 Task: Add a signature Leonardo Martinez containing Have a great National Breast Cancer Awareness Month, Leonardo Martinez to email address softage.9@softage.net and add a folder Purchase orders
Action: Mouse moved to (980, 72)
Screenshot: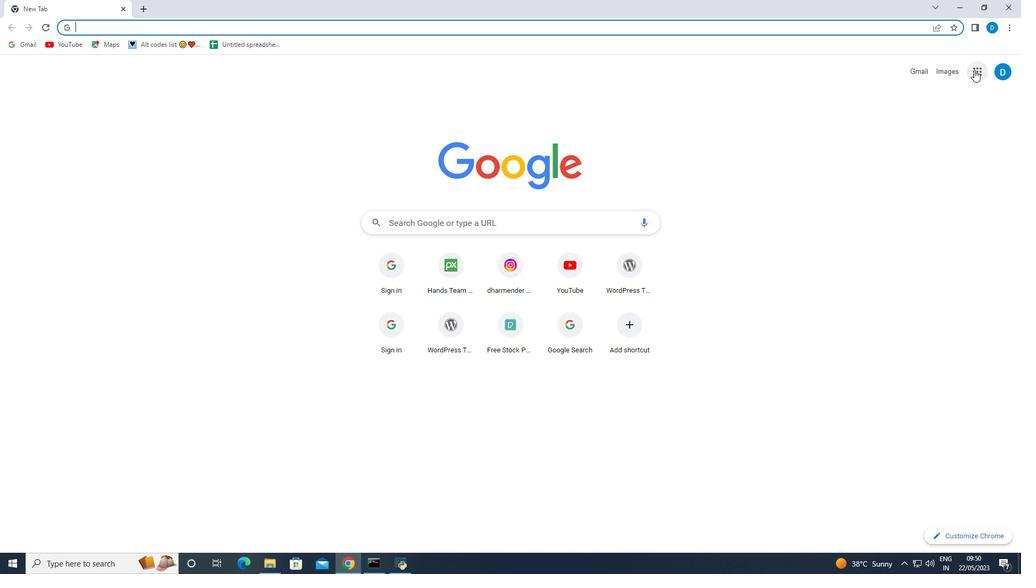 
Action: Mouse pressed left at (980, 72)
Screenshot: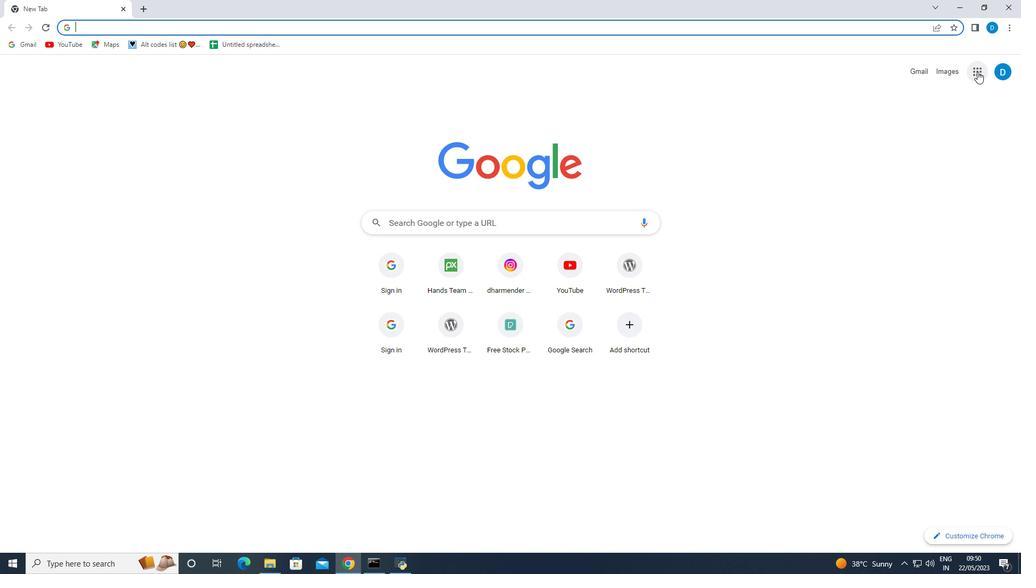 
Action: Mouse moved to (868, 230)
Screenshot: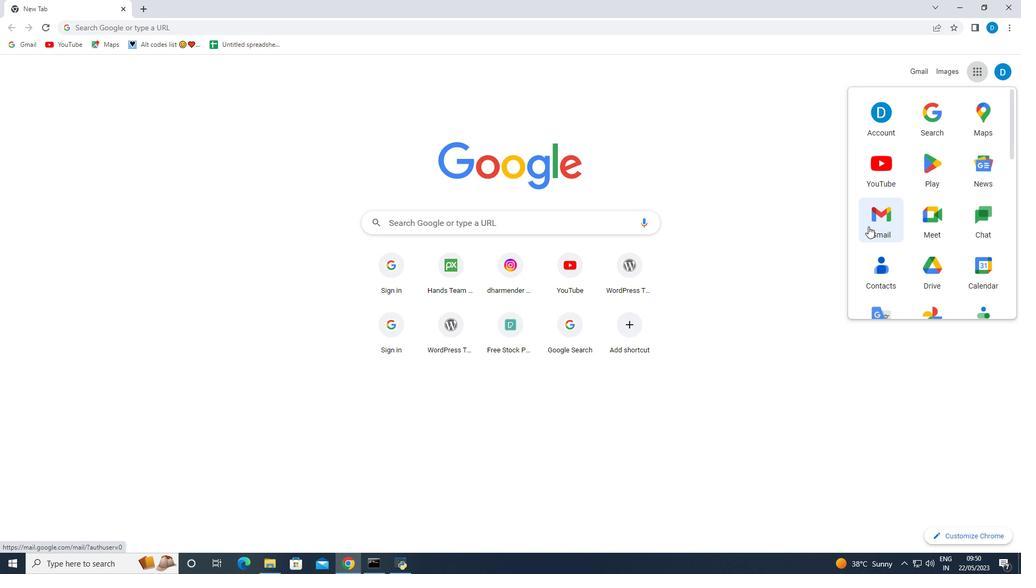 
Action: Mouse pressed left at (868, 230)
Screenshot: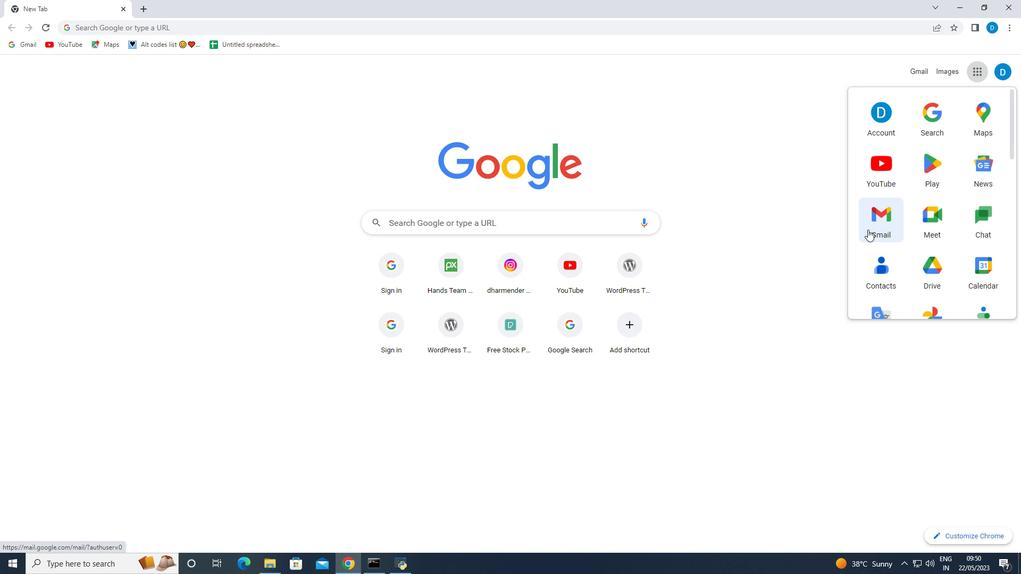 
Action: Mouse moved to (43, 110)
Screenshot: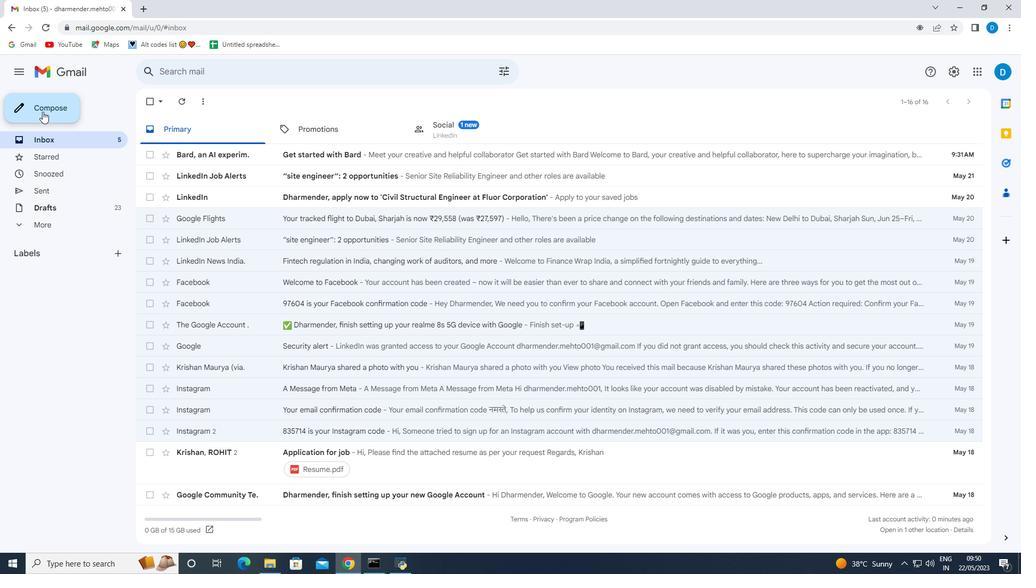 
Action: Mouse pressed left at (43, 110)
Screenshot: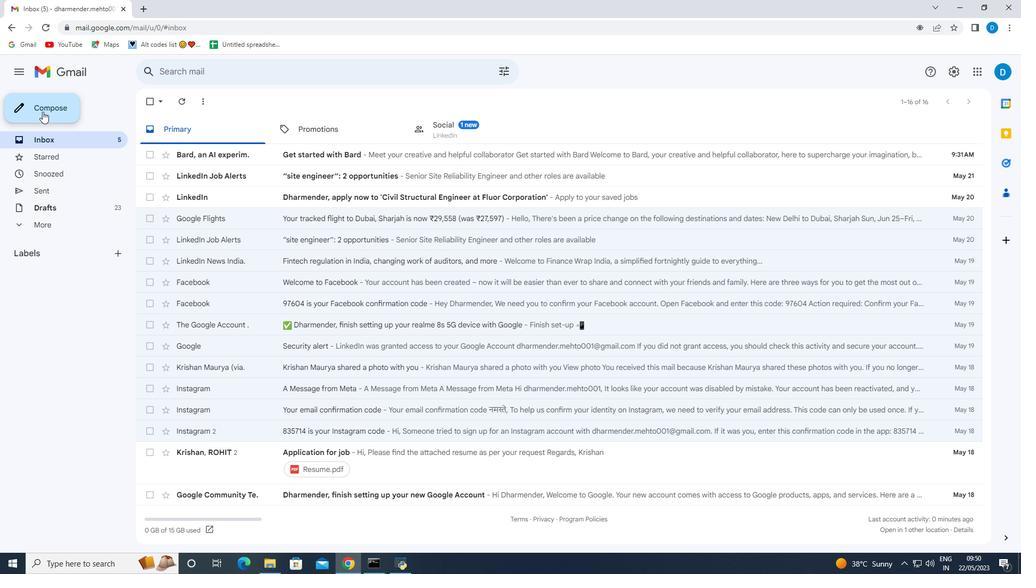 
Action: Mouse moved to (858, 535)
Screenshot: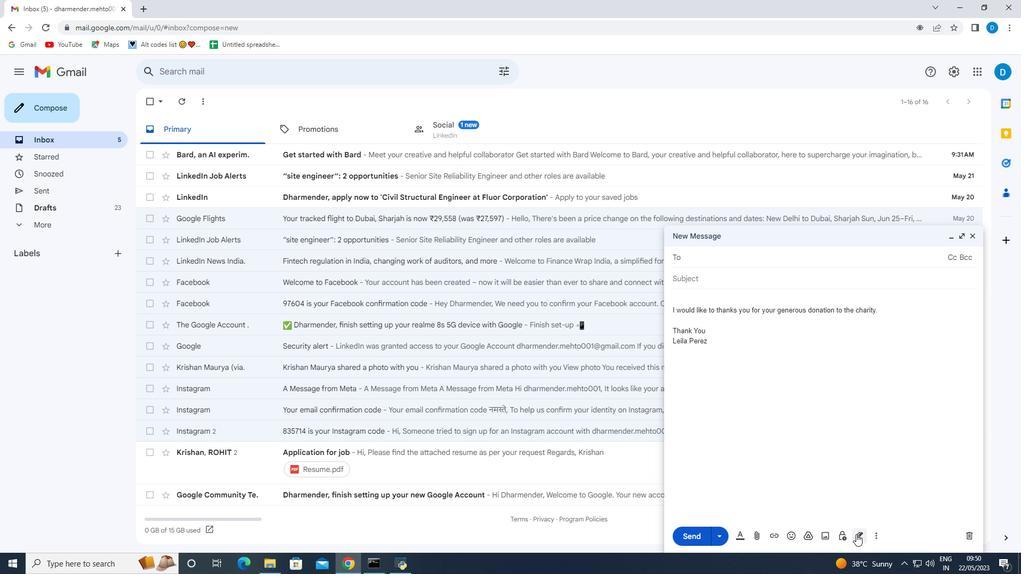 
Action: Mouse pressed left at (858, 535)
Screenshot: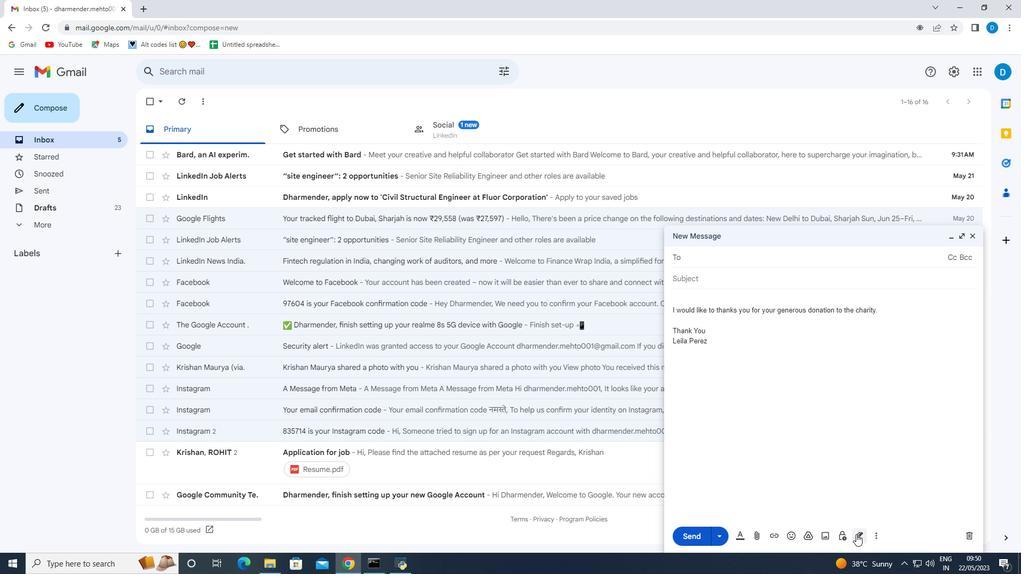 
Action: Mouse moved to (886, 481)
Screenshot: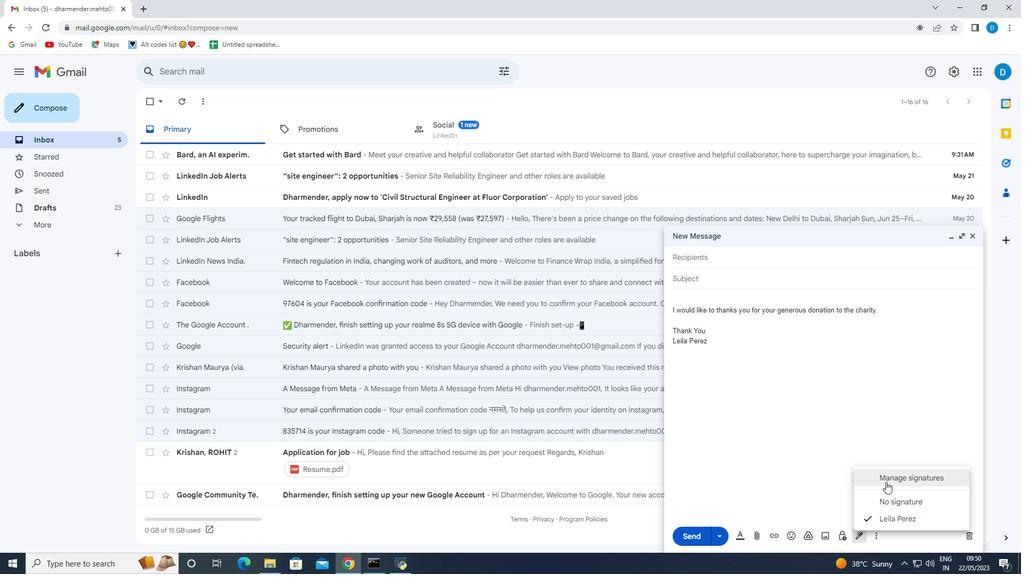 
Action: Mouse pressed left at (886, 481)
Screenshot: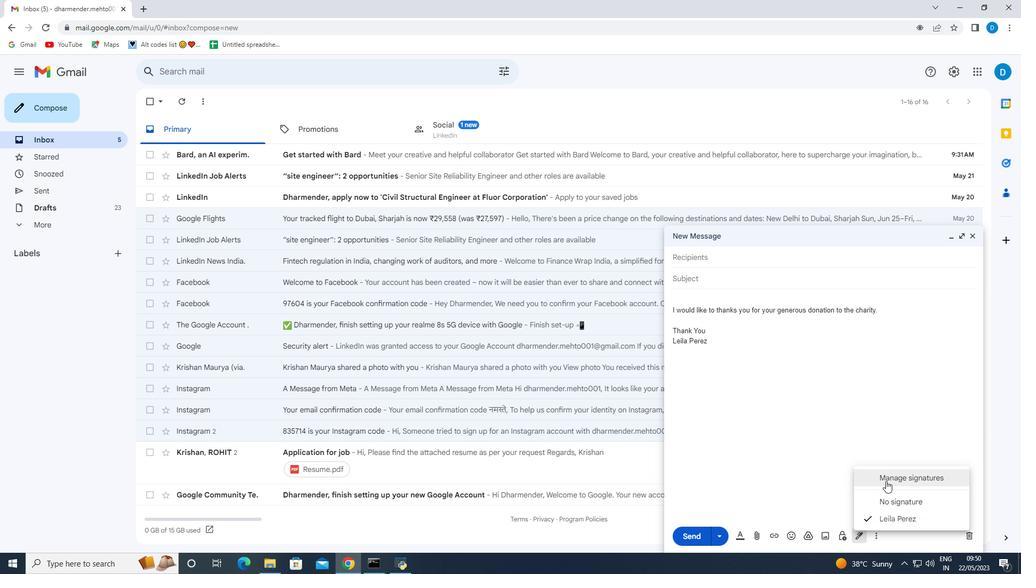 
Action: Mouse moved to (359, 290)
Screenshot: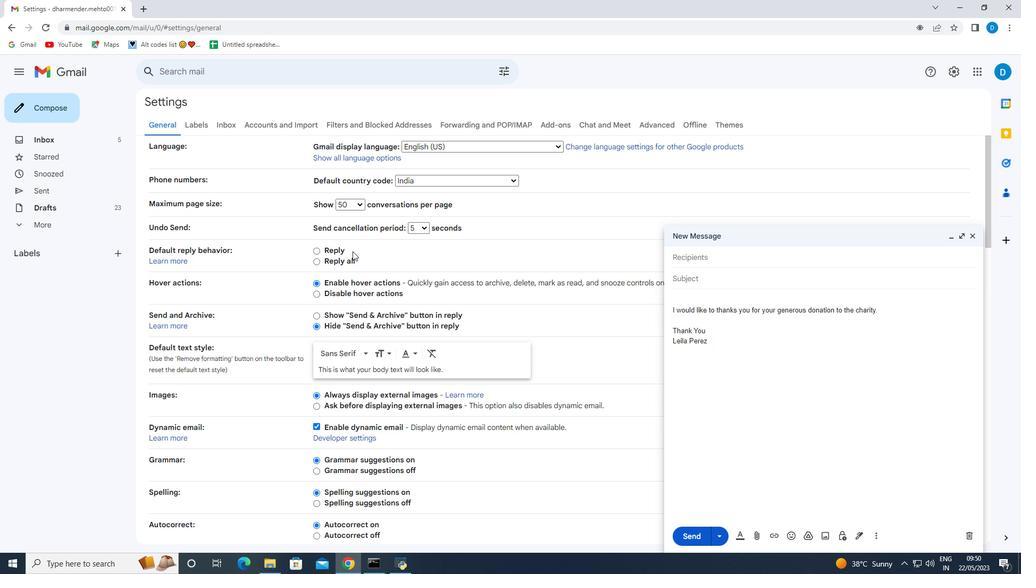 
Action: Mouse scrolled (359, 289) with delta (0, 0)
Screenshot: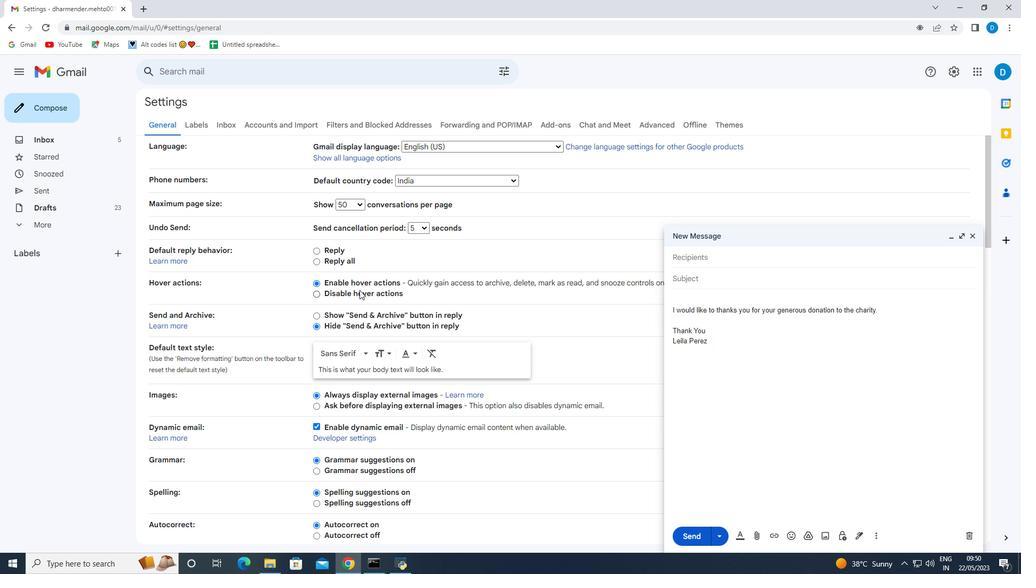 
Action: Mouse moved to (359, 292)
Screenshot: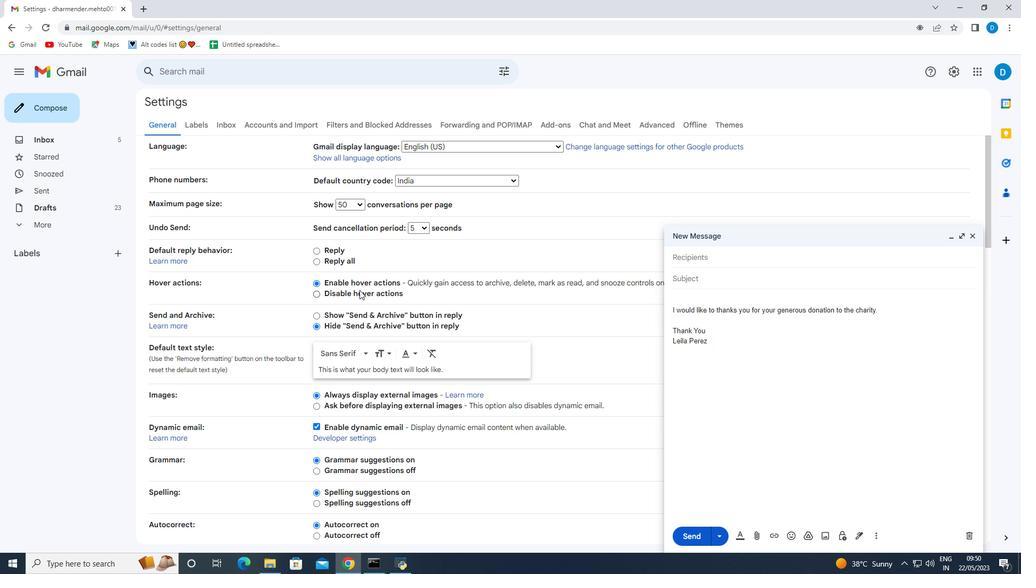
Action: Mouse scrolled (359, 291) with delta (0, 0)
Screenshot: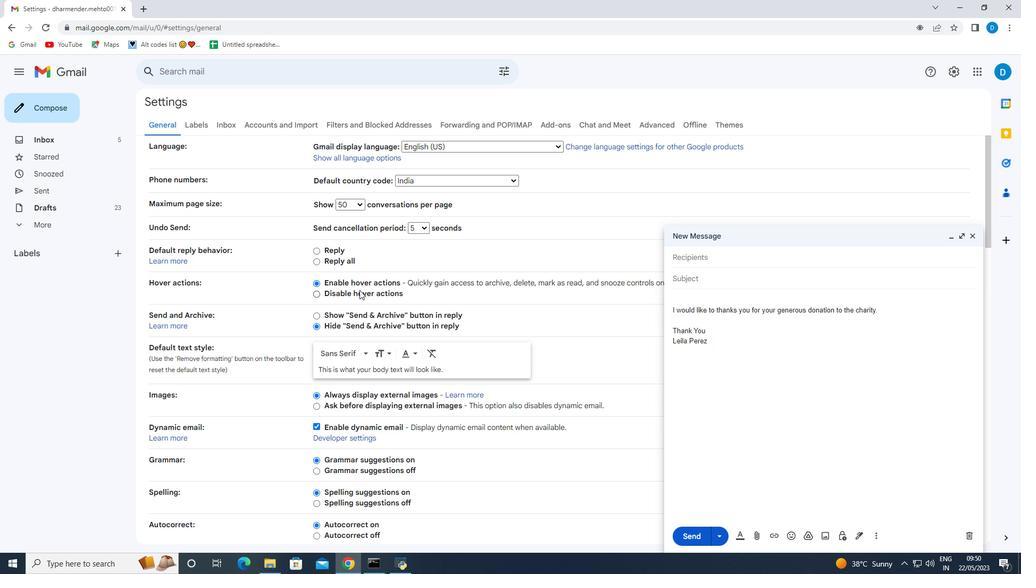 
Action: Mouse moved to (351, 299)
Screenshot: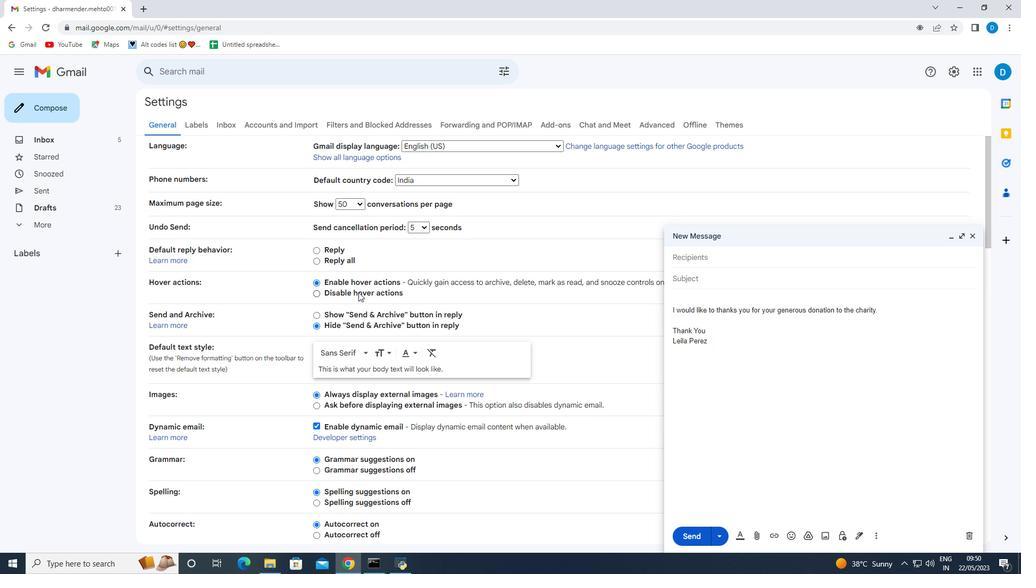 
Action: Mouse scrolled (358, 293) with delta (0, 0)
Screenshot: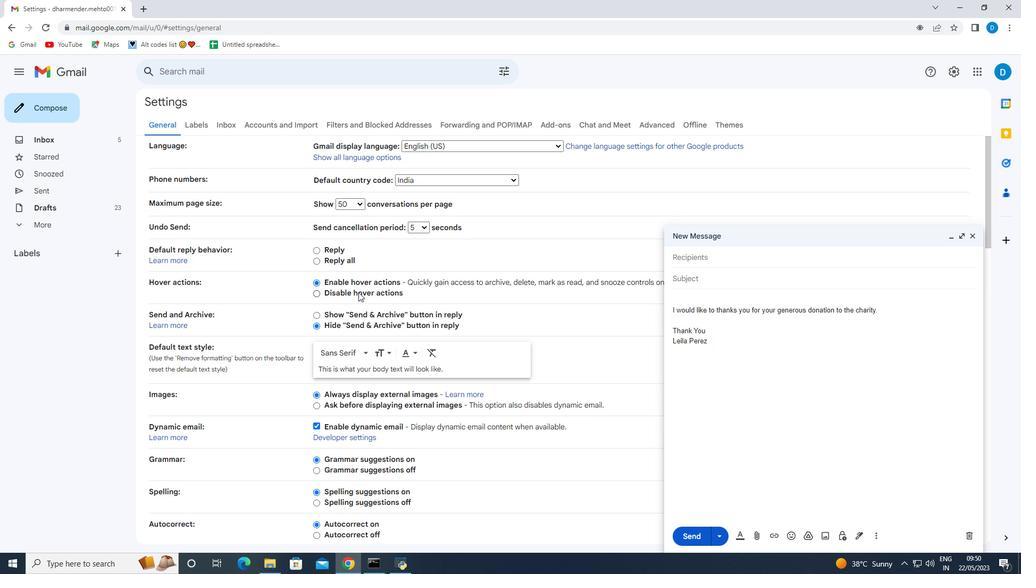 
Action: Mouse scrolled (358, 293) with delta (0, 0)
Screenshot: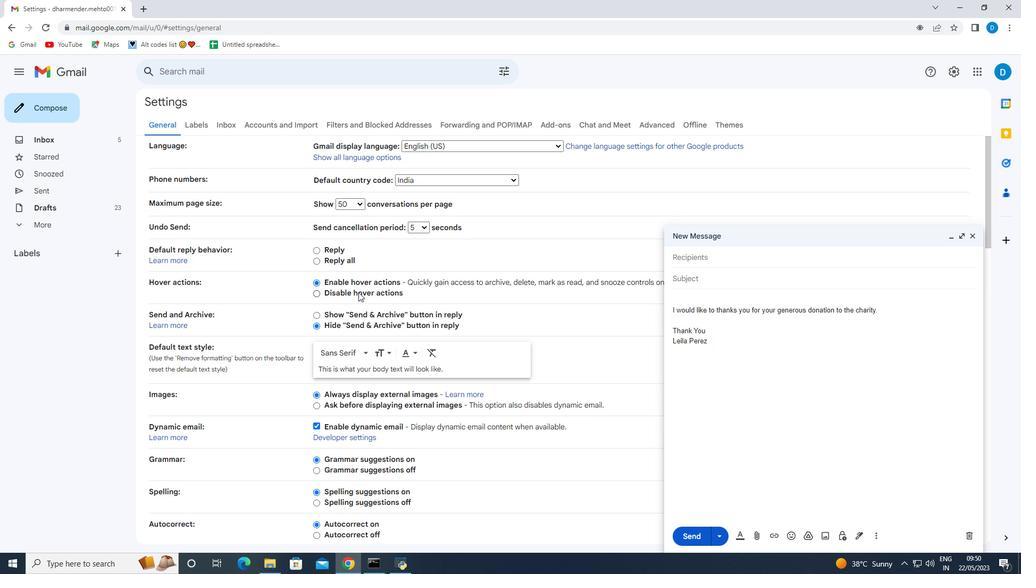 
Action: Mouse scrolled (358, 293) with delta (0, 0)
Screenshot: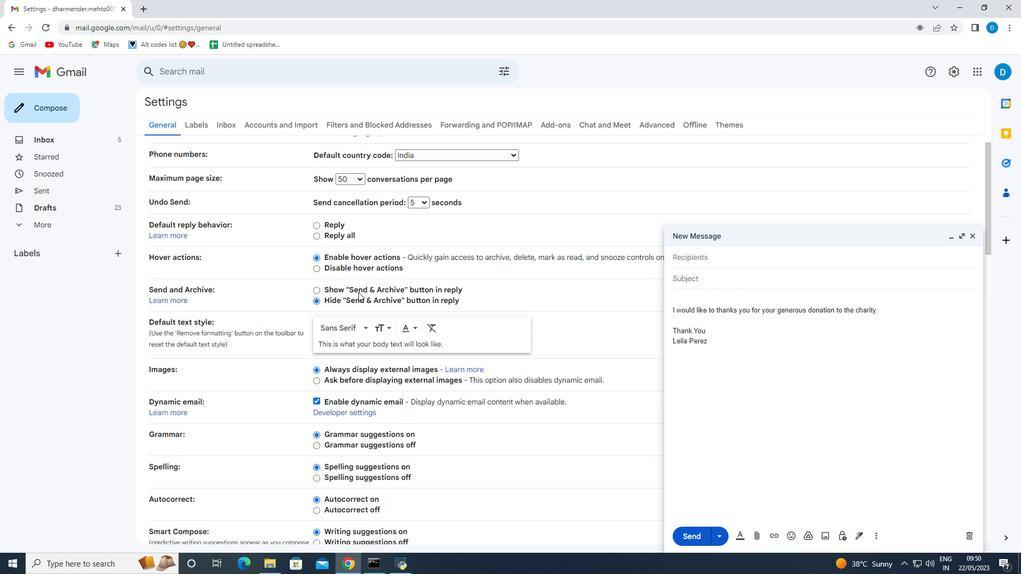 
Action: Mouse scrolled (358, 293) with delta (0, 0)
Screenshot: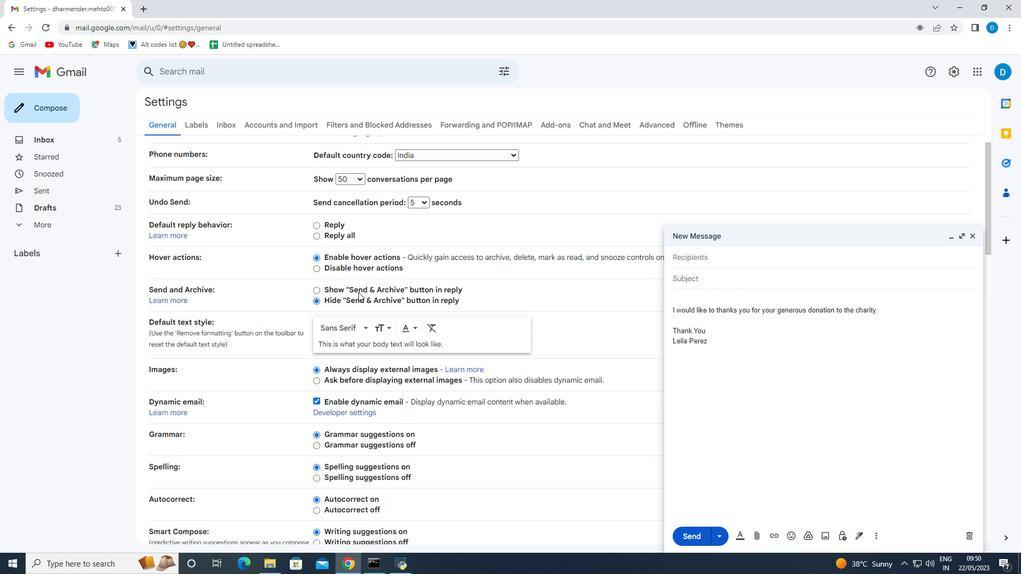
Action: Mouse scrolled (351, 298) with delta (0, 0)
Screenshot: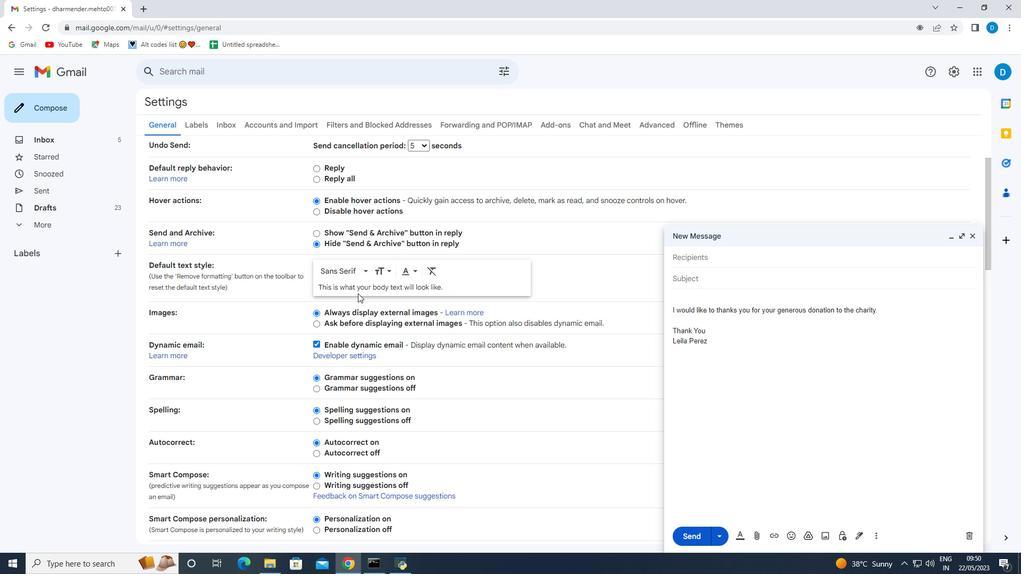 
Action: Mouse pressed middle at (351, 299)
Screenshot: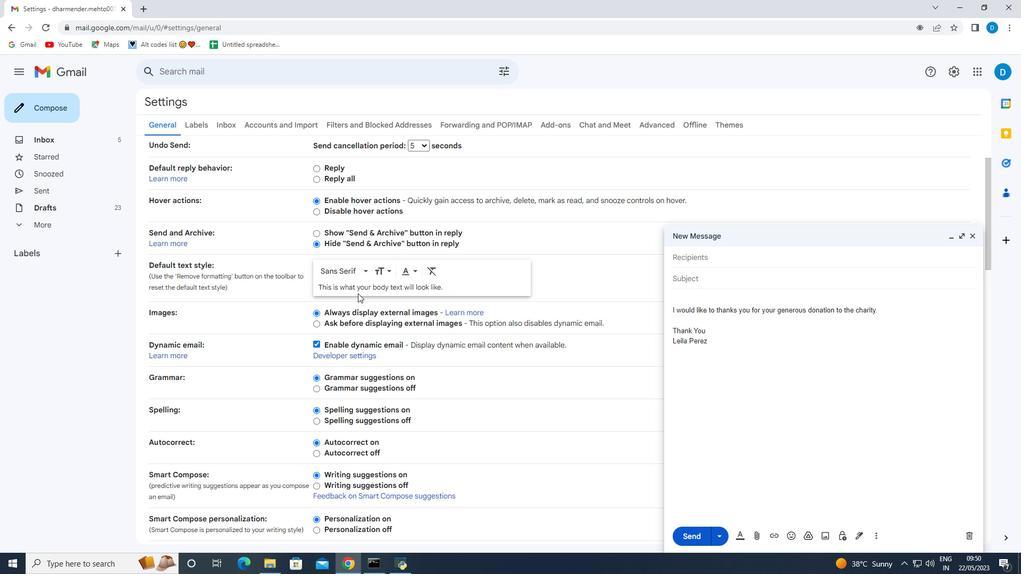 
Action: Mouse scrolled (351, 298) with delta (0, 0)
Screenshot: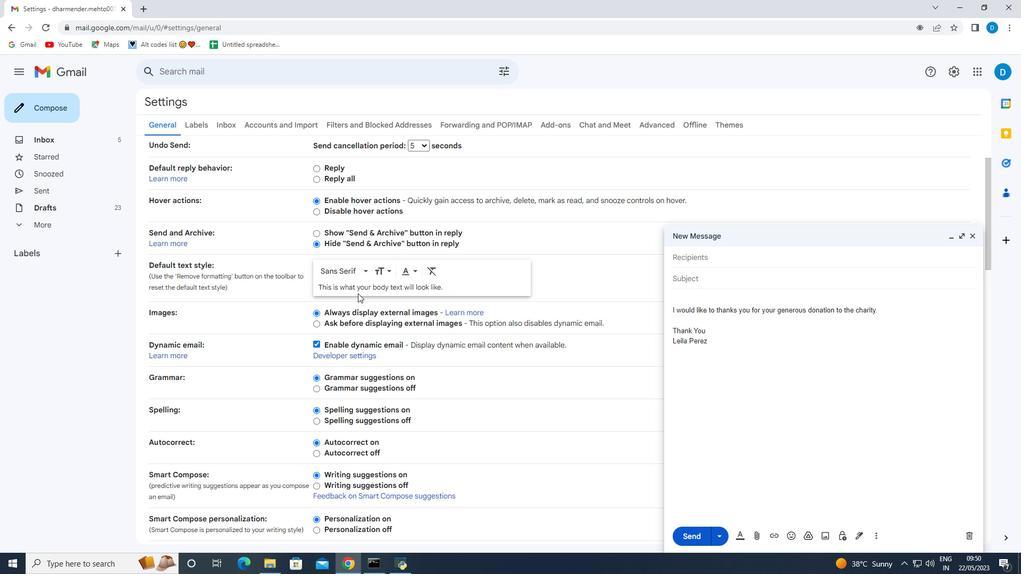 
Action: Mouse scrolled (351, 298) with delta (0, 0)
Screenshot: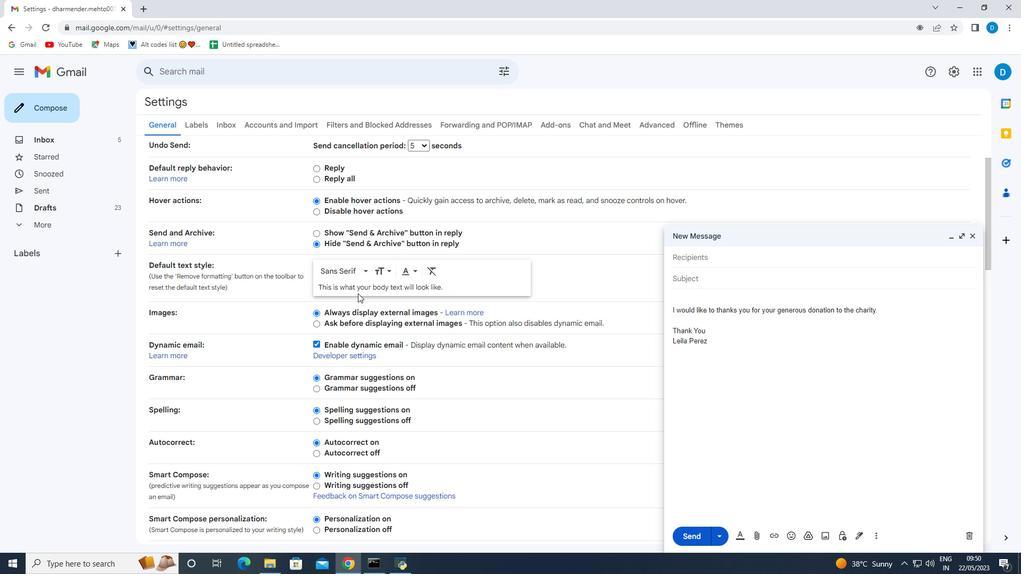 
Action: Mouse scrolled (351, 298) with delta (0, 0)
Screenshot: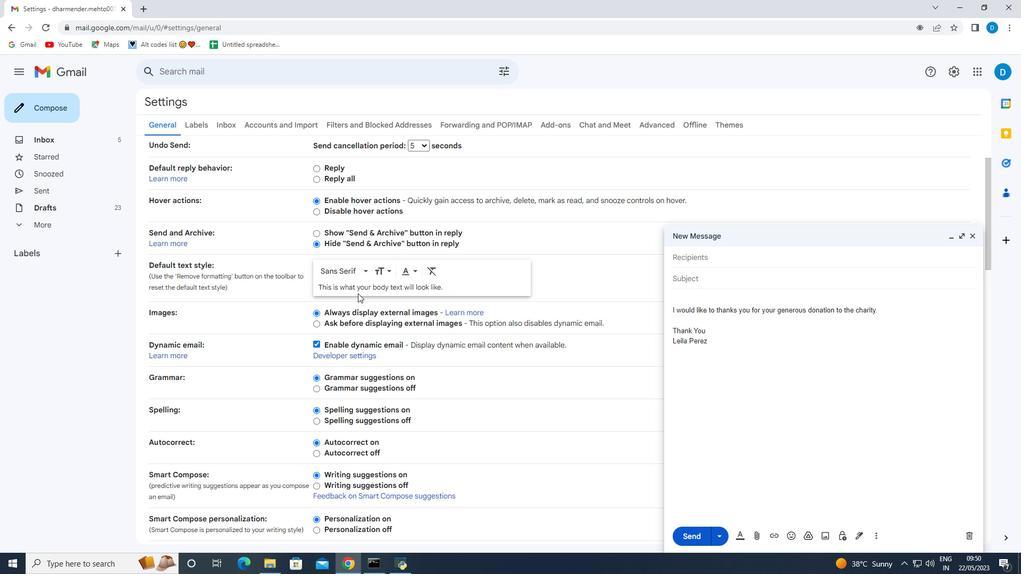 
Action: Mouse scrolled (351, 298) with delta (0, 0)
Screenshot: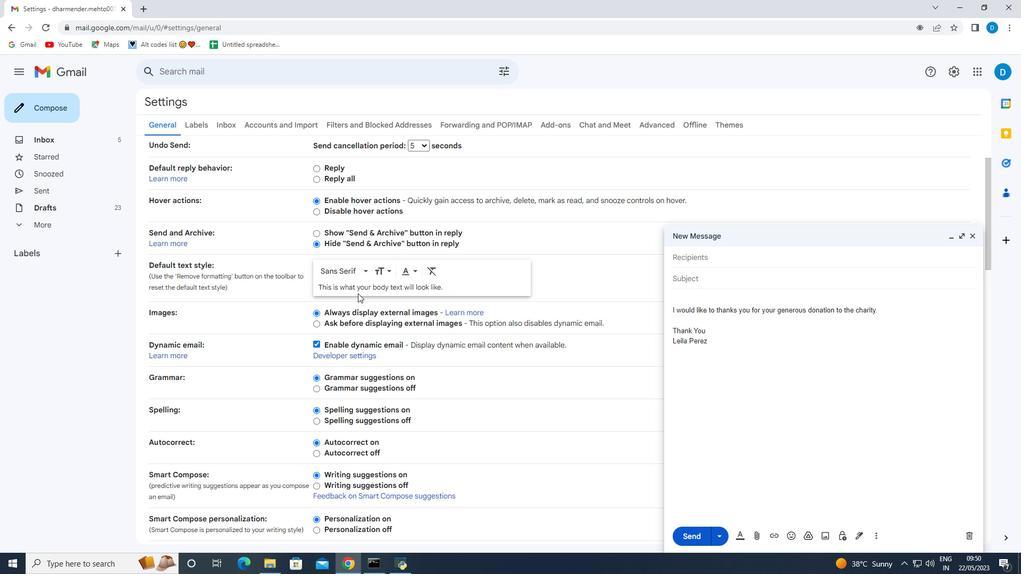 
Action: Mouse scrolled (351, 298) with delta (0, 0)
Screenshot: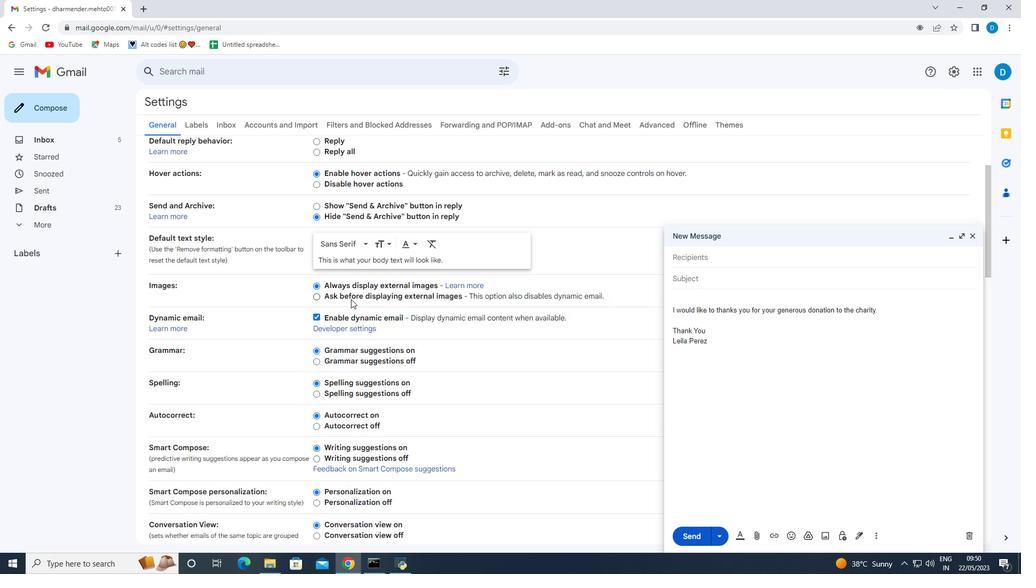 
Action: Mouse scrolled (351, 298) with delta (0, 0)
Screenshot: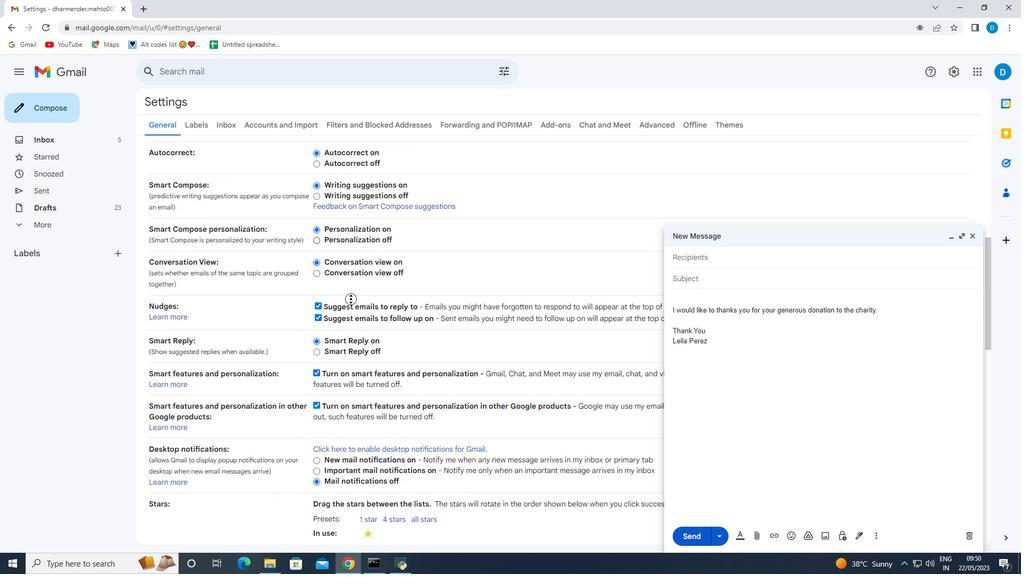
Action: Mouse scrolled (351, 298) with delta (0, 0)
Screenshot: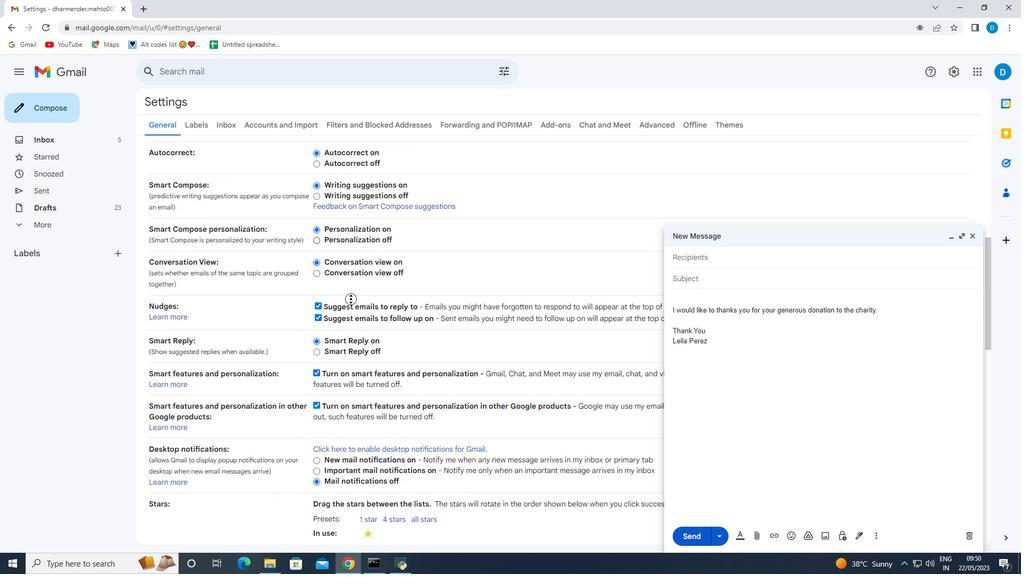 
Action: Mouse scrolled (351, 298) with delta (0, 0)
Screenshot: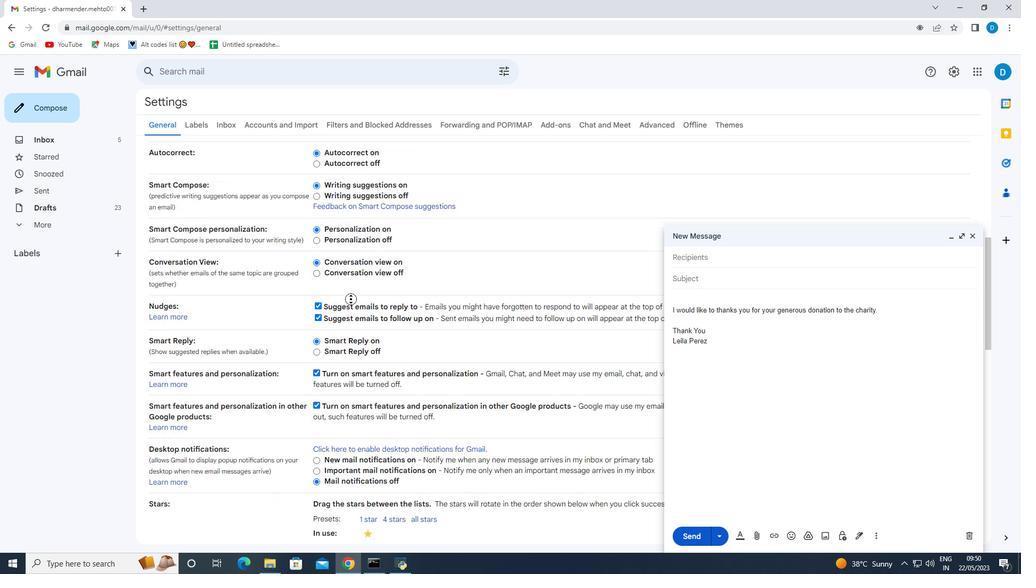 
Action: Mouse scrolled (351, 298) with delta (0, 0)
Screenshot: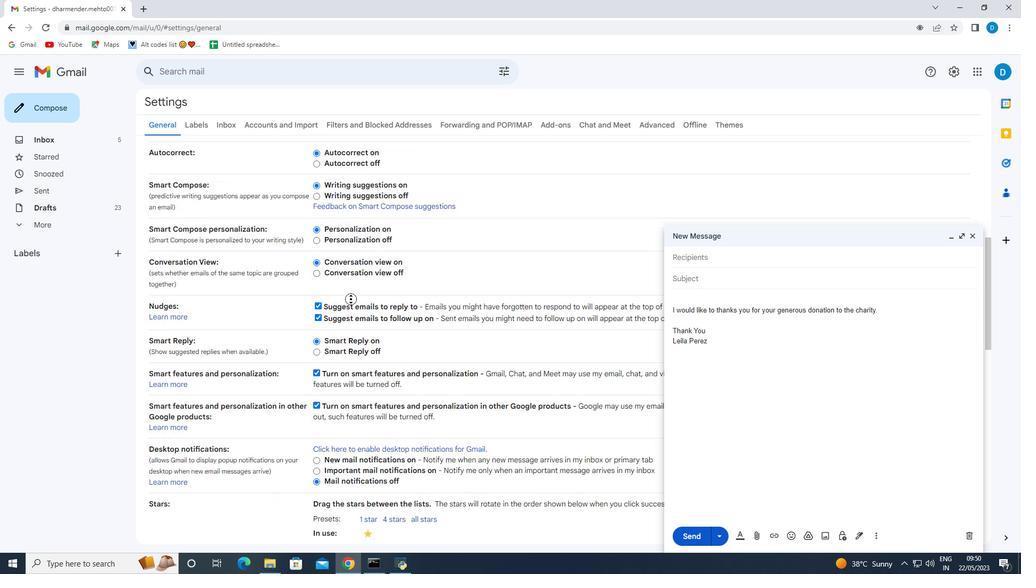 
Action: Mouse scrolled (351, 298) with delta (0, 0)
Screenshot: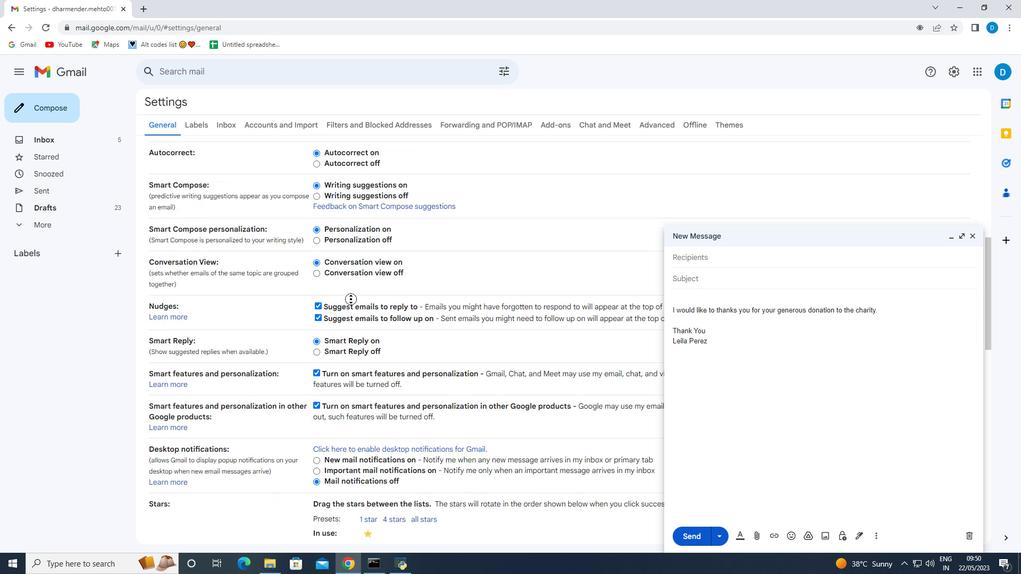 
Action: Mouse scrolled (351, 298) with delta (0, 0)
Screenshot: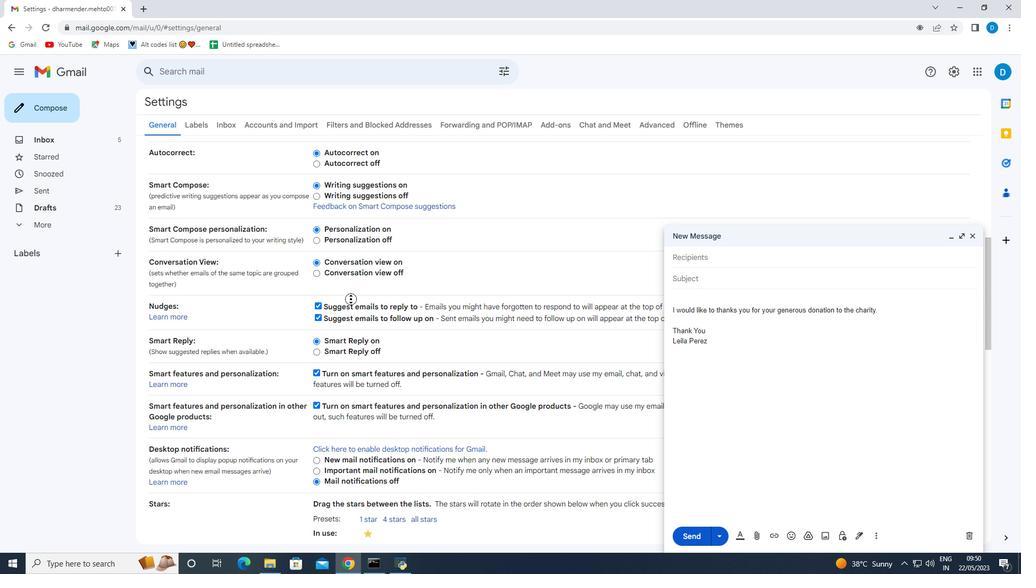 
Action: Mouse scrolled (351, 298) with delta (0, 0)
Screenshot: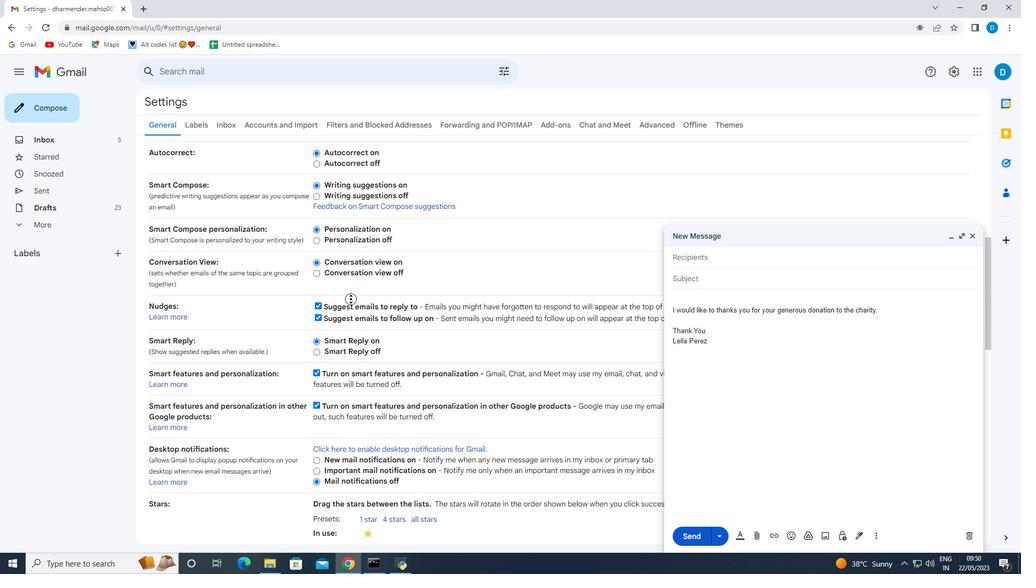 
Action: Mouse scrolled (351, 298) with delta (0, 0)
Screenshot: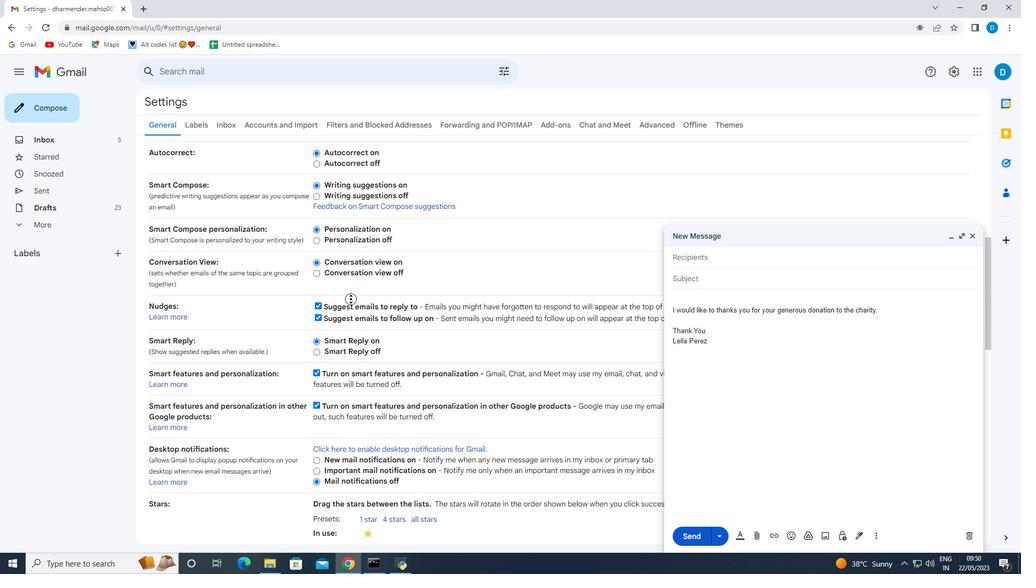 
Action: Mouse scrolled (351, 298) with delta (0, 0)
Screenshot: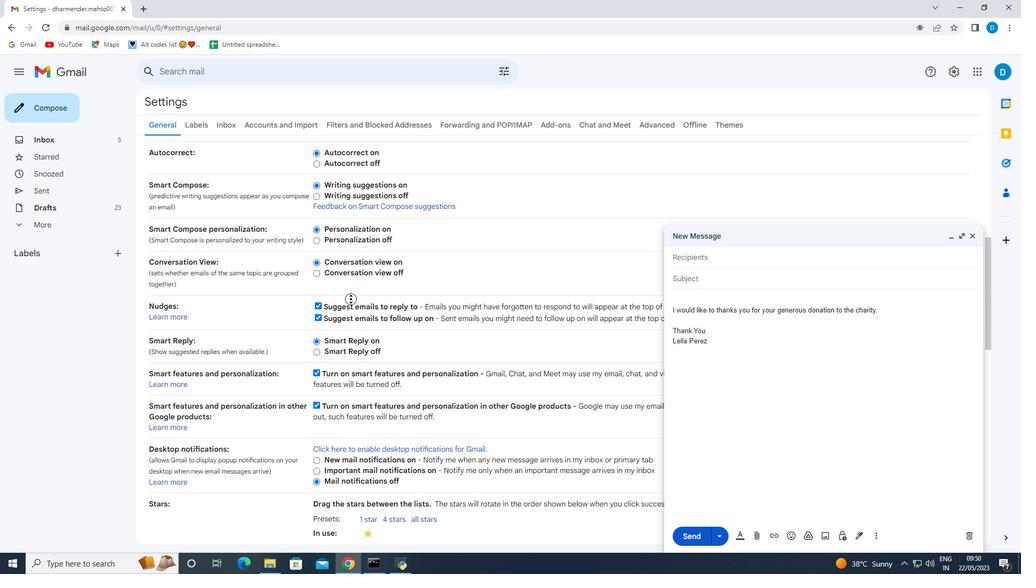 
Action: Mouse scrolled (351, 298) with delta (0, 0)
Screenshot: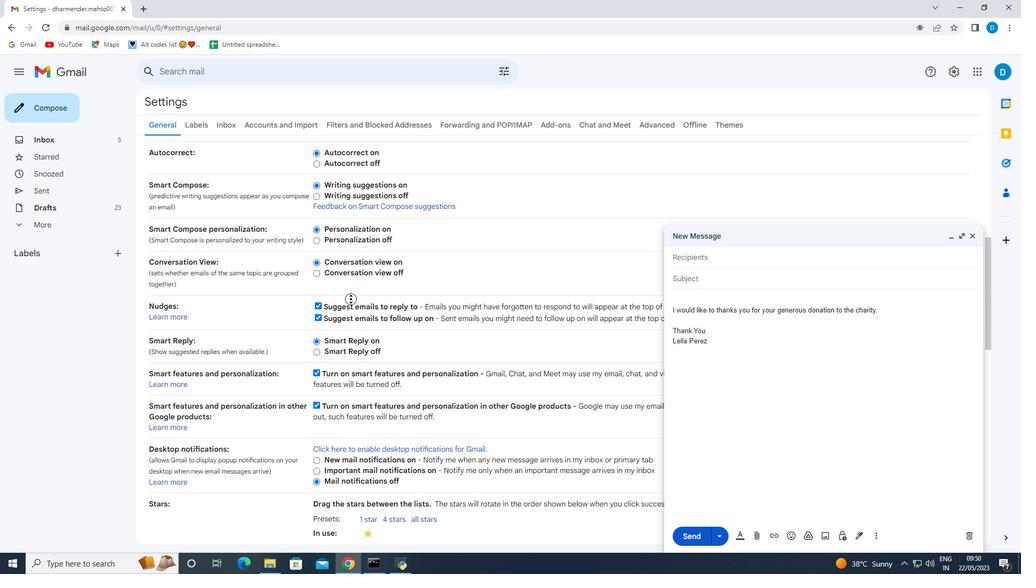 
Action: Mouse moved to (378, 320)
Screenshot: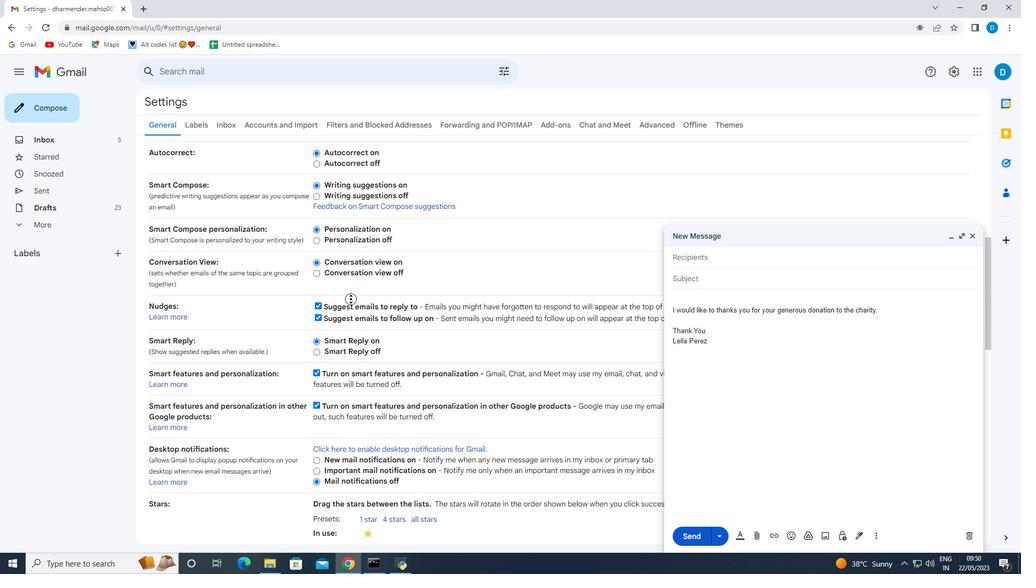 
Action: Mouse scrolled (378, 320) with delta (0, 0)
Screenshot: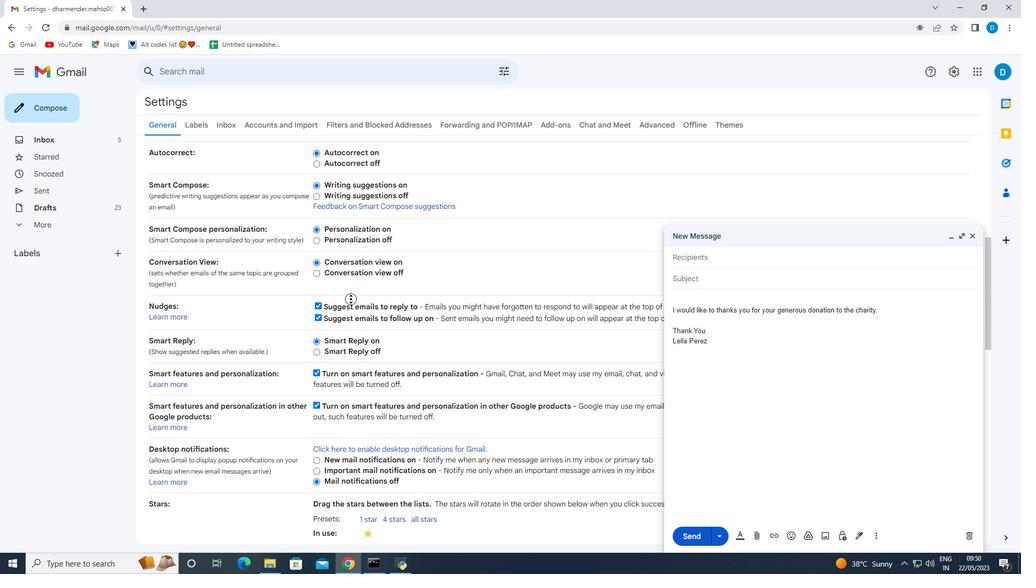 
Action: Mouse moved to (384, 327)
Screenshot: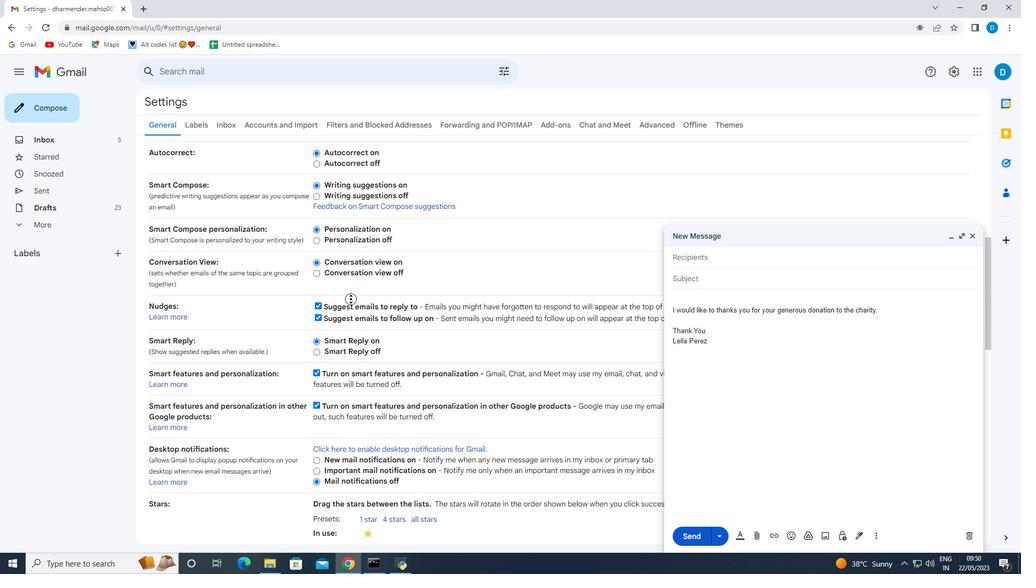 
Action: Mouse scrolled (384, 327) with delta (0, 0)
Screenshot: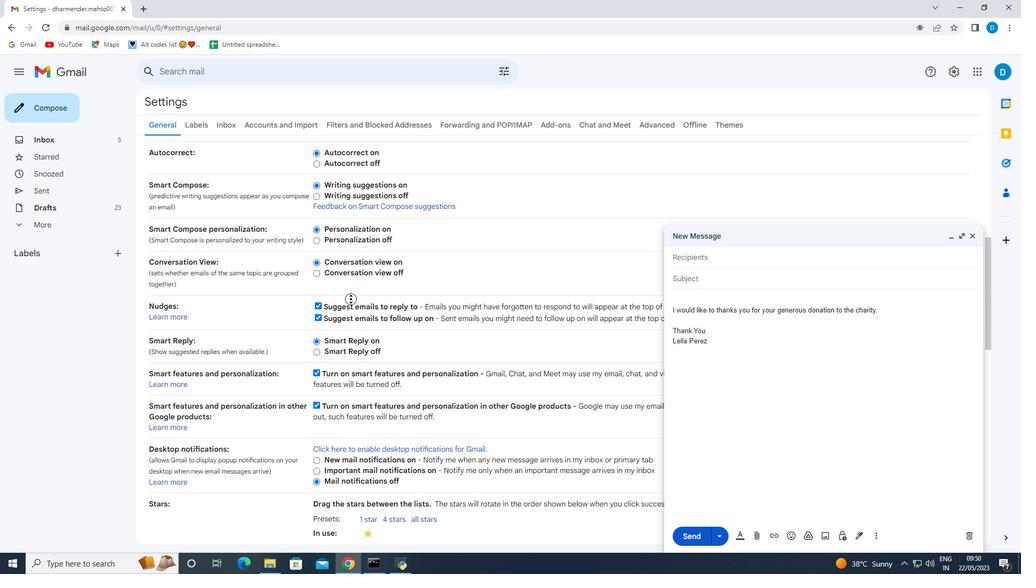 
Action: Mouse moved to (386, 333)
Screenshot: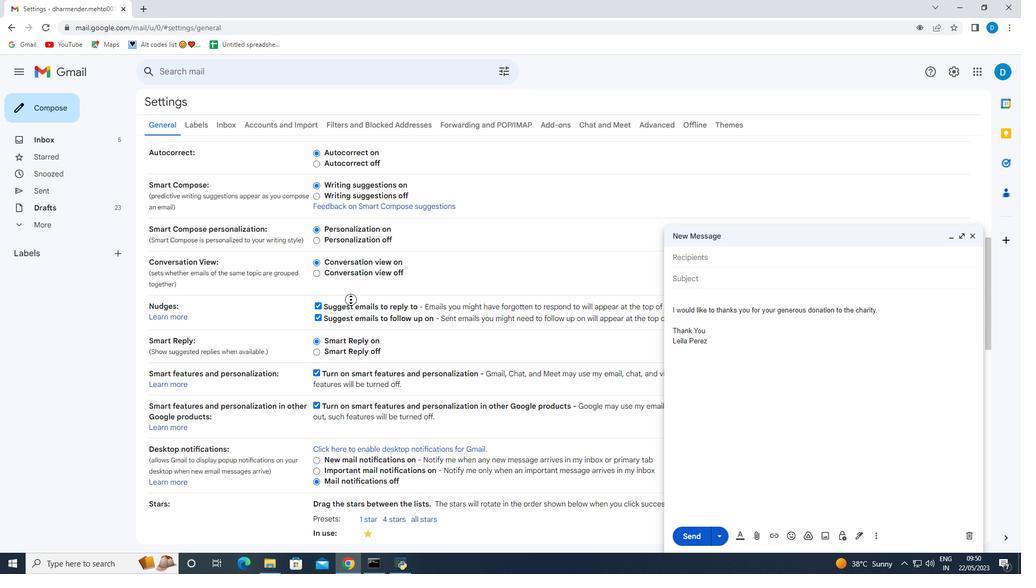 
Action: Mouse scrolled (386, 333) with delta (0, 0)
Screenshot: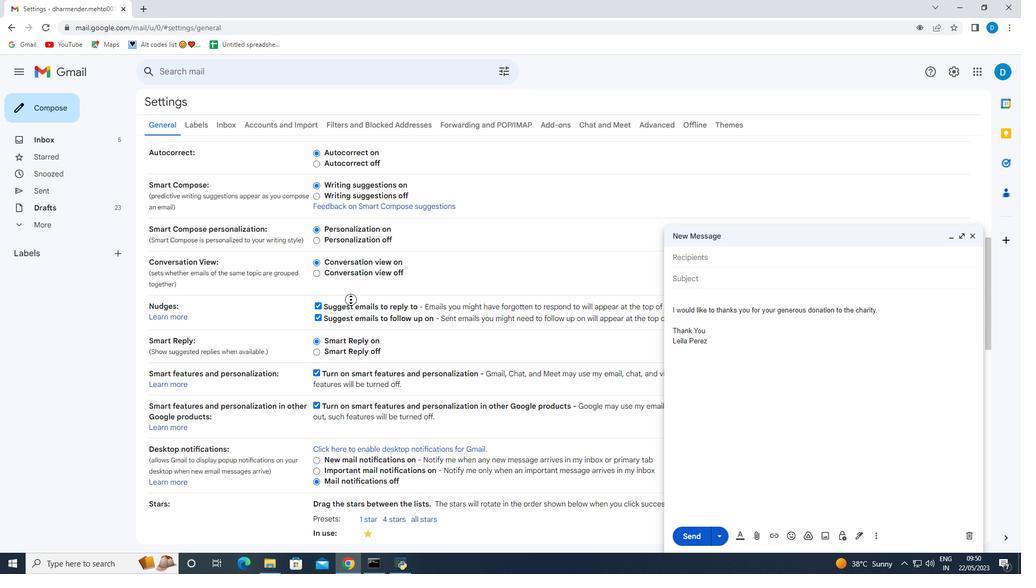 
Action: Mouse moved to (387, 335)
Screenshot: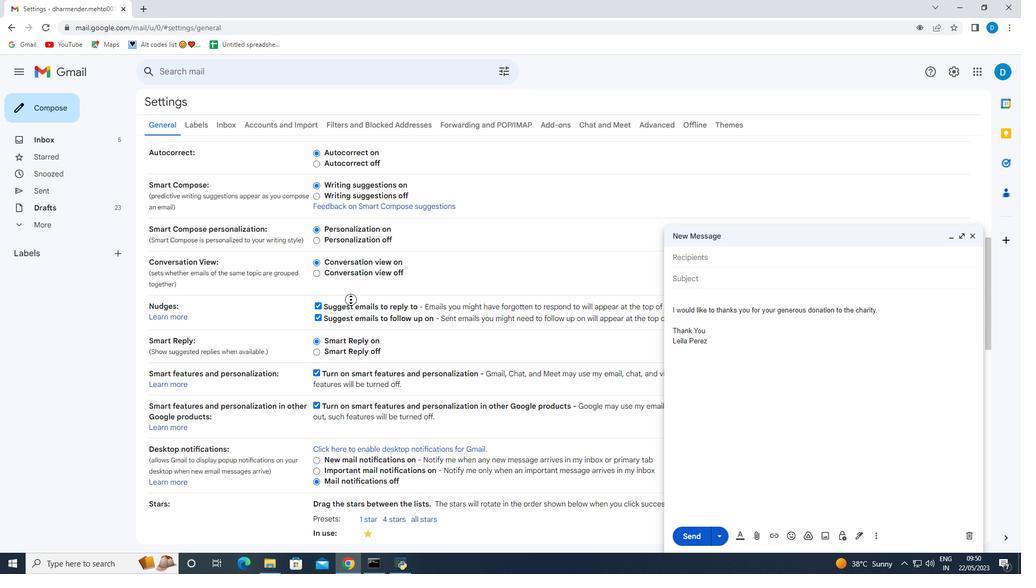 
Action: Mouse scrolled (387, 335) with delta (0, 0)
Screenshot: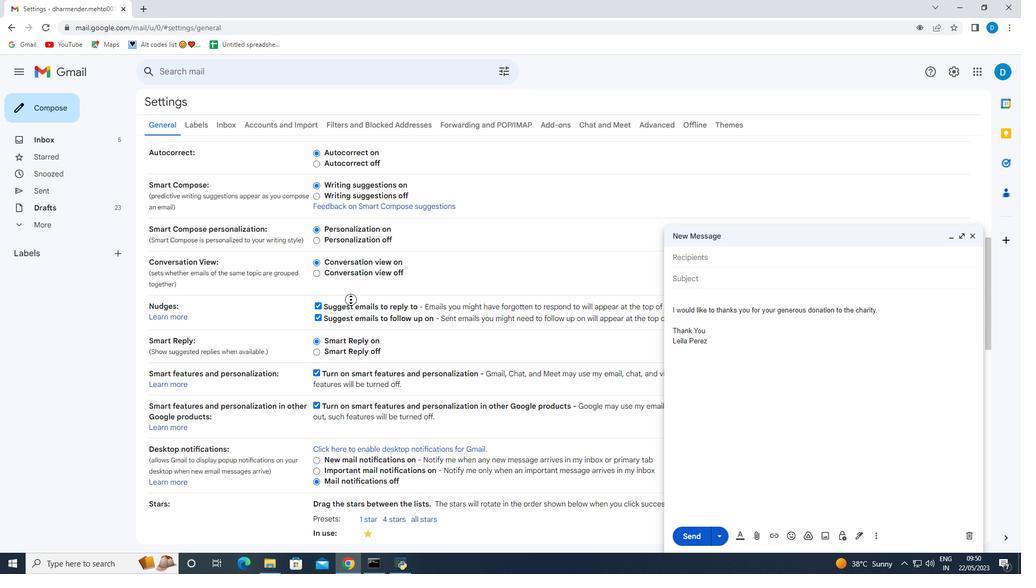 
Action: Mouse moved to (387, 337)
Screenshot: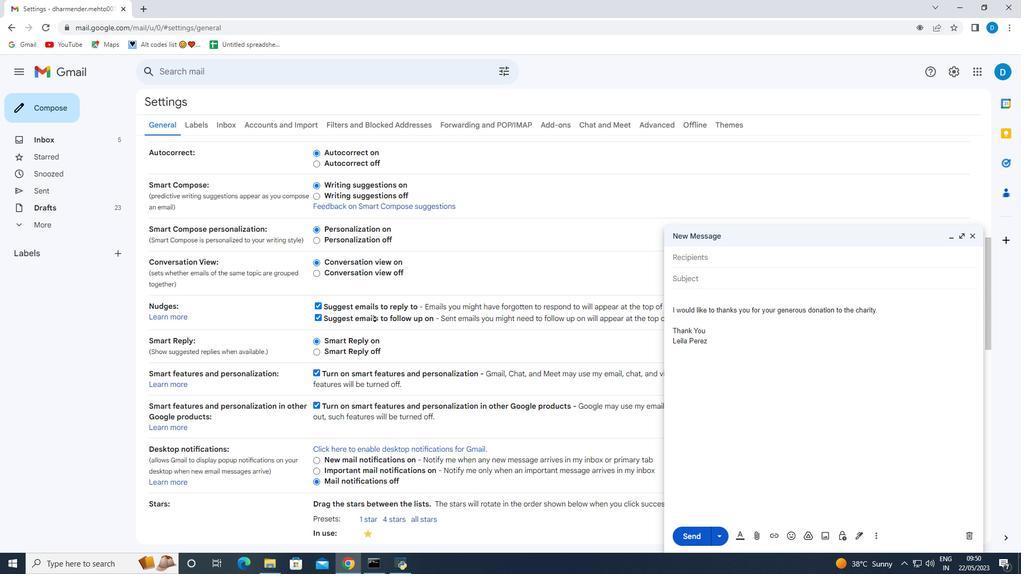 
Action: Mouse scrolled (387, 337) with delta (0, 0)
Screenshot: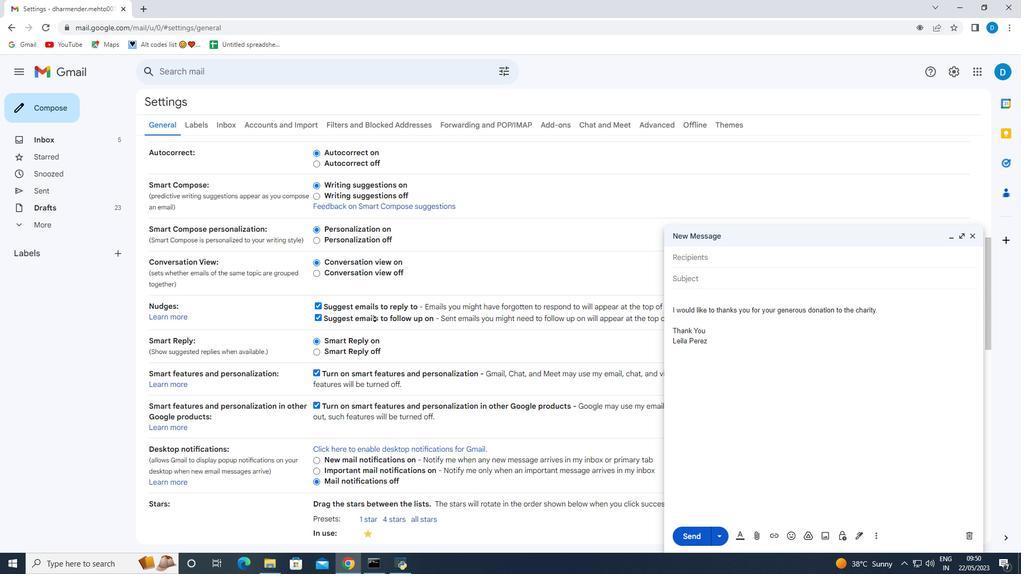 
Action: Mouse moved to (354, 355)
Screenshot: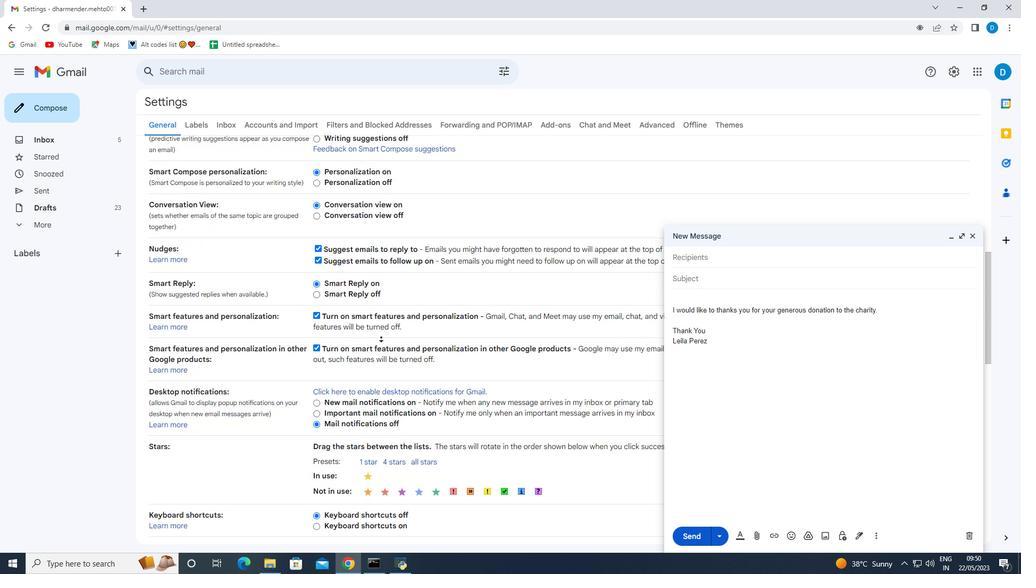 
Action: Mouse scrolled (378, 338) with delta (0, 0)
Screenshot: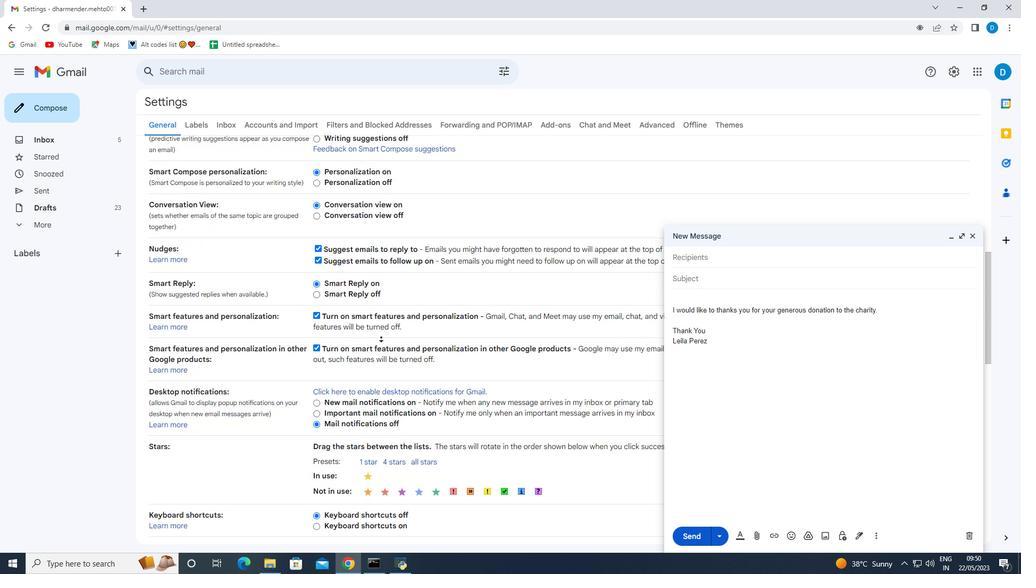 
Action: Mouse moved to (354, 356)
Screenshot: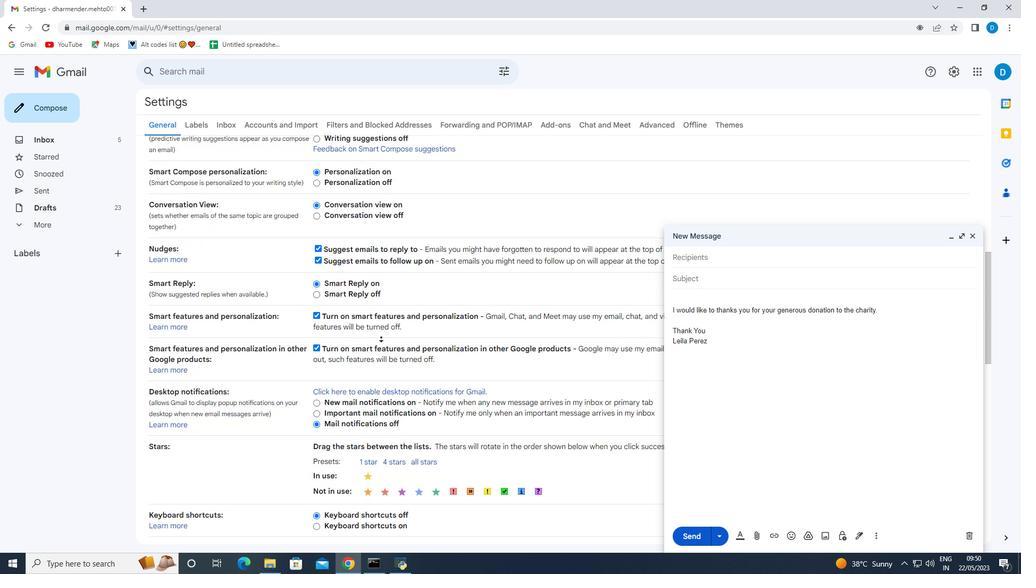 
Action: Mouse scrolled (377, 339) with delta (0, 0)
Screenshot: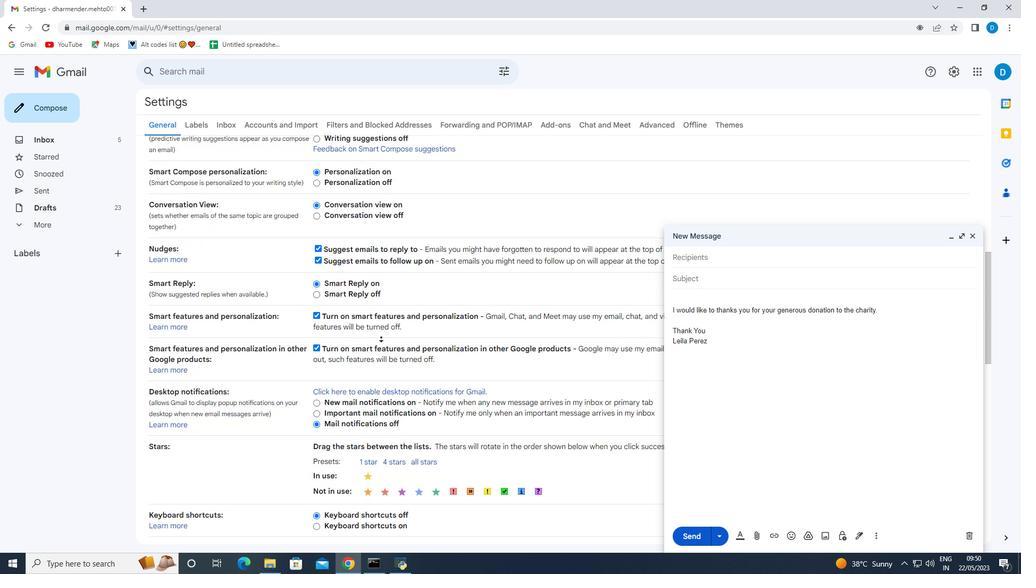 
Action: Mouse moved to (354, 356)
Screenshot: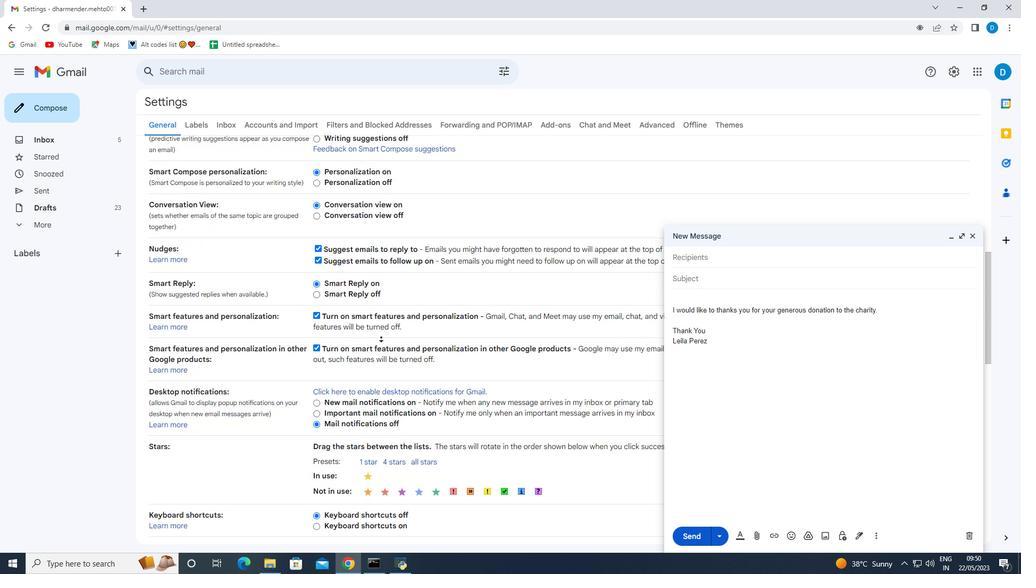 
Action: Mouse scrolled (375, 341) with delta (0, 0)
Screenshot: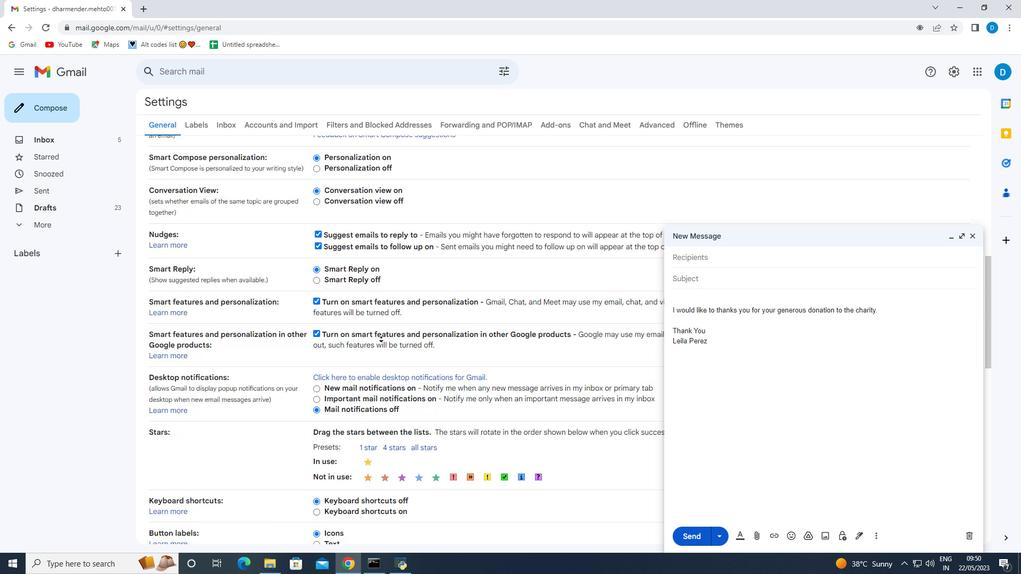 
Action: Mouse moved to (354, 356)
Screenshot: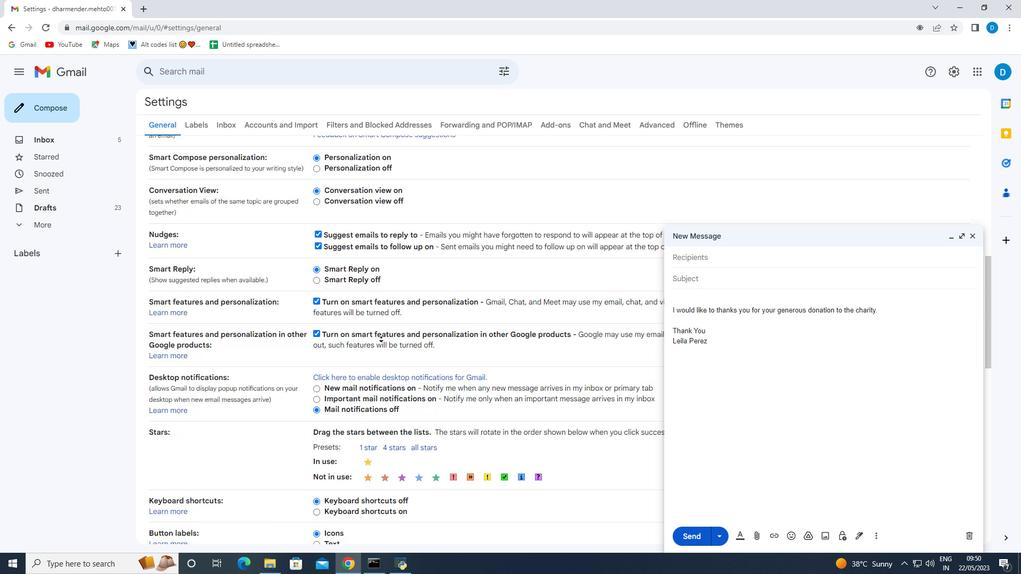 
Action: Mouse scrolled (373, 342) with delta (0, 0)
Screenshot: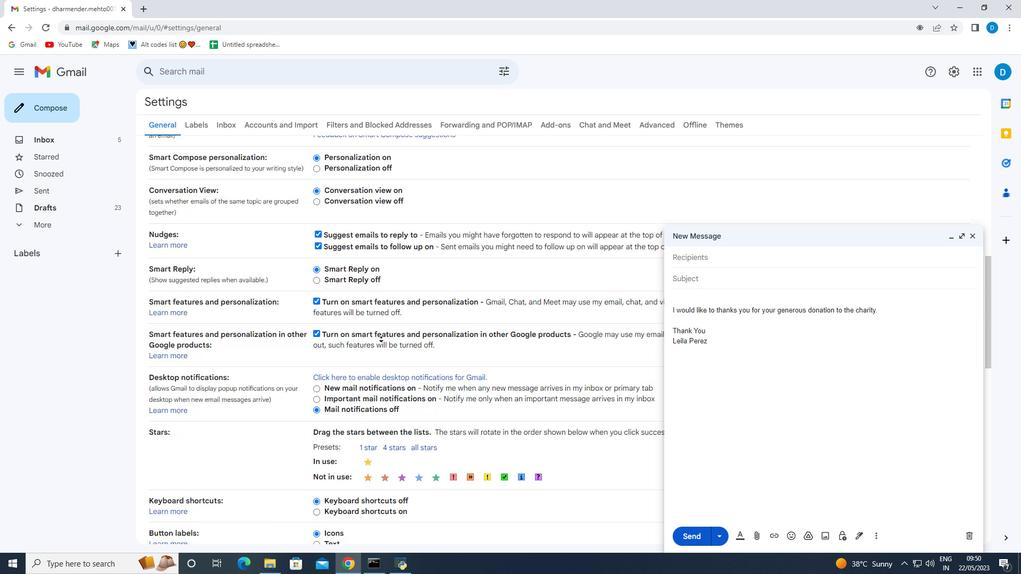 
Action: Mouse moved to (354, 357)
Screenshot: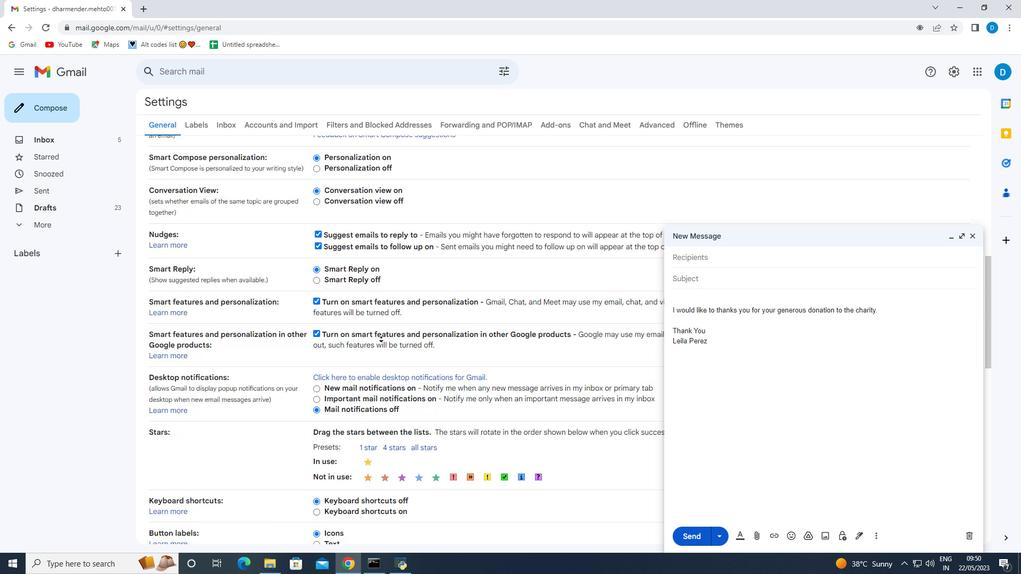 
Action: Mouse scrolled (368, 347) with delta (0, 0)
Screenshot: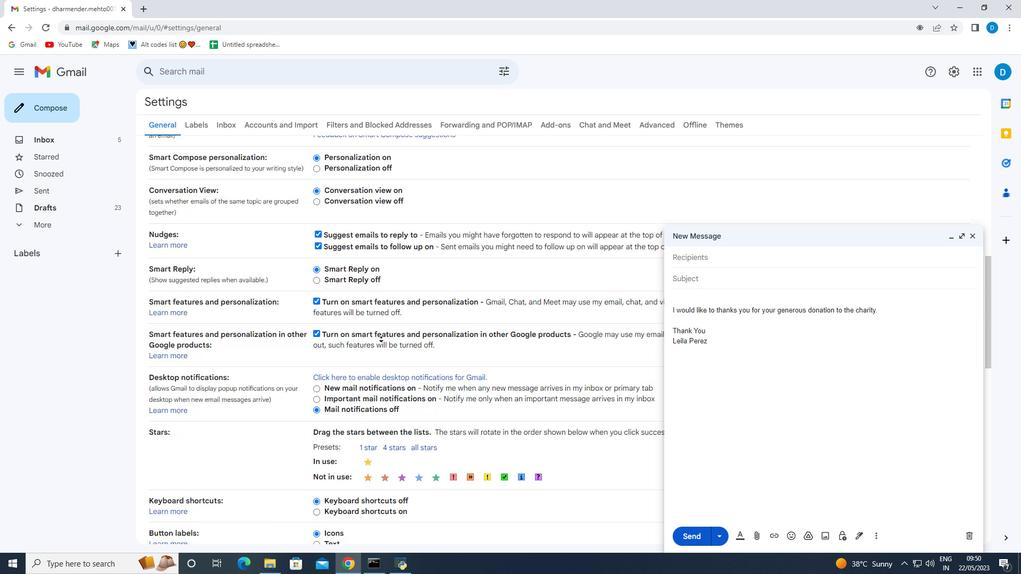 
Action: Mouse moved to (354, 359)
Screenshot: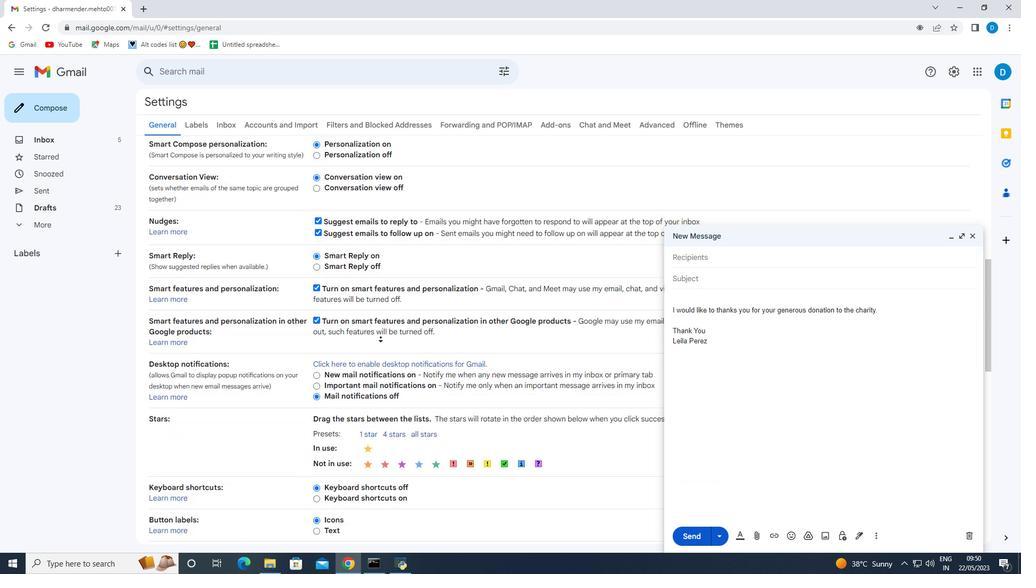 
Action: Mouse scrolled (354, 358) with delta (0, 0)
Screenshot: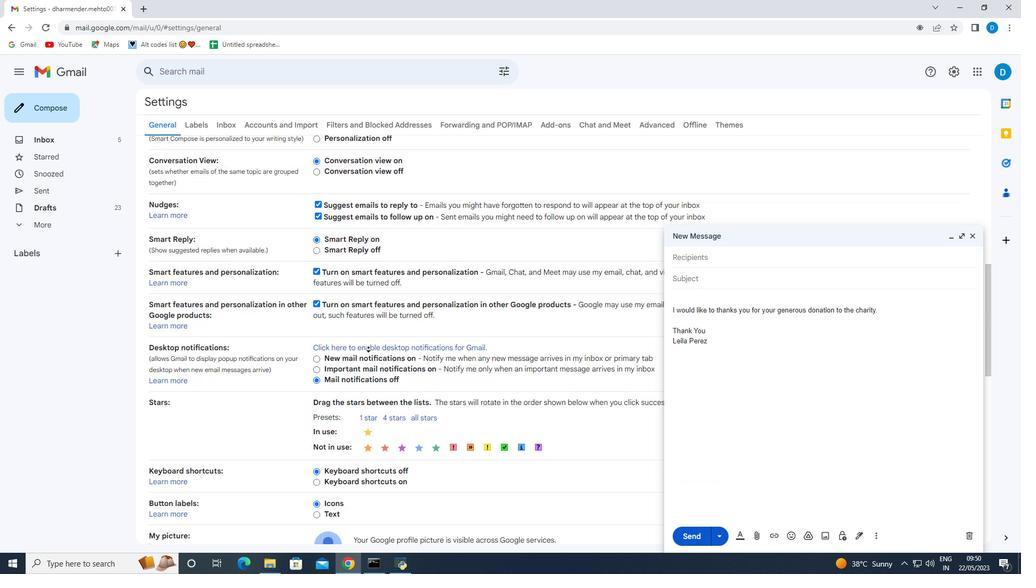 
Action: Mouse moved to (354, 359)
Screenshot: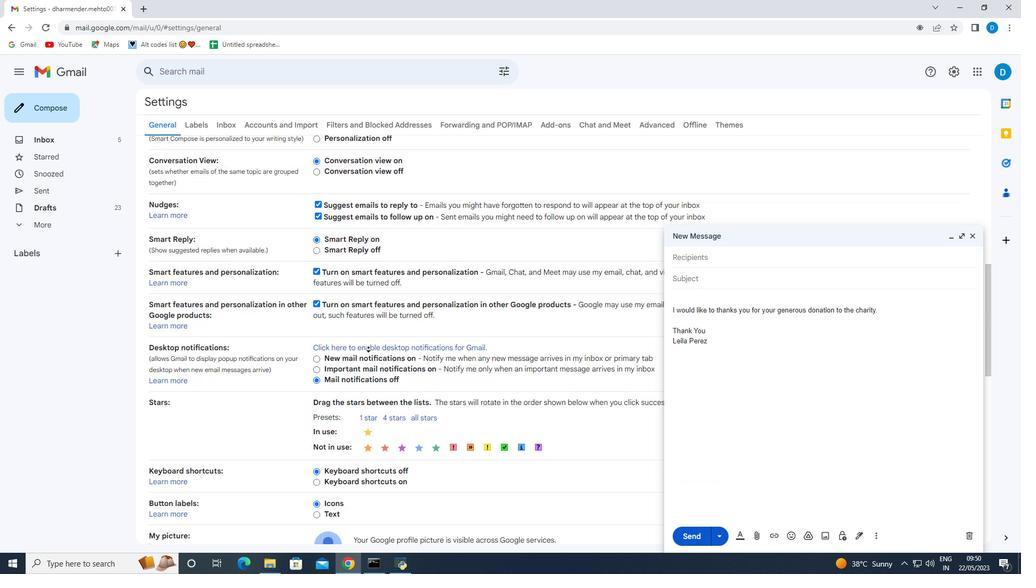 
Action: Mouse scrolled (354, 358) with delta (0, 0)
Screenshot: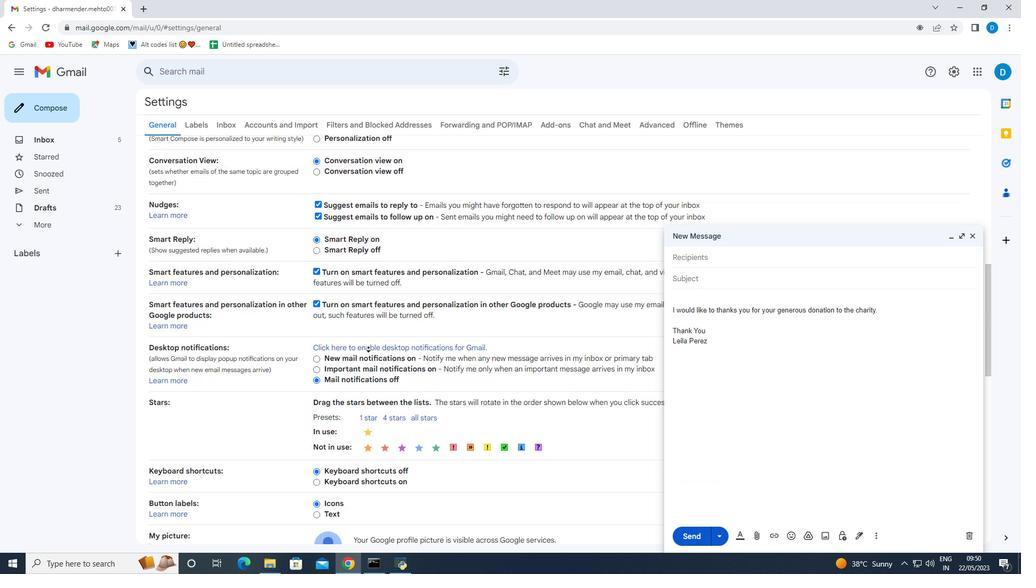 
Action: Mouse scrolled (354, 358) with delta (0, 0)
Screenshot: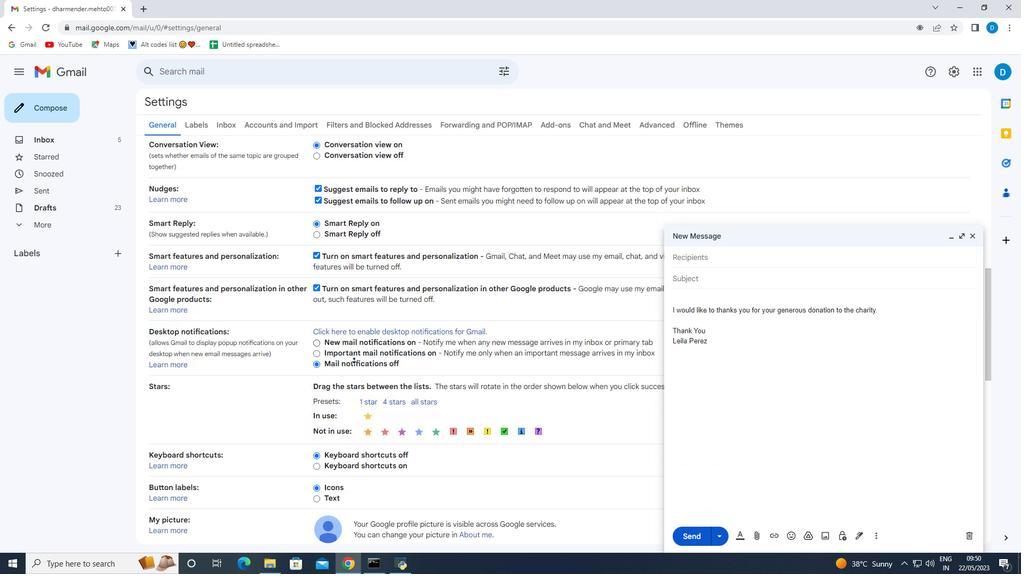 
Action: Mouse scrolled (354, 358) with delta (0, 0)
Screenshot: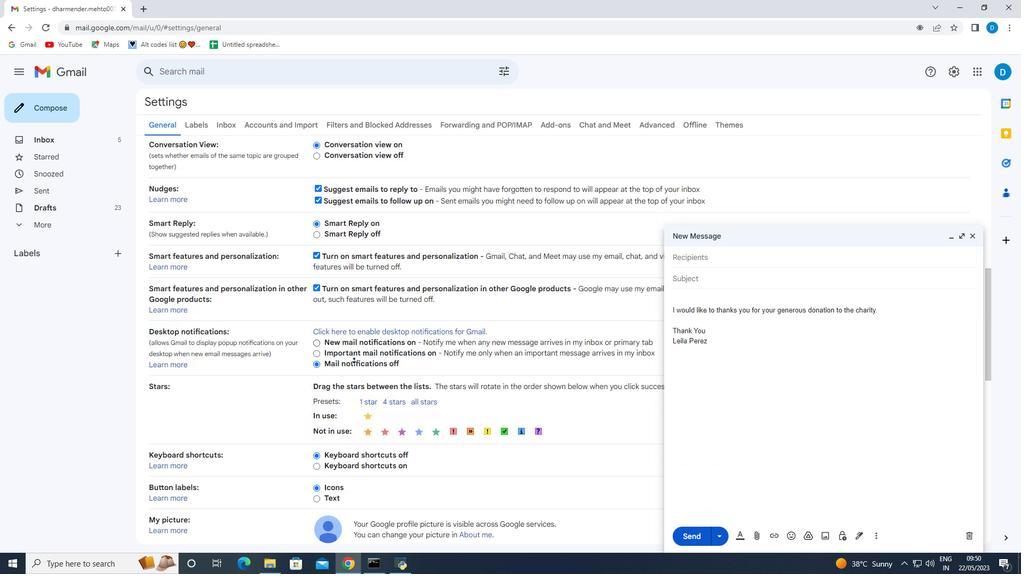 
Action: Mouse scrolled (354, 358) with delta (0, 0)
Screenshot: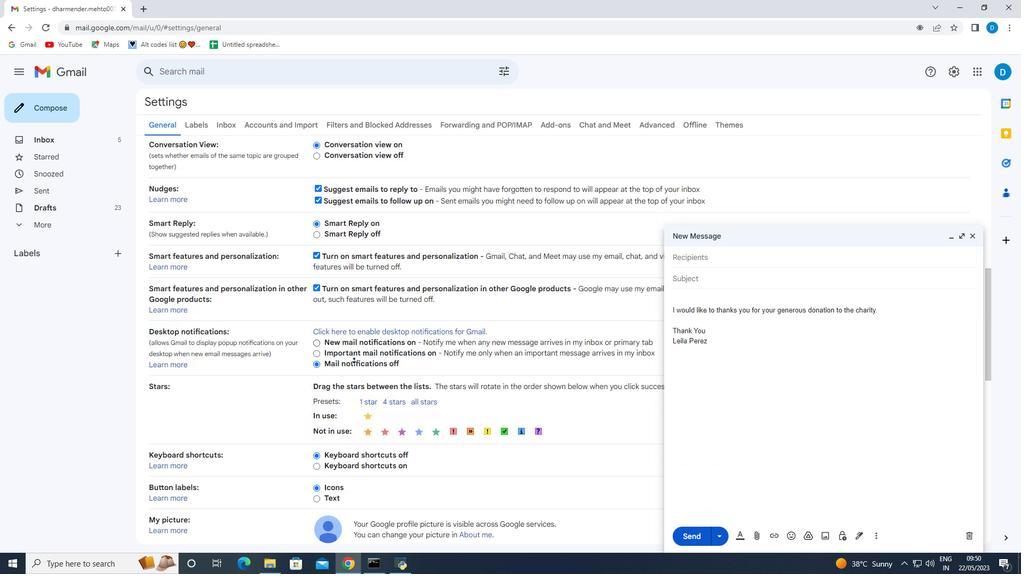 
Action: Mouse moved to (352, 365)
Screenshot: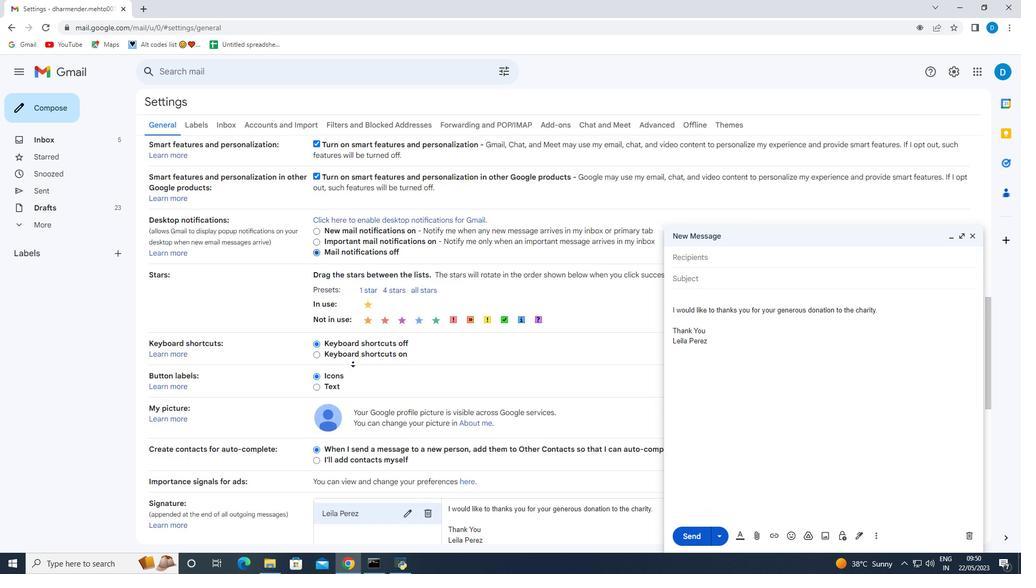 
Action: Mouse scrolled (352, 364) with delta (0, 0)
Screenshot: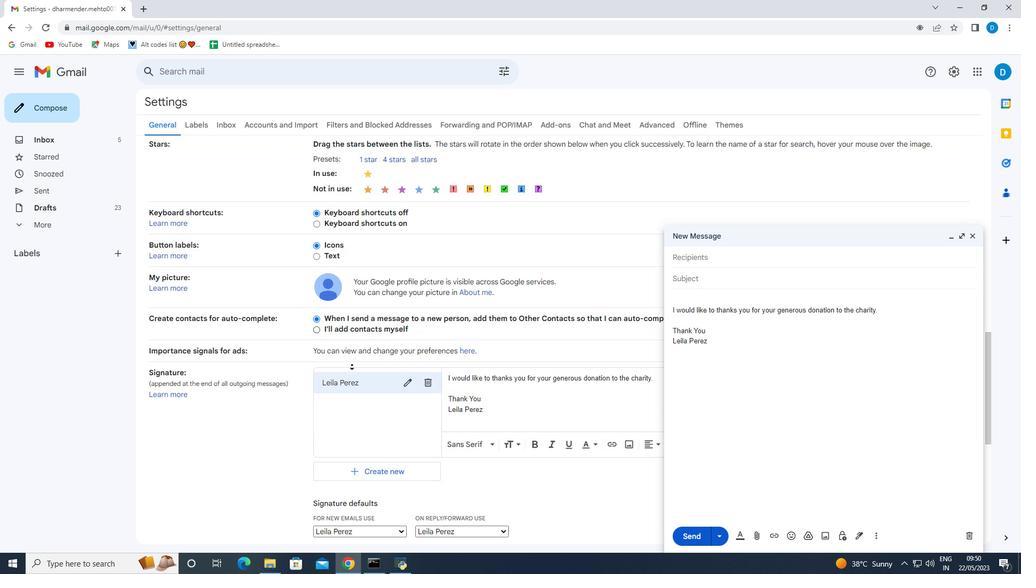 
Action: Mouse moved to (435, 234)
Screenshot: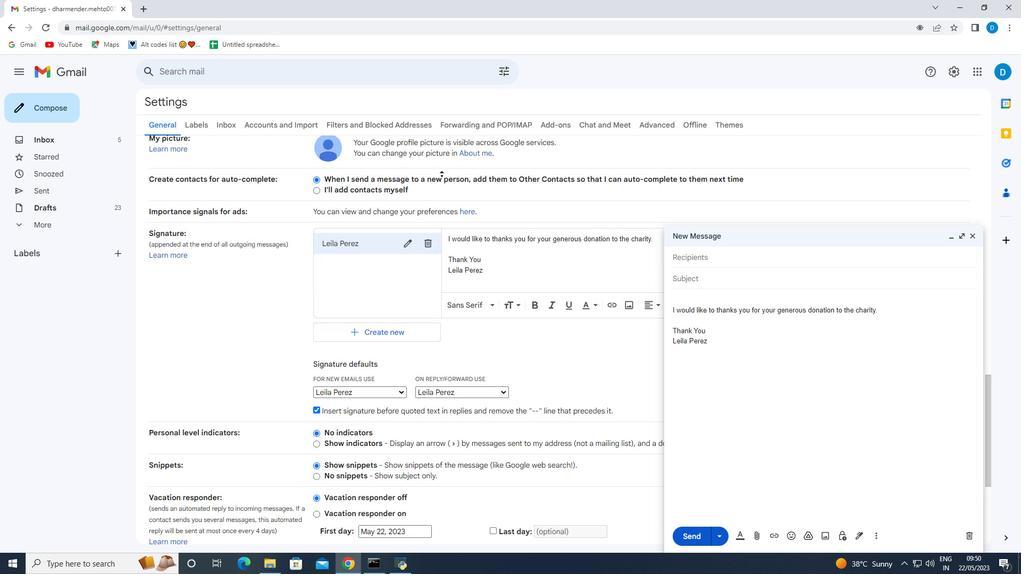 
Action: Mouse scrolled (435, 234) with delta (0, 0)
Screenshot: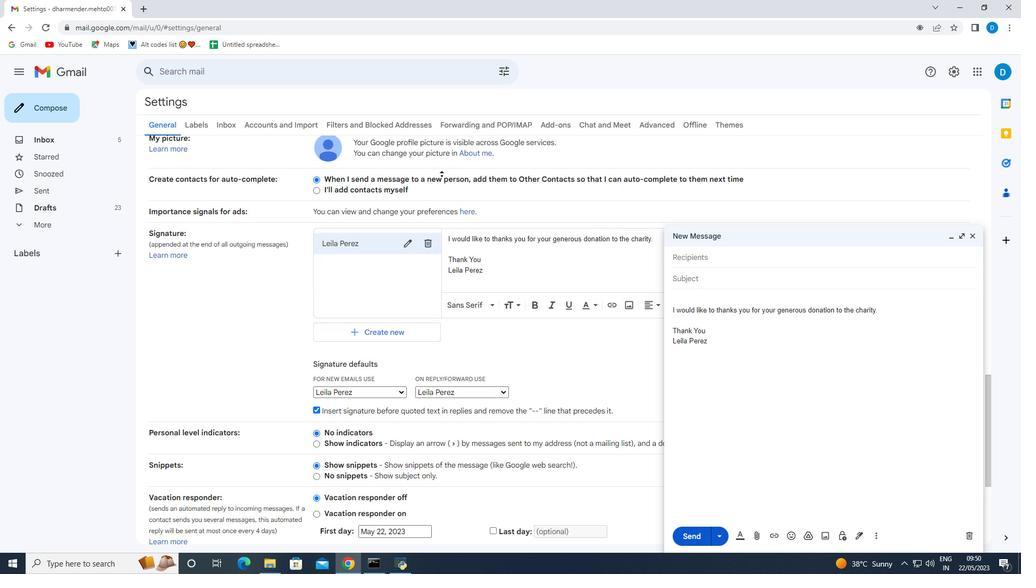 
Action: Mouse scrolled (435, 234) with delta (0, 0)
Screenshot: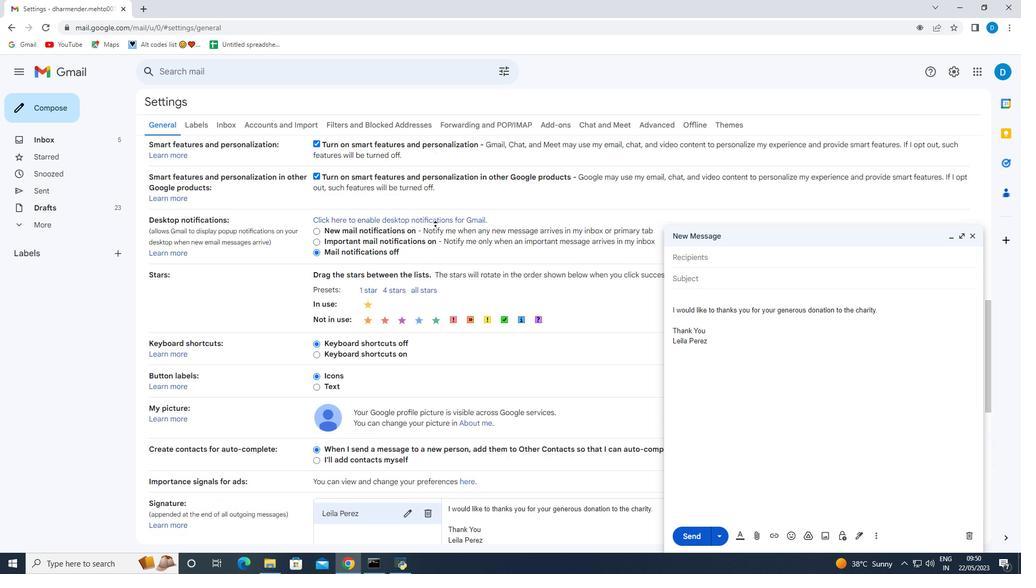 
Action: Mouse moved to (435, 234)
Screenshot: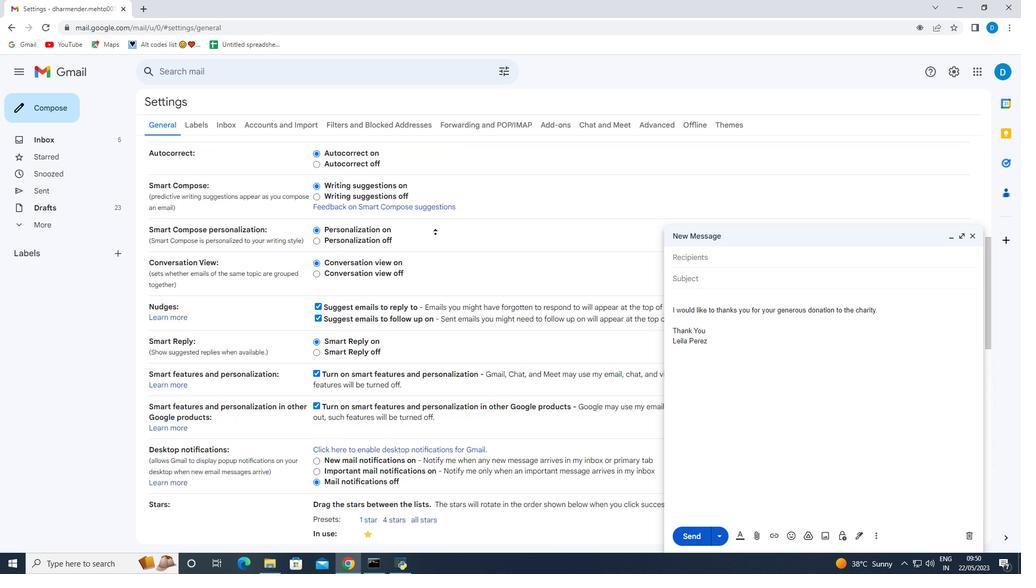 
Action: Mouse scrolled (435, 234) with delta (0, 0)
Screenshot: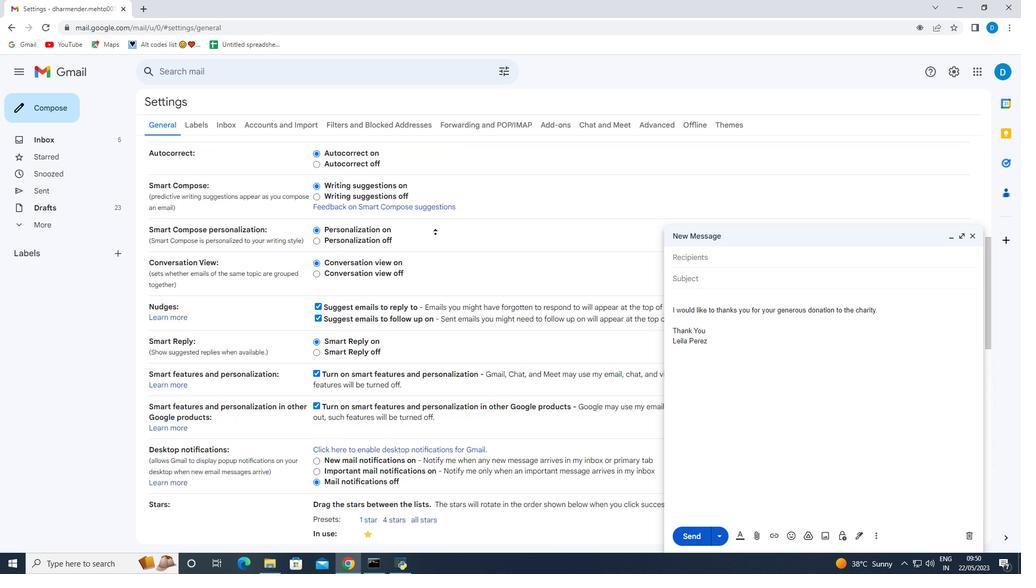 
Action: Mouse moved to (419, 269)
Screenshot: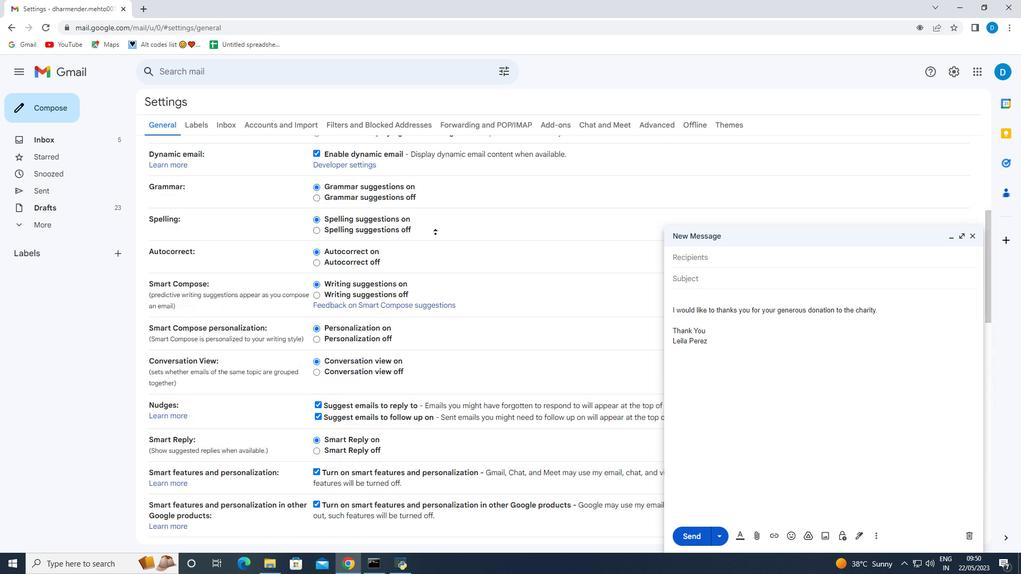 
Action: Mouse scrolled (419, 268) with delta (0, 0)
Screenshot: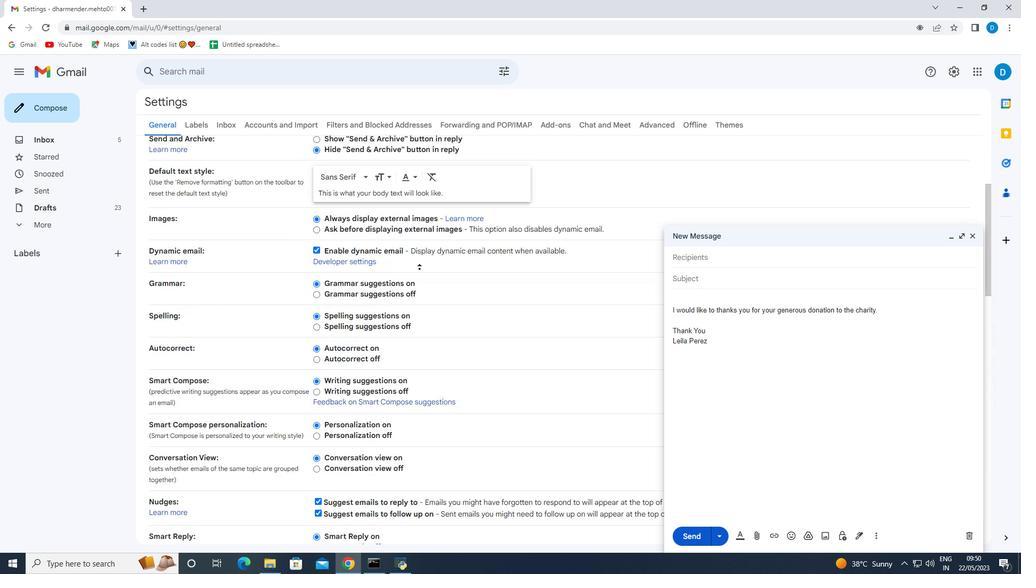 
Action: Mouse scrolled (419, 268) with delta (0, 0)
Screenshot: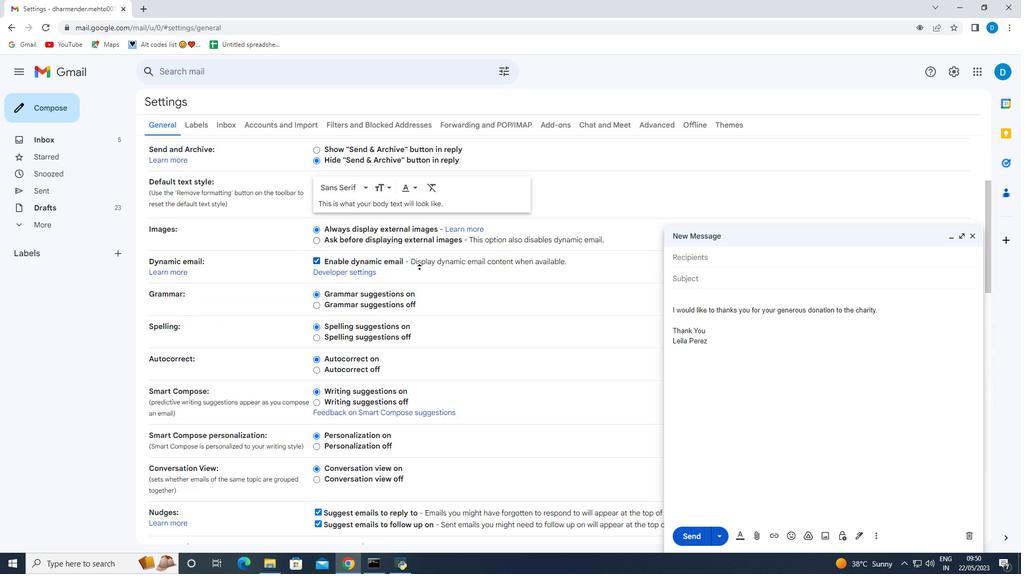 
Action: Mouse scrolled (419, 268) with delta (0, 0)
Screenshot: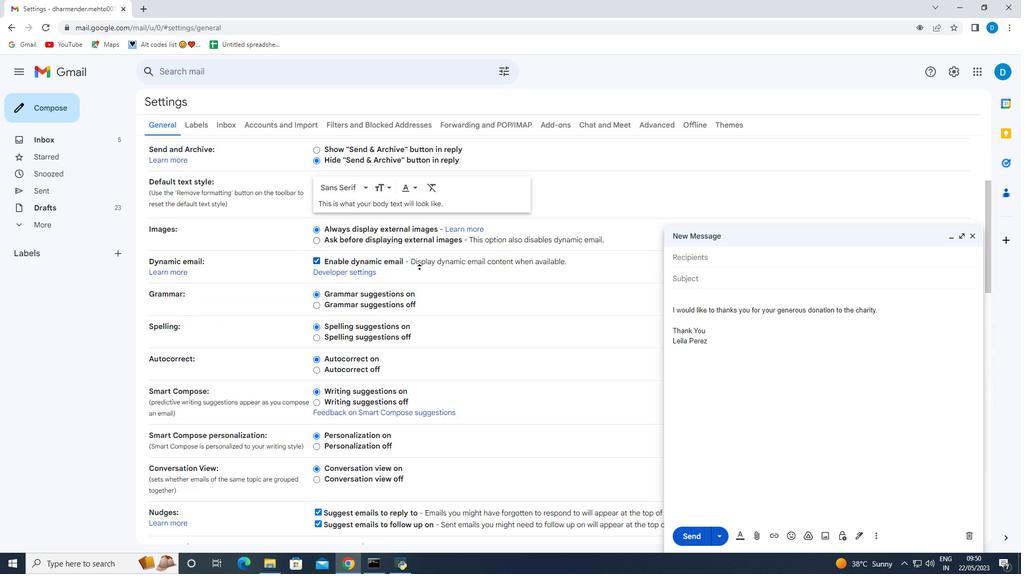 
Action: Mouse scrolled (419, 268) with delta (0, 0)
Screenshot: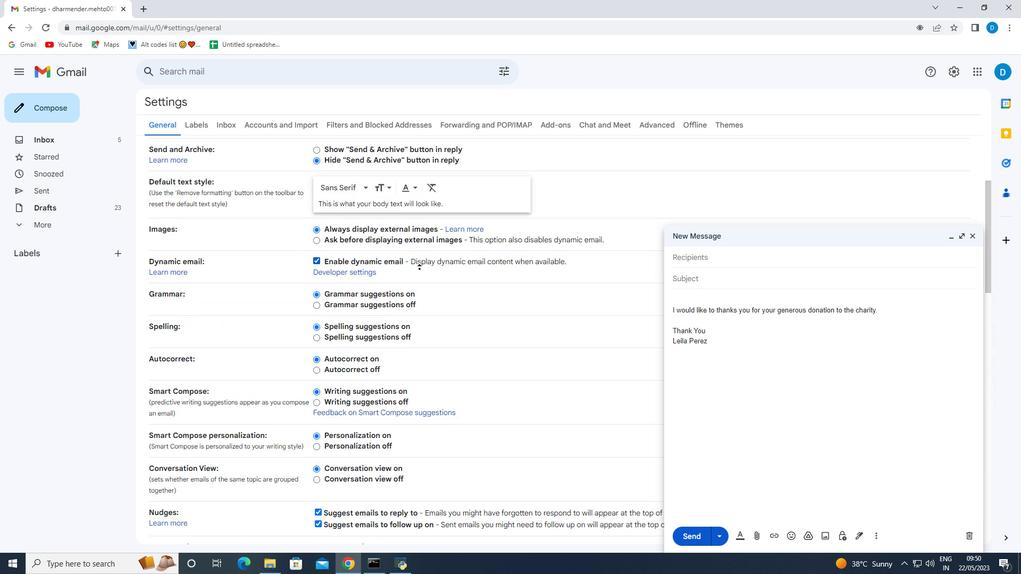
Action: Mouse moved to (413, 301)
Screenshot: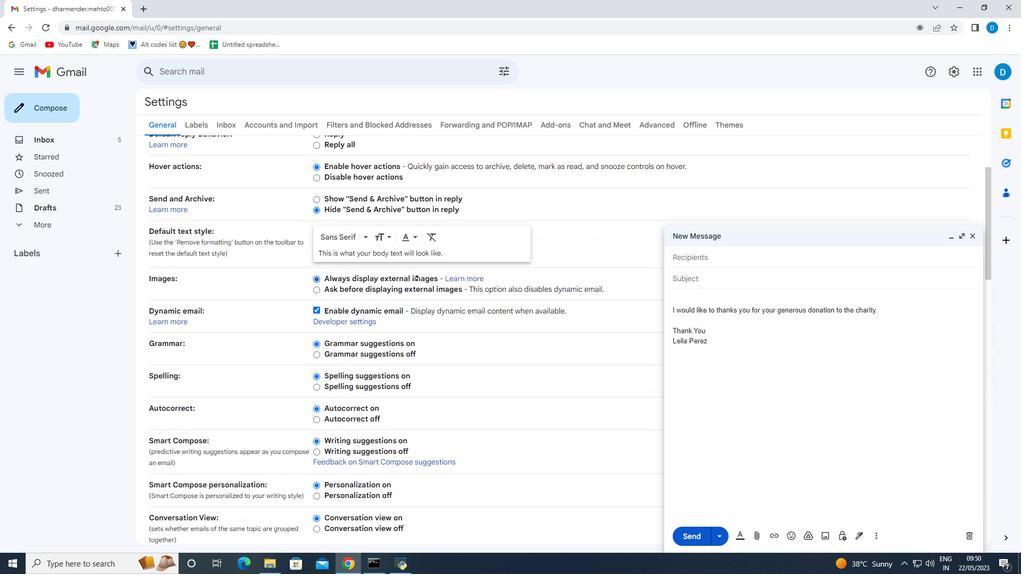 
Action: Mouse scrolled (413, 301) with delta (0, 0)
Screenshot: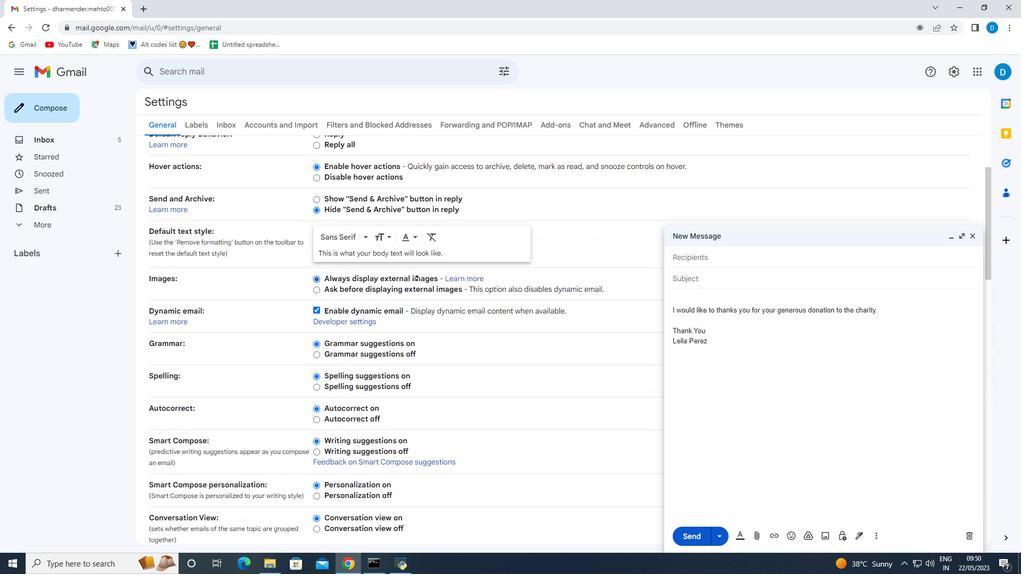 
Action: Mouse moved to (412, 310)
Screenshot: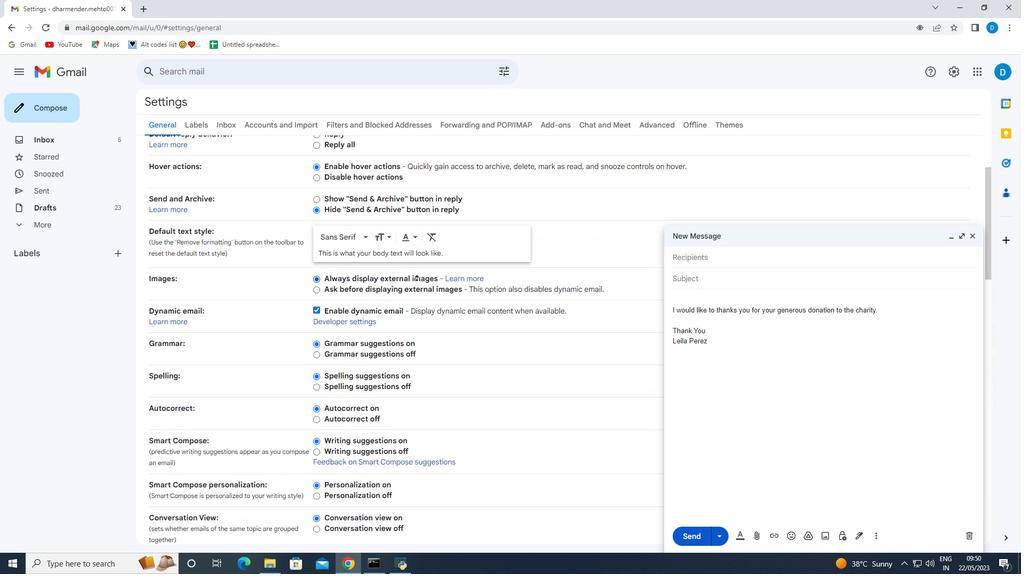 
Action: Mouse scrolled (412, 310) with delta (0, 0)
Screenshot: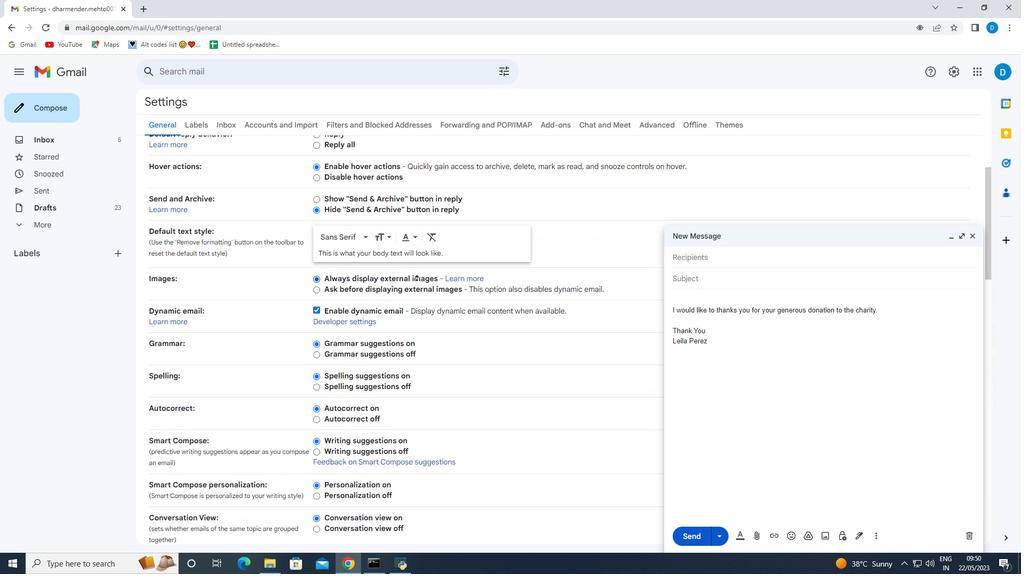 
Action: Mouse moved to (411, 321)
Screenshot: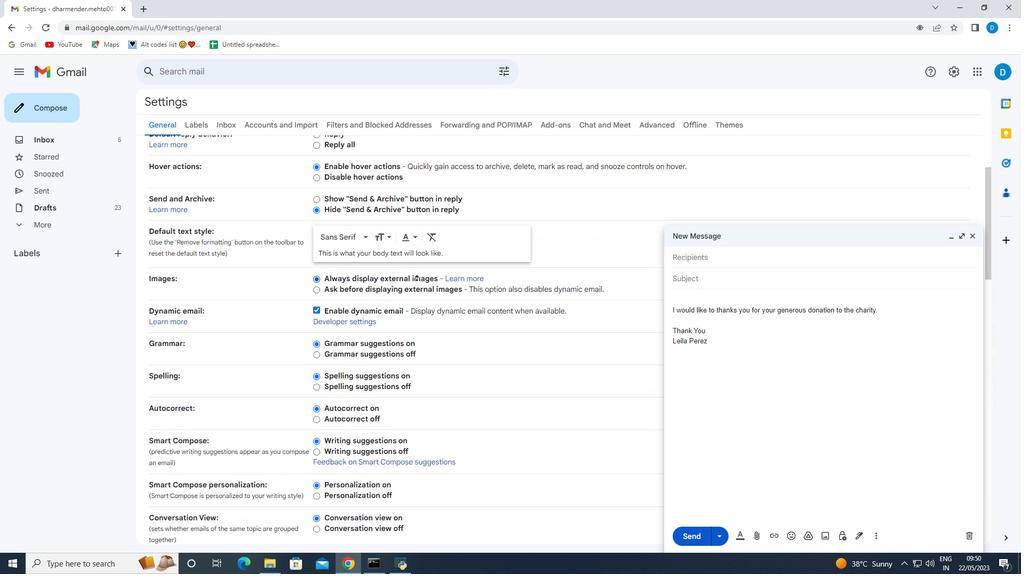 
Action: Mouse scrolled (411, 320) with delta (0, 0)
Screenshot: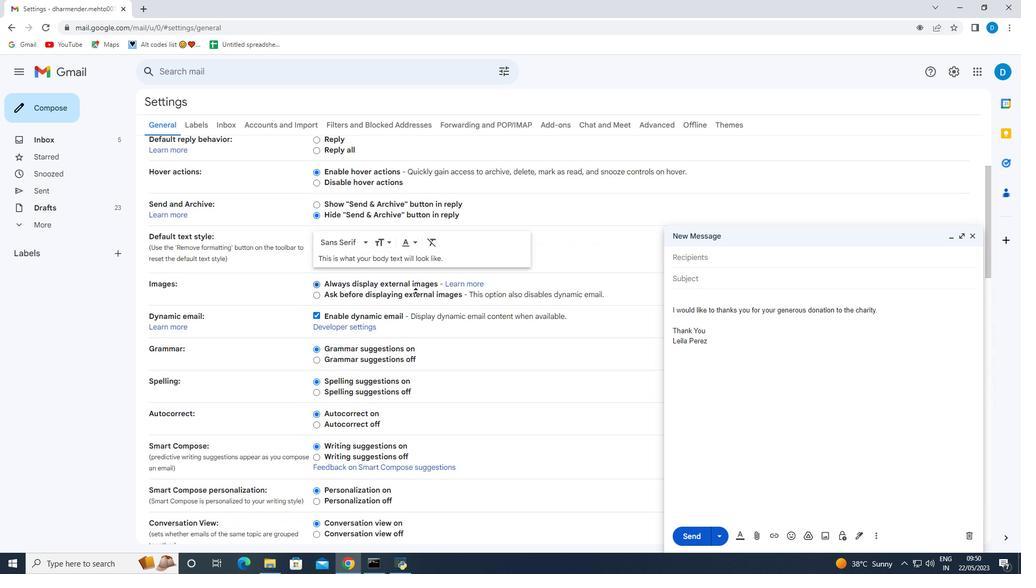 
Action: Mouse moved to (411, 335)
Screenshot: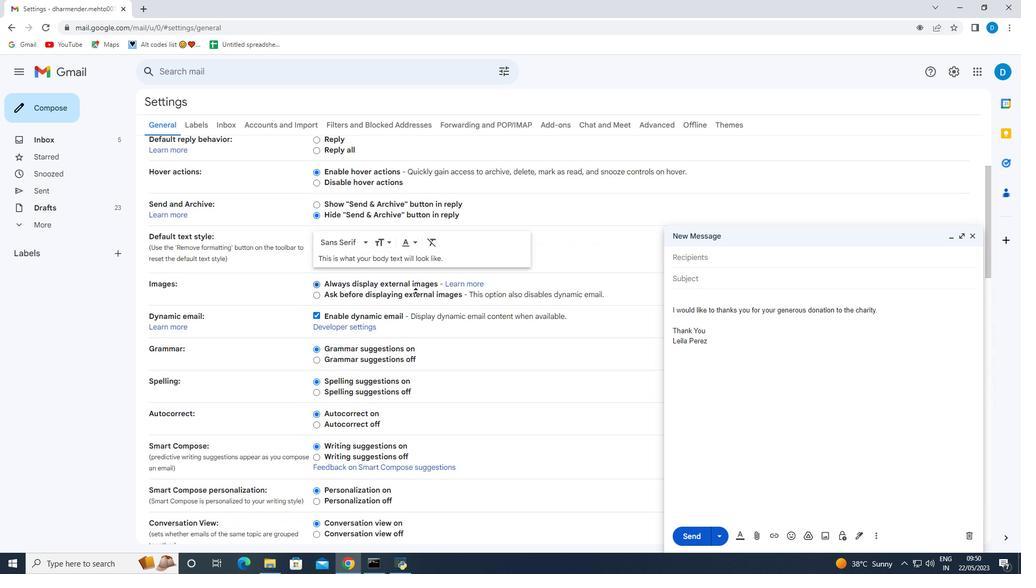 
Action: Mouse scrolled (411, 335) with delta (0, 0)
Screenshot: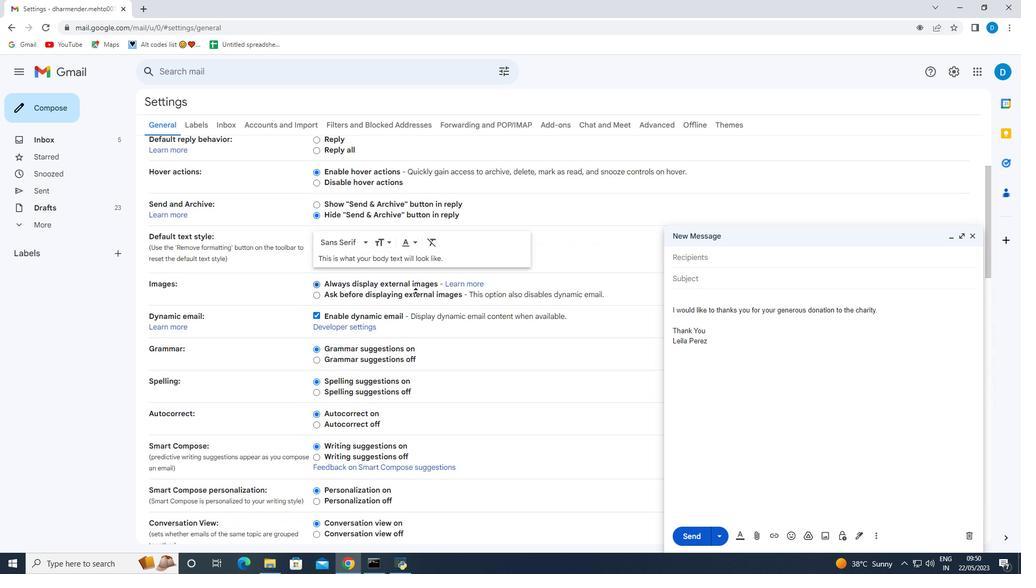 
Action: Mouse moved to (411, 352)
Screenshot: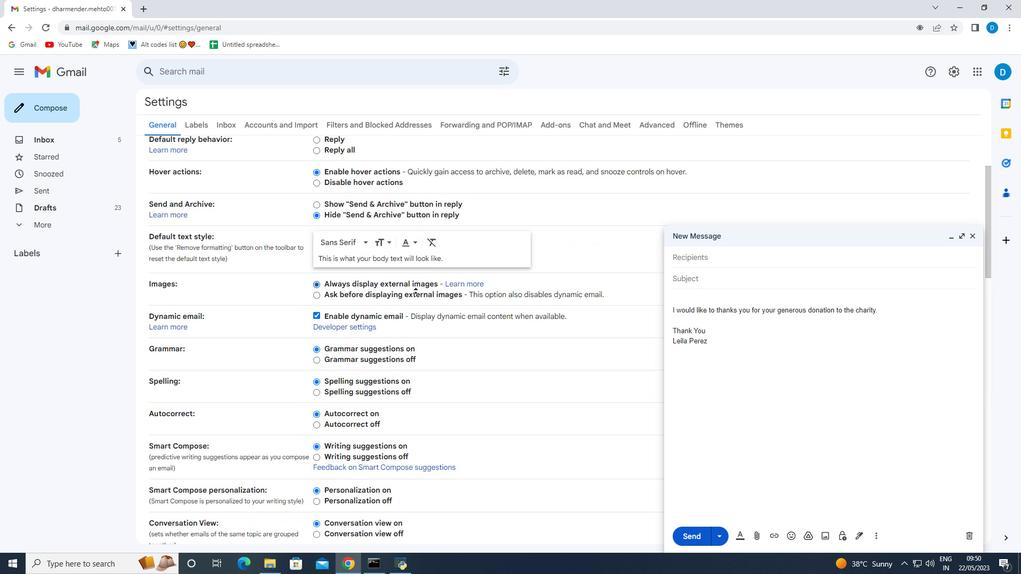 
Action: Mouse scrolled (411, 351) with delta (0, 0)
Screenshot: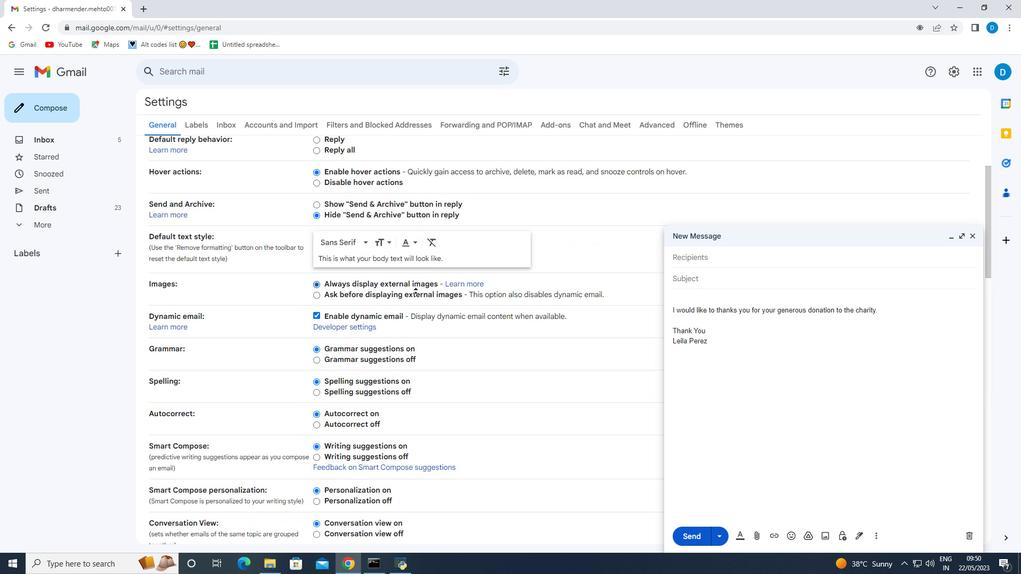 
Action: Mouse moved to (424, 278)
Screenshot: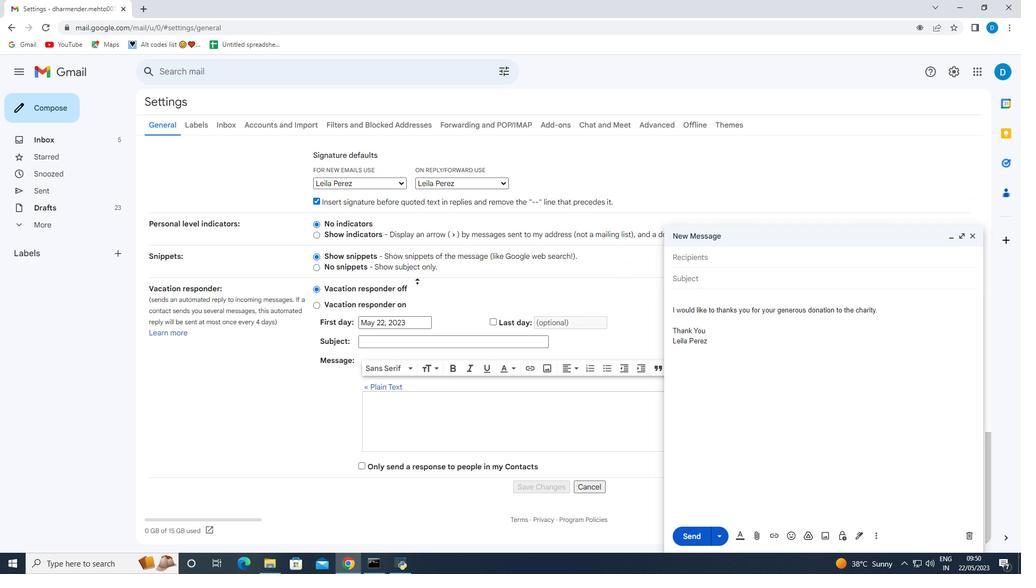 
Action: Mouse scrolled (424, 279) with delta (0, 0)
Screenshot: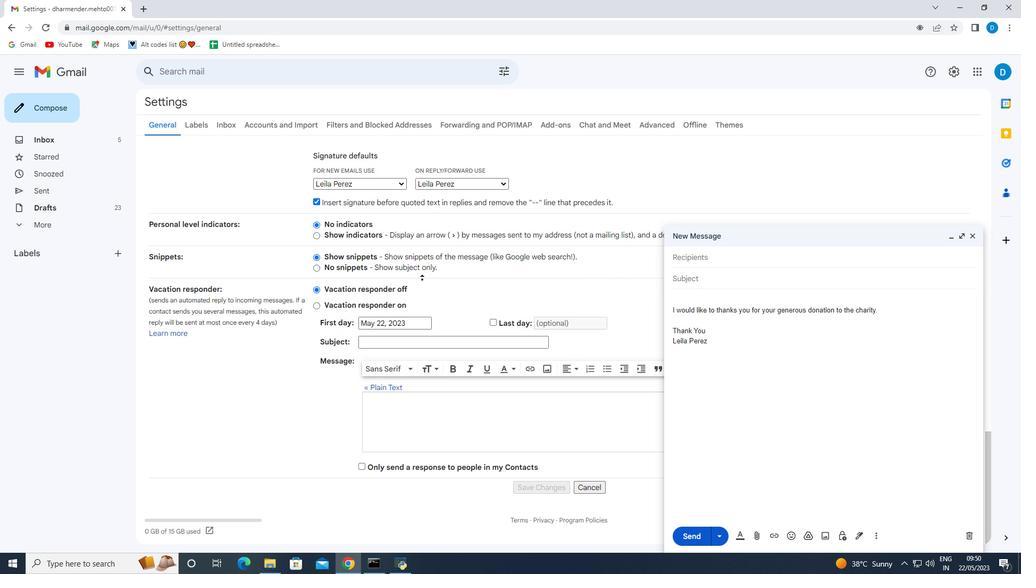 
Action: Mouse scrolled (424, 279) with delta (0, 0)
Screenshot: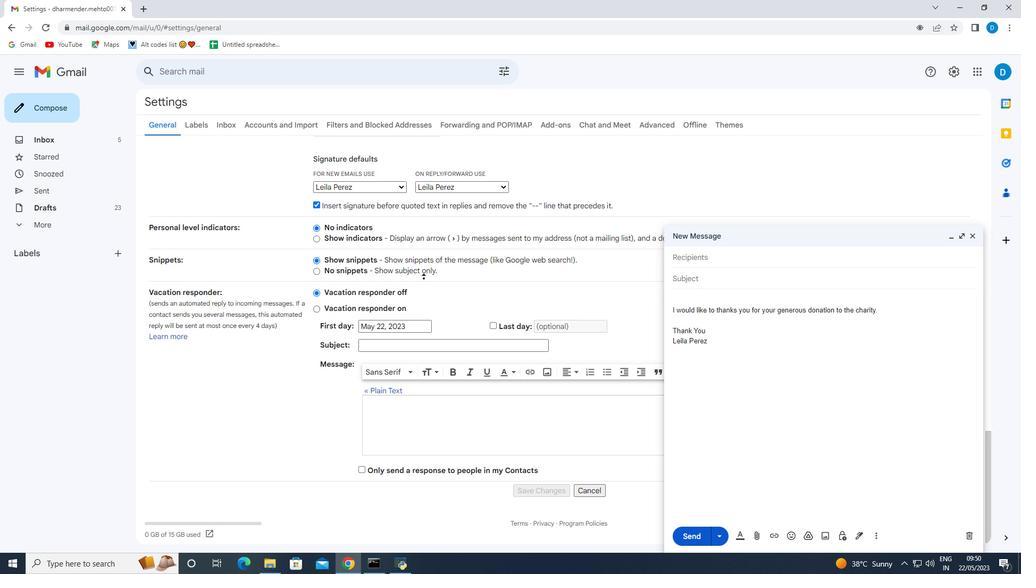
Action: Mouse moved to (549, 245)
Screenshot: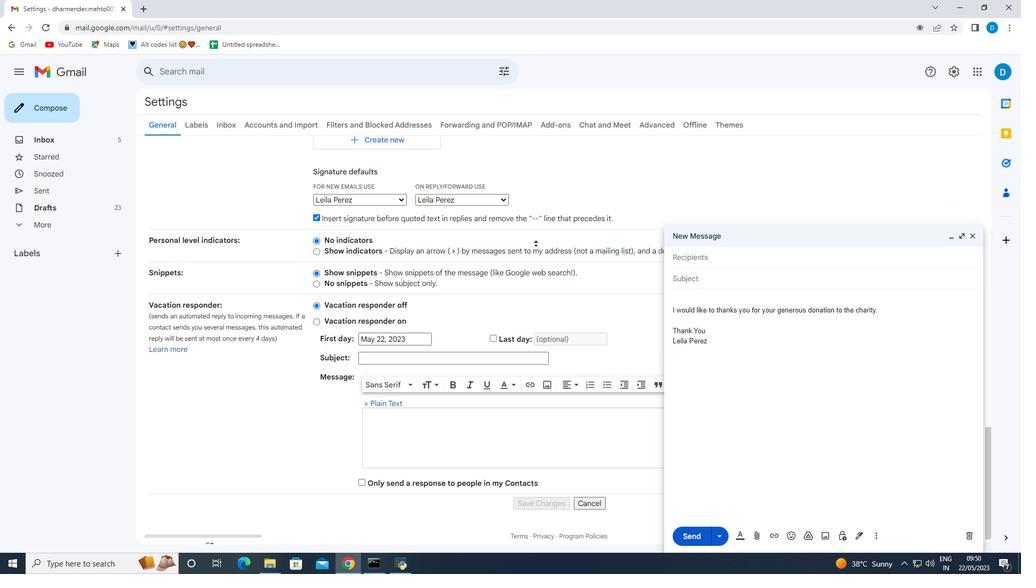 
Action: Mouse scrolled (549, 246) with delta (0, 0)
Screenshot: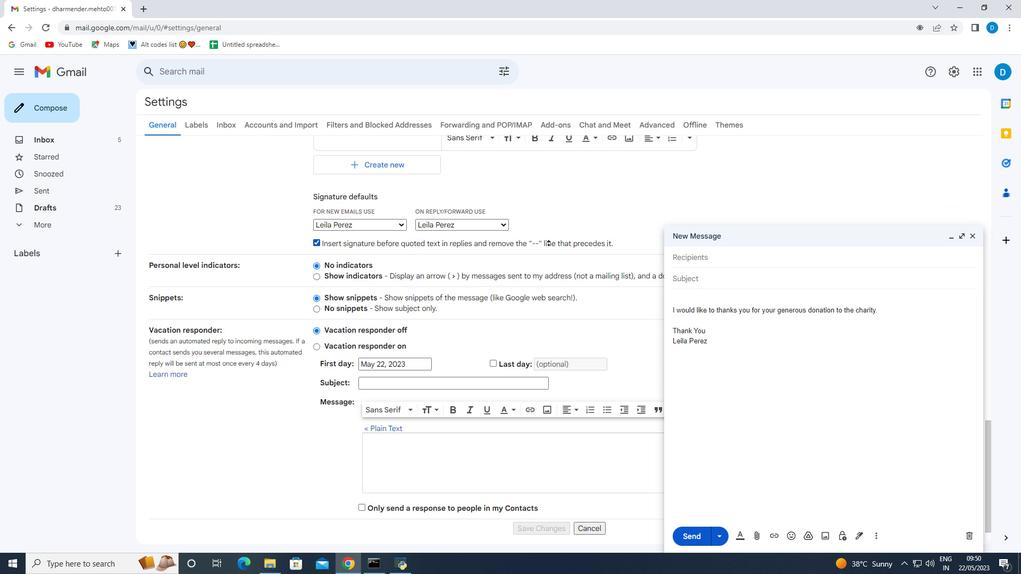 
Action: Mouse moved to (487, 330)
Screenshot: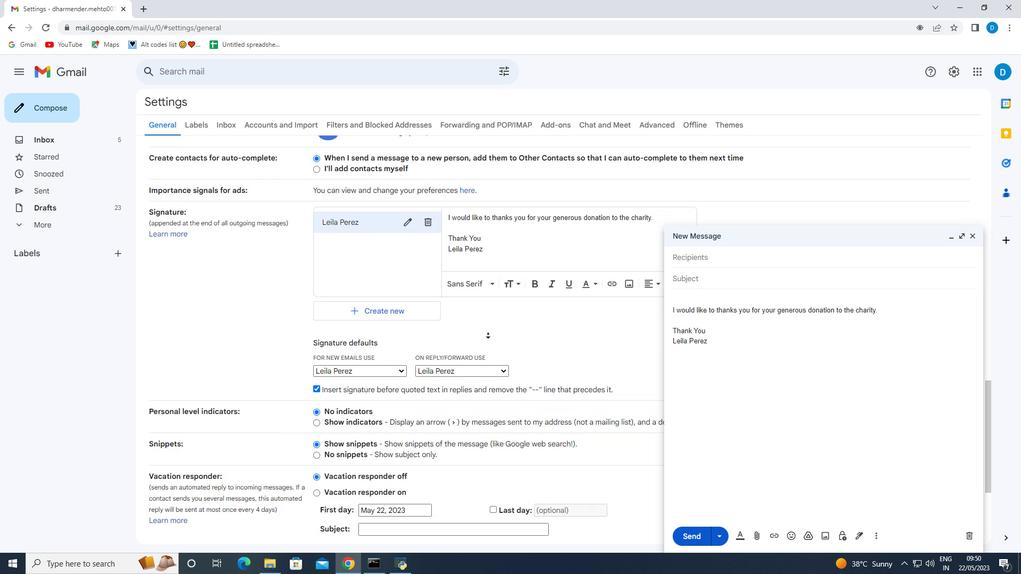 
Action: Mouse pressed middle at (487, 330)
Screenshot: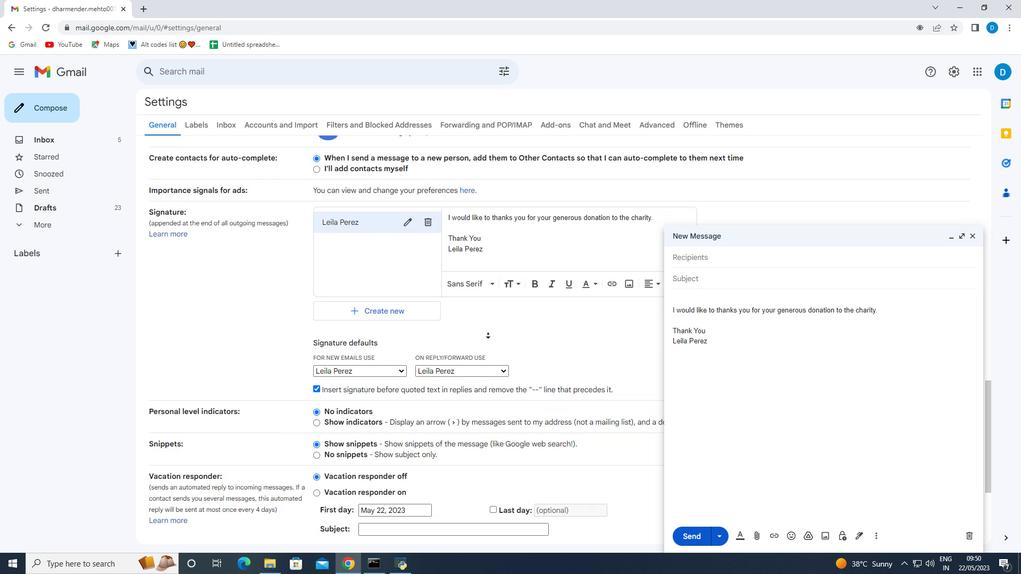 
Action: Mouse moved to (424, 185)
Screenshot: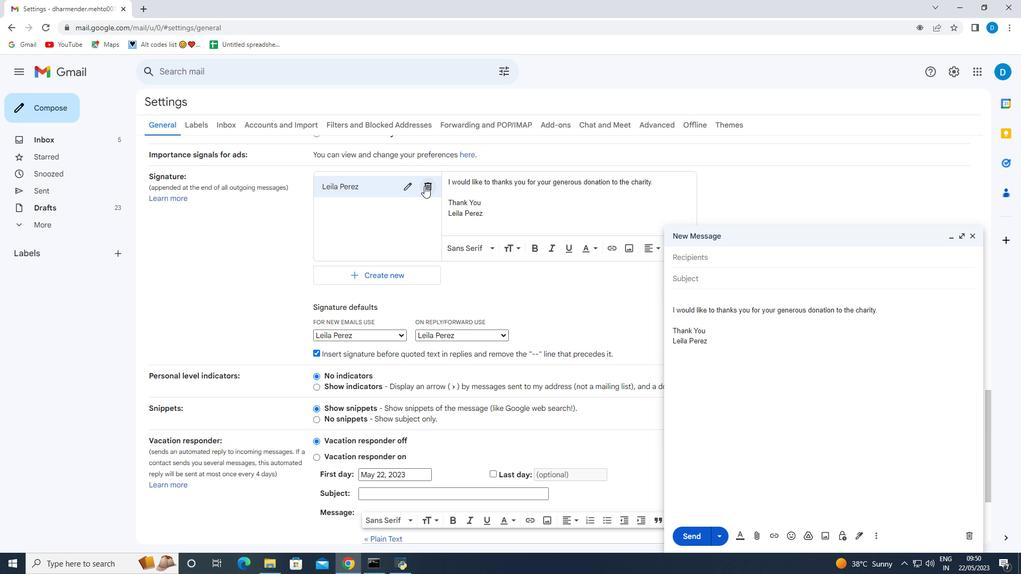 
Action: Mouse pressed left at (424, 185)
Screenshot: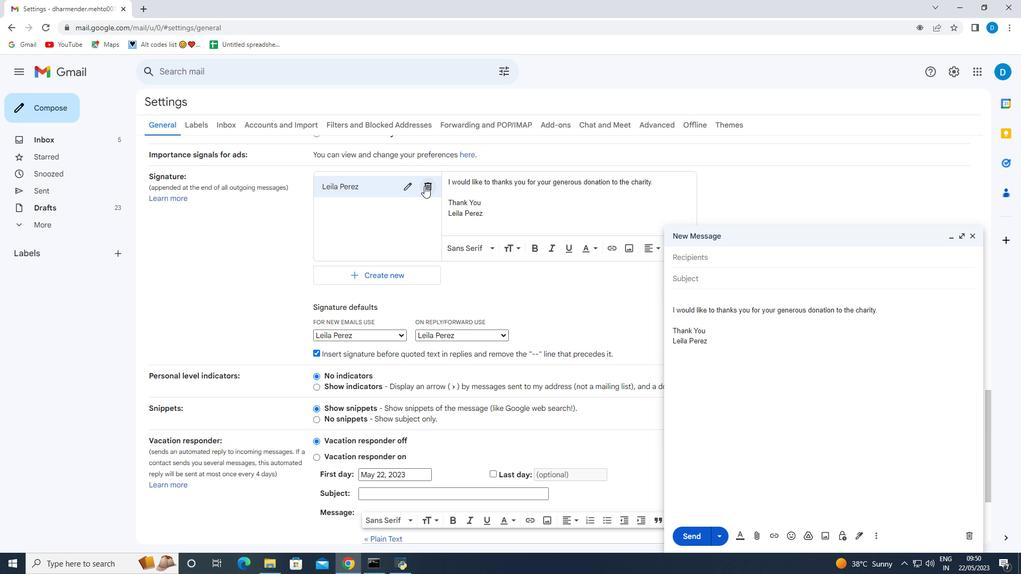 
Action: Mouse moved to (596, 328)
Screenshot: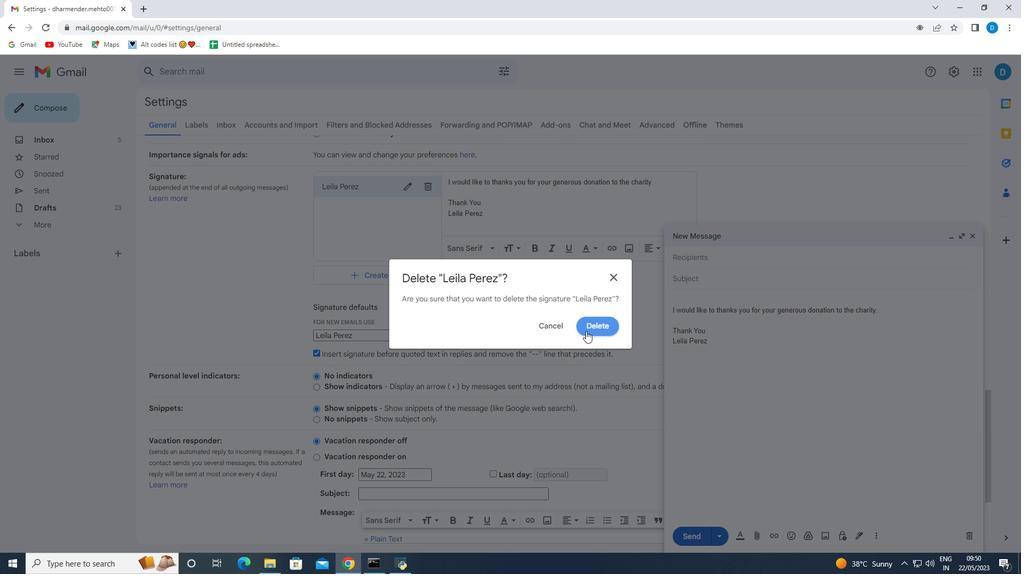 
Action: Mouse pressed left at (596, 328)
Screenshot: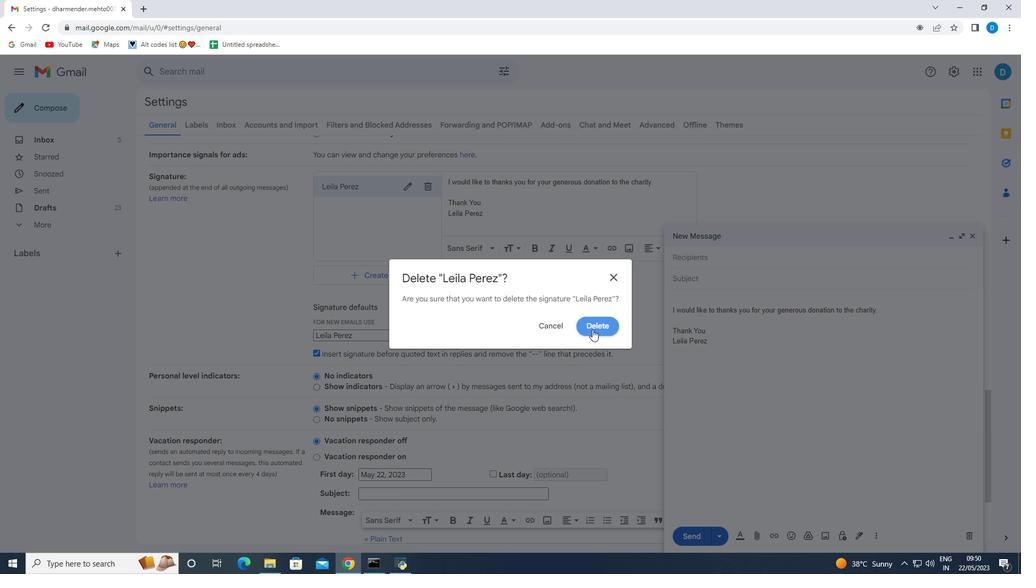 
Action: Mouse moved to (359, 194)
Screenshot: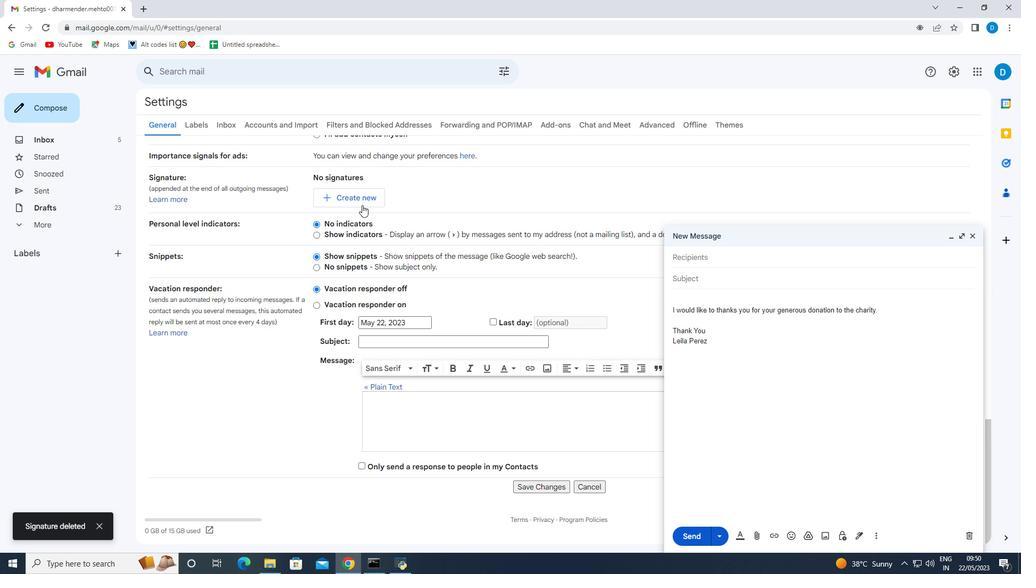 
Action: Mouse pressed left at (359, 194)
Screenshot: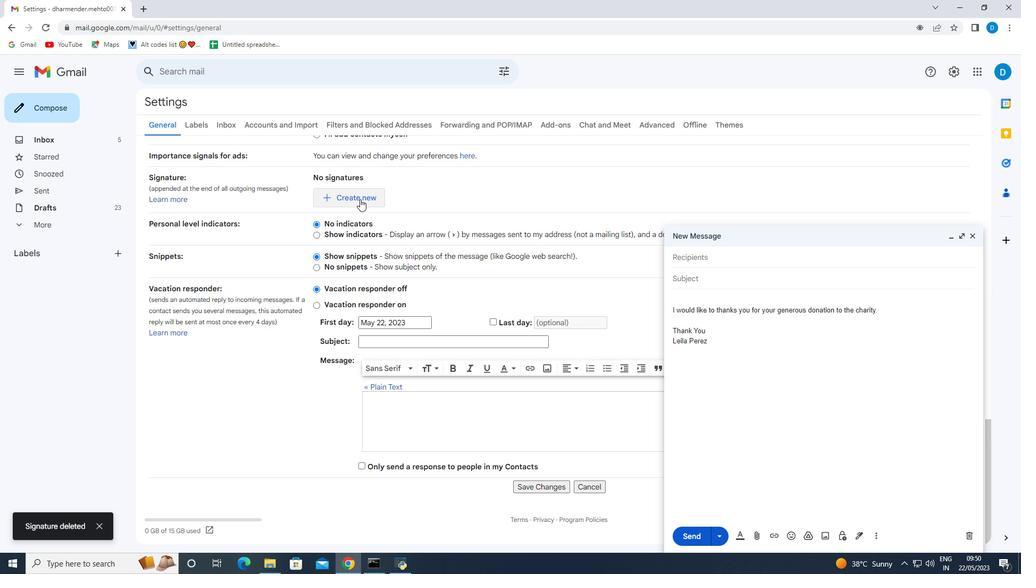 
Action: Mouse moved to (456, 294)
Screenshot: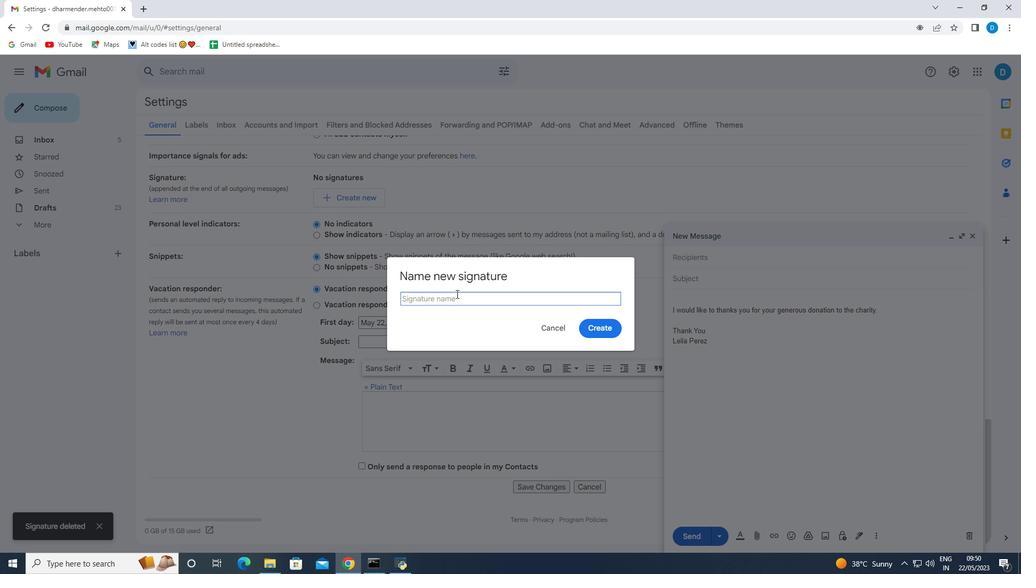 
Action: Mouse pressed left at (456, 294)
Screenshot: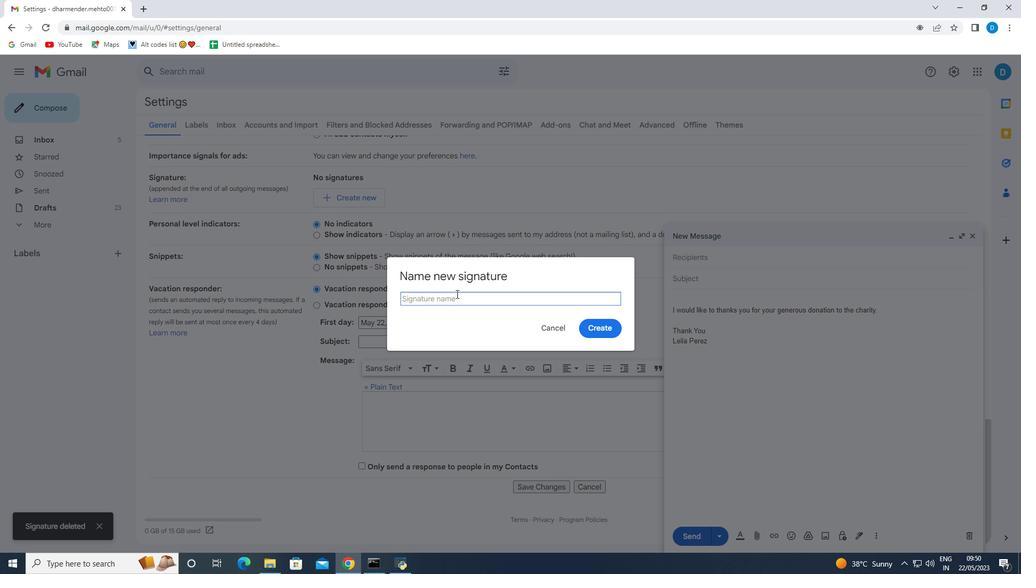 
Action: Mouse moved to (454, 296)
Screenshot: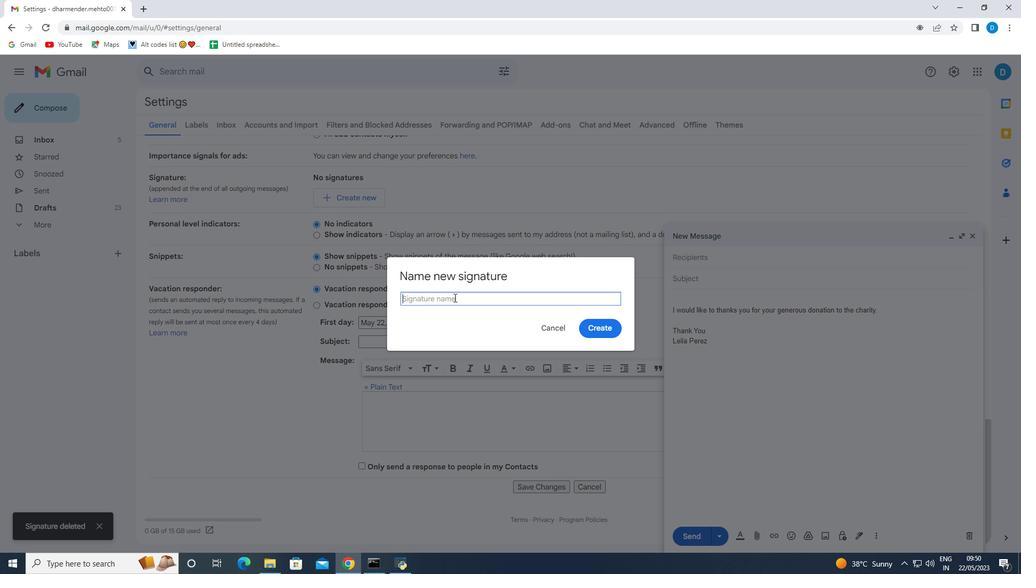 
Action: Mouse pressed left at (454, 296)
Screenshot: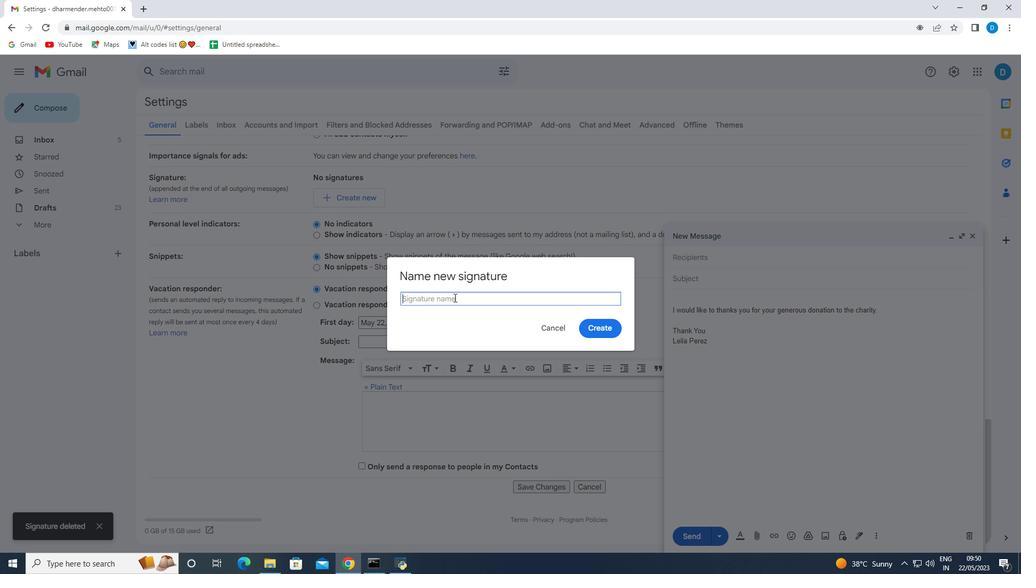 
Action: Key pressed <Key.shift>Leonardo<Key.space><Key.shift><Key.shift><Key.shift><Key.shift><Key.shift><Key.shift><Key.shift><Key.shift>Martinez
Screenshot: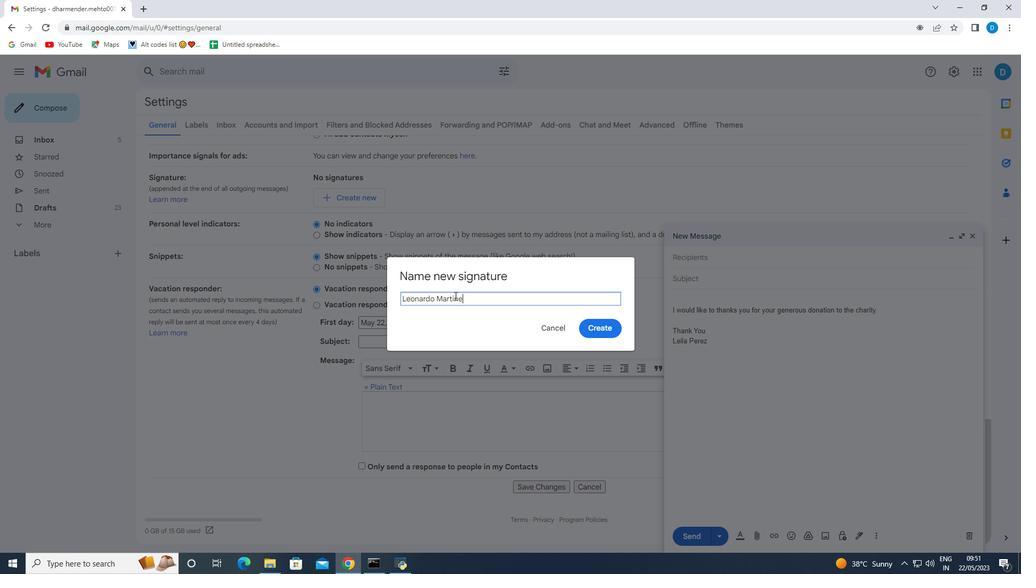 
Action: Mouse moved to (597, 328)
Screenshot: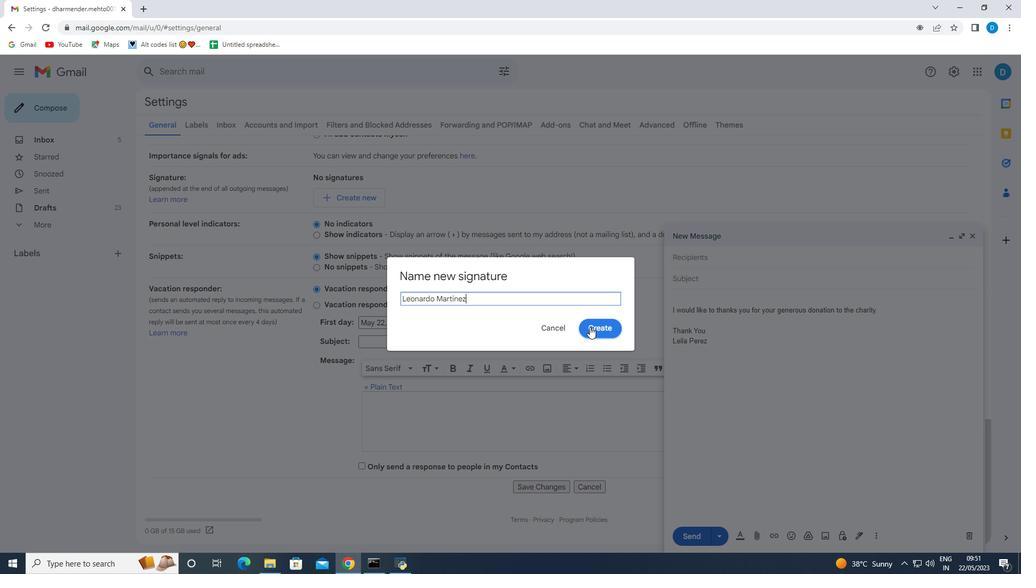 
Action: Mouse pressed left at (597, 328)
Screenshot: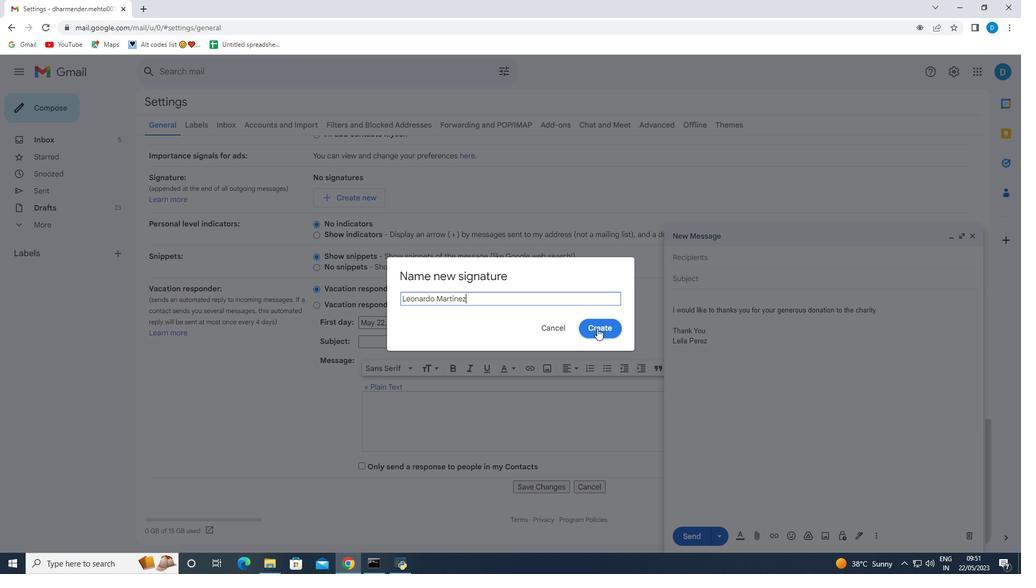 
Action: Mouse moved to (481, 197)
Screenshot: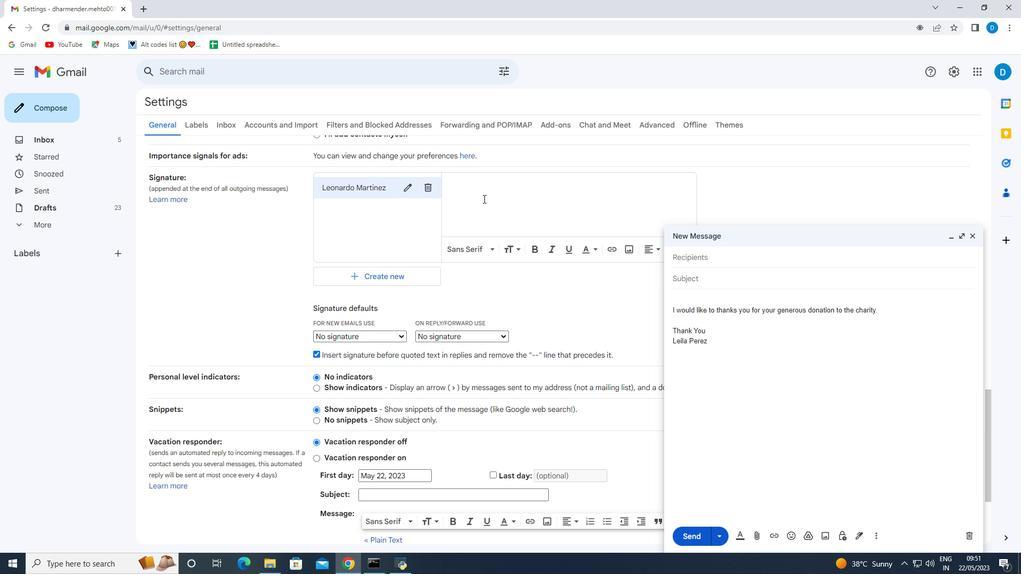 
Action: Mouse pressed left at (481, 197)
Screenshot: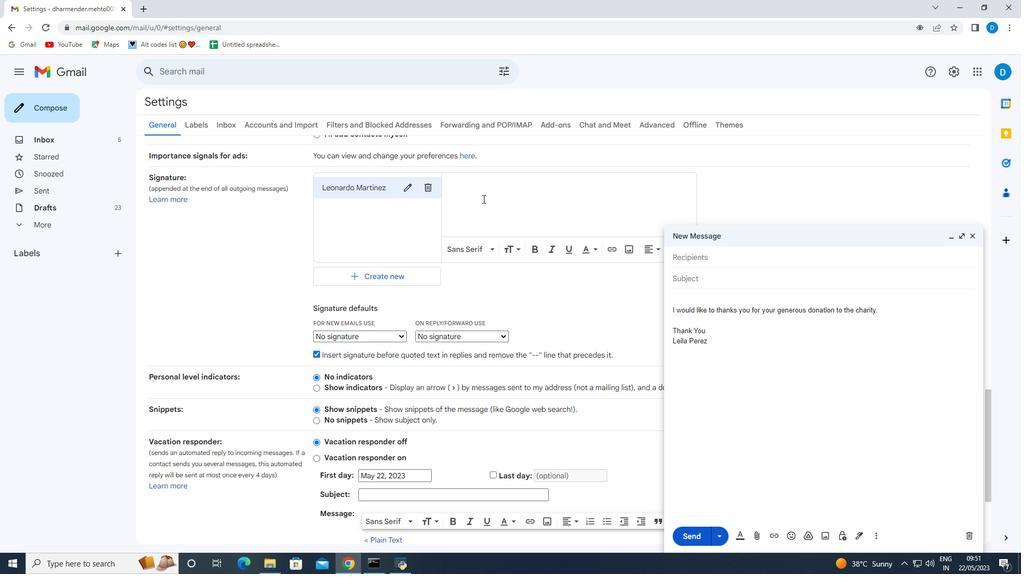 
Action: Mouse moved to (487, 198)
Screenshot: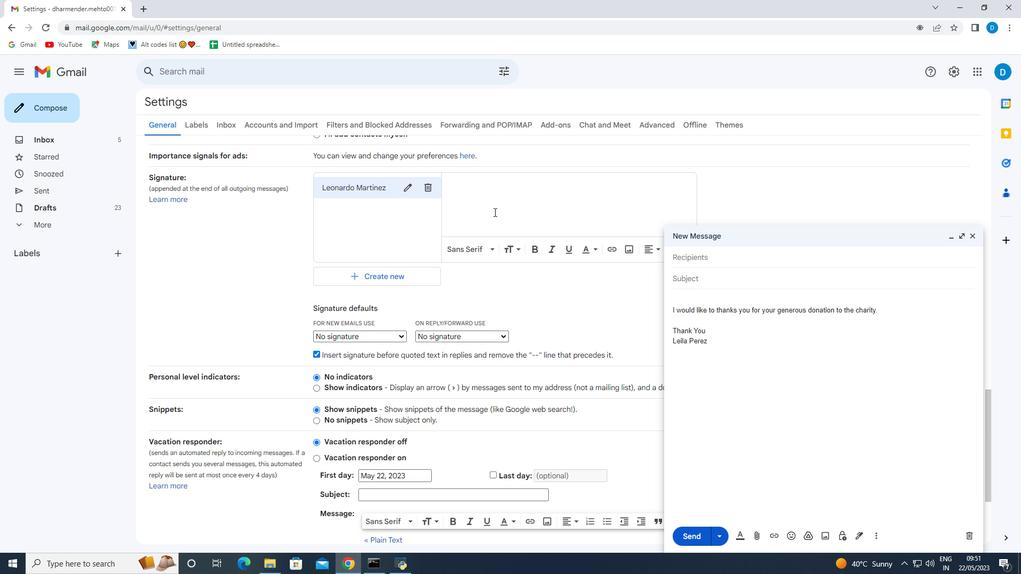 
Action: Mouse pressed left at (487, 198)
Screenshot: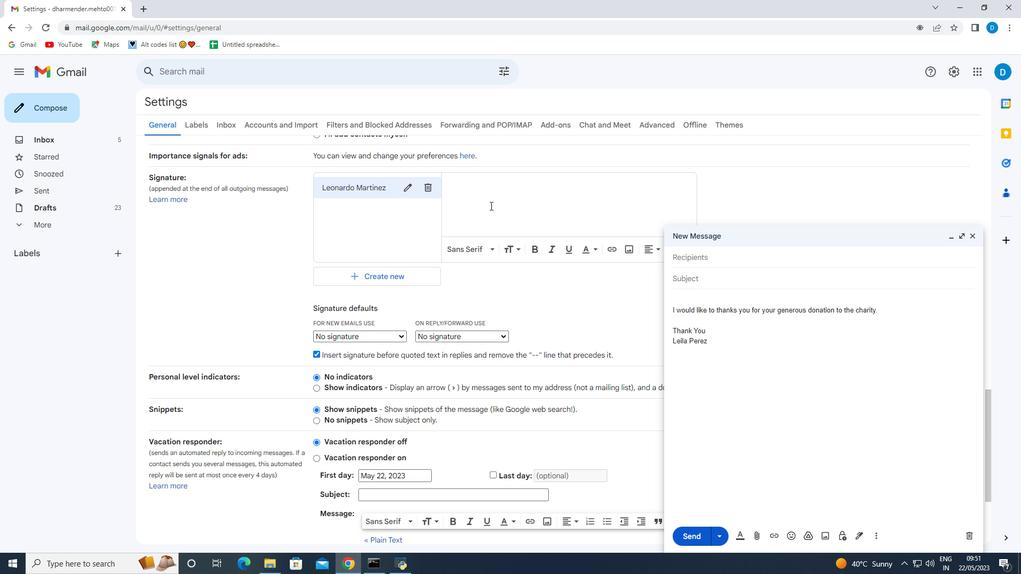 
Action: Mouse moved to (487, 197)
Screenshot: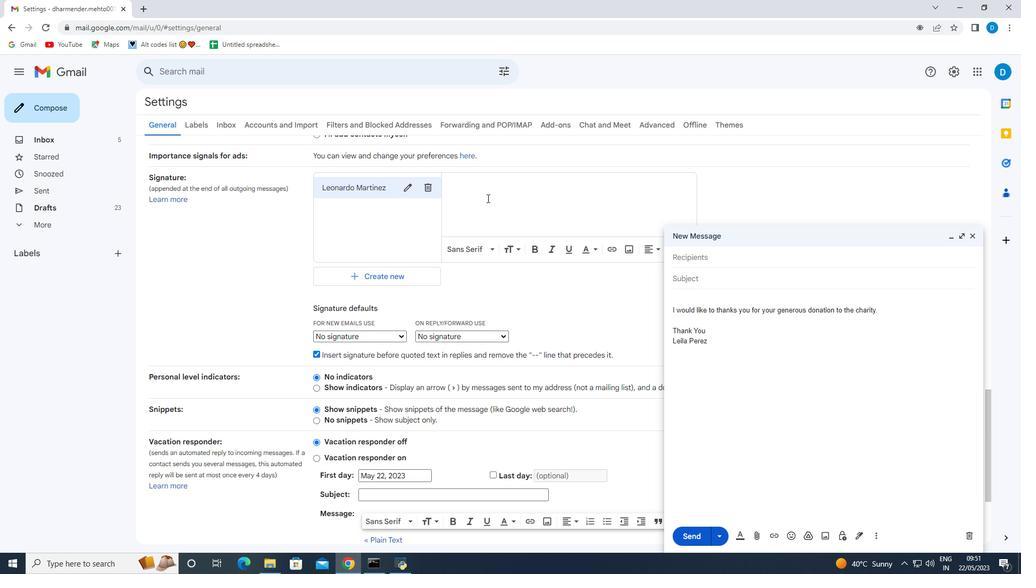 
Action: Key pressed <Key.shift><Key.shift><Key.shift><Key.shift><Key.shift><Key.shift><Key.shift><Key.shift><Key.shift><Key.shift><Key.shift><Key.shift><Key.shift><Key.shift><Key.shift><Key.shift><Key.shift><Key.shift><Key.shift><Key.shift><Key.shift><Key.shift><Key.shift><Key.shift><Key.shift><Key.shift><Key.shift><Key.shift><Key.shift>I'm<Key.space>pro<Key.backspace><Key.backspace><Key.backspace><Key.backspace><Key.backspace><Key.backspace><Key.backspace><Key.shift><Key.shift><Key.shift><Key.shift><Key.shift><Key.shift><Key.shift><Key.shift><Key.shift><Key.shift><Key.shift><Key.shift><Key.shift><Key.shift><Key.shift><Key.shift><Key.shift><Key.shift><Key.shift><Key.shift><Key.shift><Key.shift><Key.shift><Key.shift><Key.shift><Key.shift><Key.shift><Key.shift><Key.shift><Key.shift><Key.shift><Key.shift><Key.shift><Key.shift><Key.shift><Key.shift><Key.shift><Key.shift><Key.shift><Key.shift><Key.shift><Key.shift><Key.shift><Key.shift><Key.shift><Key.shift><Key.shift><Key.shift><Key.shift><Key.shift><Key.shift><Key.shift><Key.shift><Key.shift><Key.shift><Key.shift><Key.shift><Key.shift><Key.shift><Key.shift><Key.shift><Key.shift><Key.shift><Key.shift><Key.shift><Key.shift><Key.shift><Key.shift><Key.shift><Key.shift><Key.shift><Key.shift><Key.shift><Key.shift><Key.shift><Key.shift><Key.shift><Key.shift><Key.shift><Key.shift><Key.shift><Key.shift>Have<Key.space>a<Key.space>great<Key.space><Key.shift>National<Key.space><Key.shift>Breast<Key.space>can<Key.backspace><Key.backspace><Key.backspace><Key.shift>Cancer<Key.space><Key.shift>Awareness<Key.space><Key.shift>Month<Key.space><Key.shift>!<Key.space><Key.shift><Key.shift><Key.shift><Key.shift>Let's<Key.space>work<Key.space>together<Key.backspace><Key.backspace><Key.backspace><Key.backspace><Key.backspace><Key.backspace><Key.backspace><Key.backspace><Key.backspace><Key.backspace><Key.backspace><Key.backspace><Key.backspace><Key.backspace><Key.backspace><Key.backspace><Key.backspace><Key.backspace><Key.backspace><Key.shift>ctrl+Z<Key.backspace><Key.backspace><Key.backspace><Key.backspace><Key.backspace><Key.space>all<Key.space>do<Key.space>our<Key.space>part<Key.space>to<Key.space>raise<Key.space>q<Key.backspace>awareb<Key.backspace>ness<Key.space>nd<Key.space>si<Key.backspace>upport<Key.space>those<Key.space>affected<Key.space>by<Key.space>this<Key.space>disease.
Screenshot: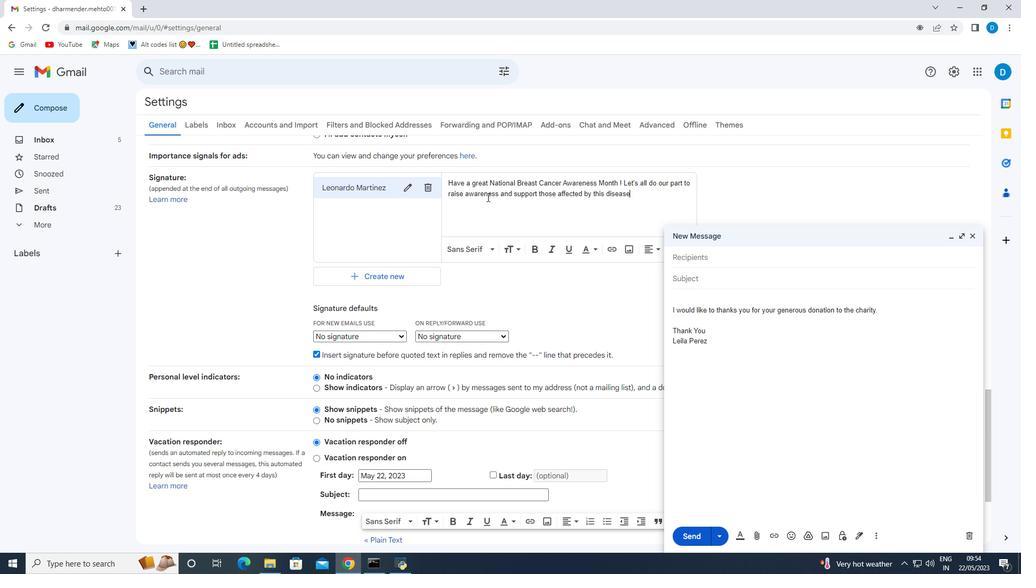 
Action: Mouse moved to (645, 195)
Screenshot: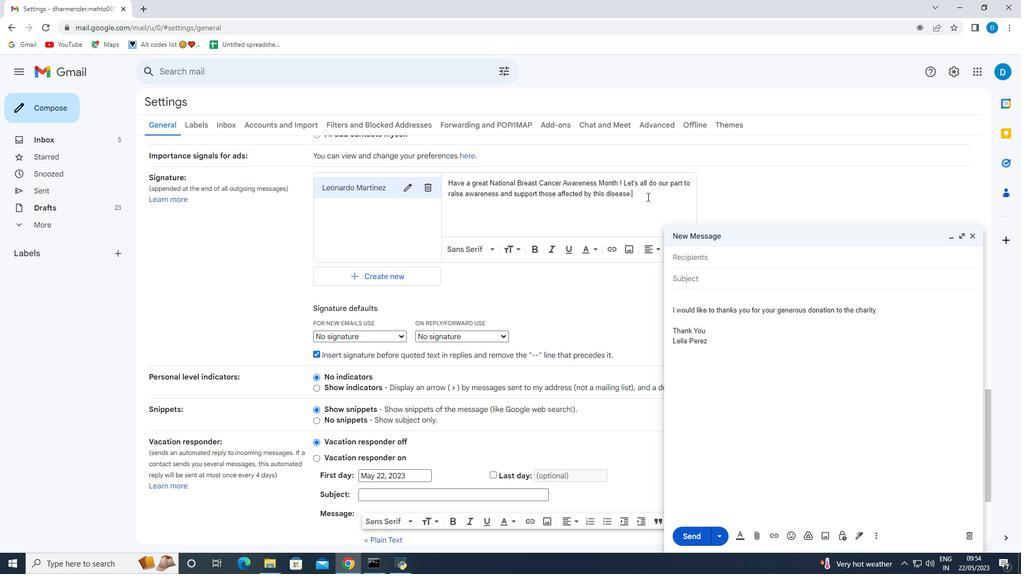 
Action: Mouse pressed left at (645, 195)
Screenshot: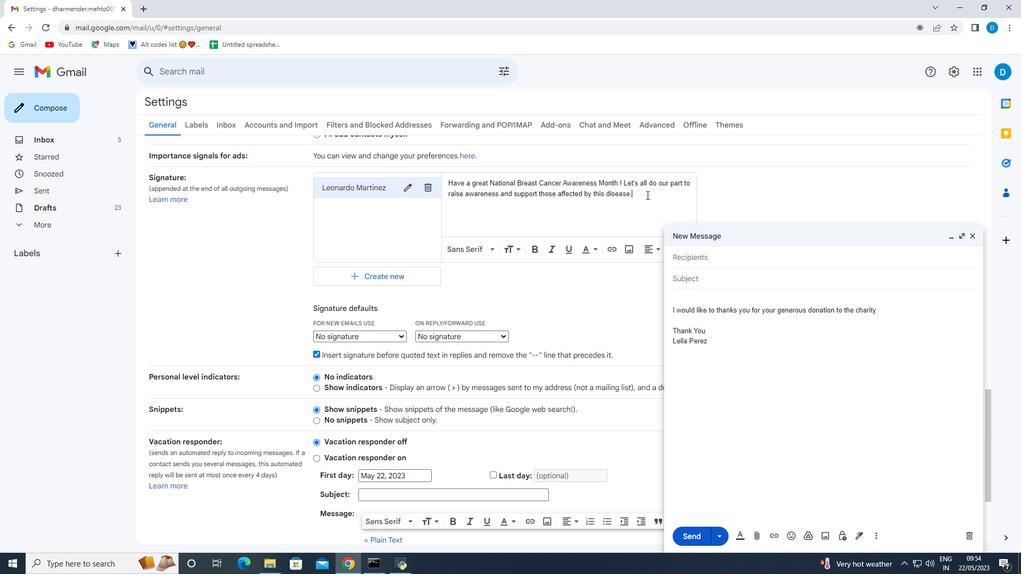 
Action: Mouse moved to (643, 195)
Screenshot: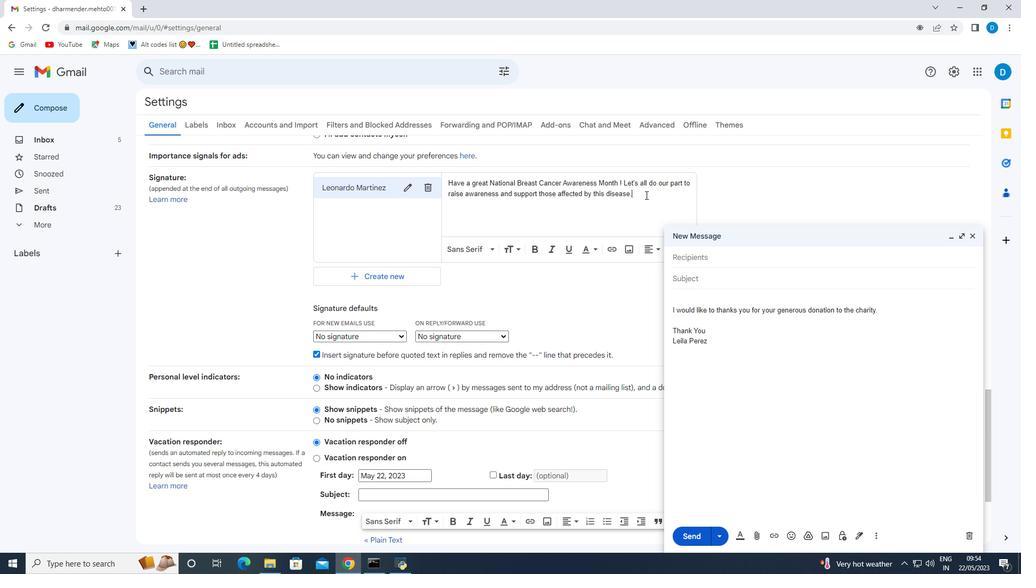 
Action: Key pressed <Key.enter><Key.enter><Key.shift>Thank<Key.space>you<Key.space><Key.enter><Key.shift>Leonardo<Key.space><Key.shift><Key.shift><Key.shift><Key.shift><Key.shift><Key.shift>Martinez
Screenshot: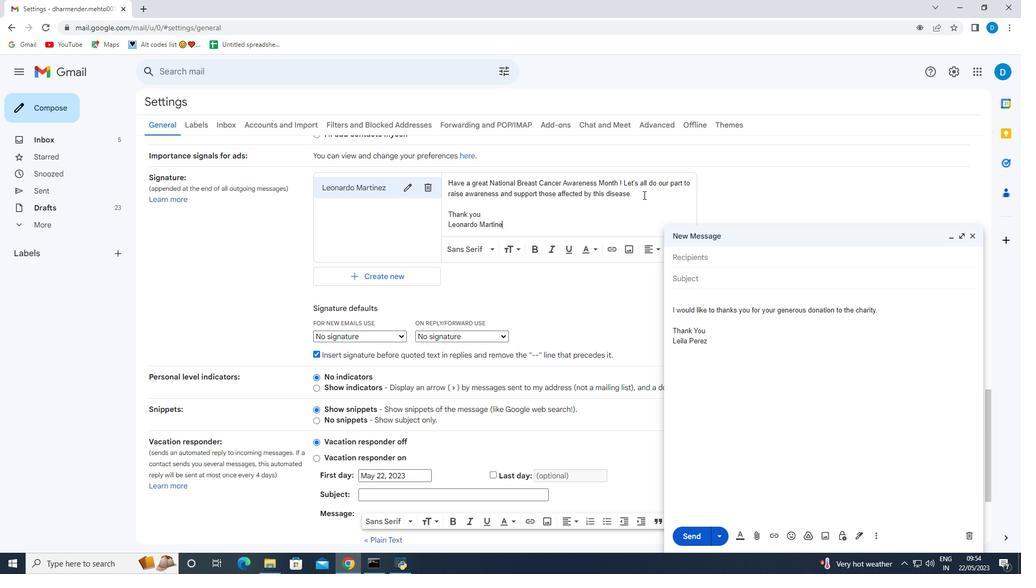 
Action: Mouse moved to (436, 339)
Screenshot: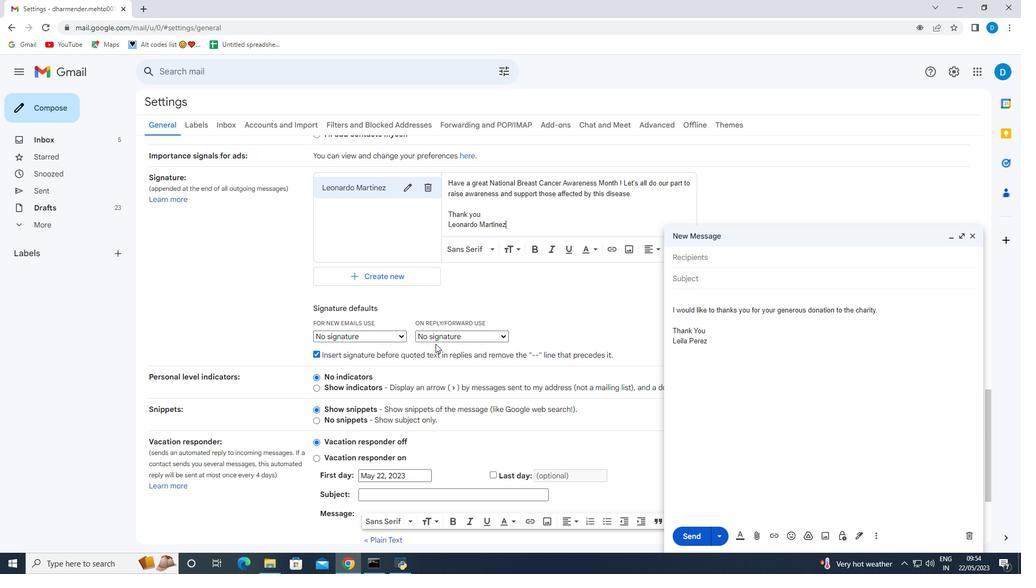 
Action: Mouse pressed left at (436, 339)
Screenshot: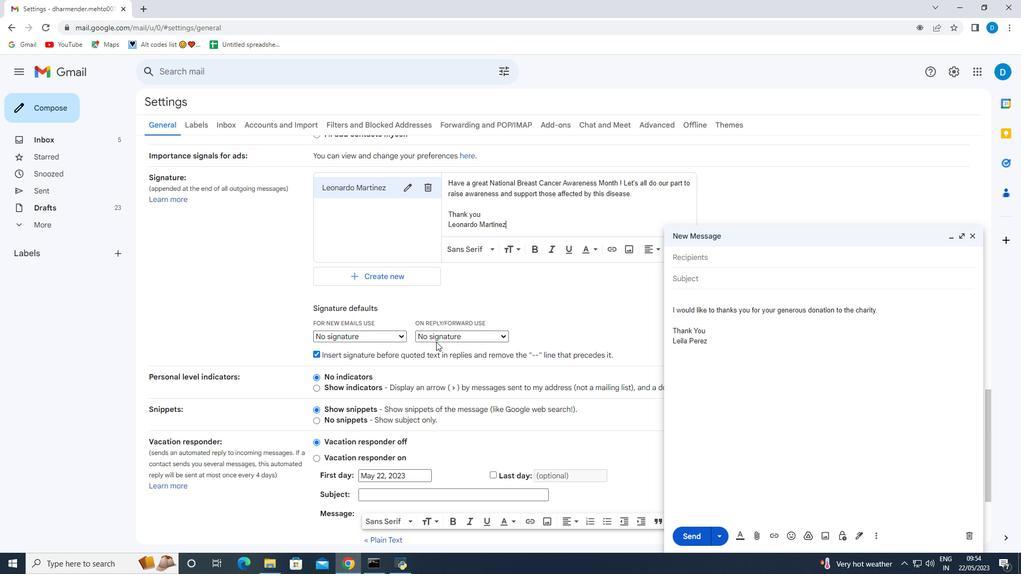 
Action: Mouse moved to (435, 359)
Screenshot: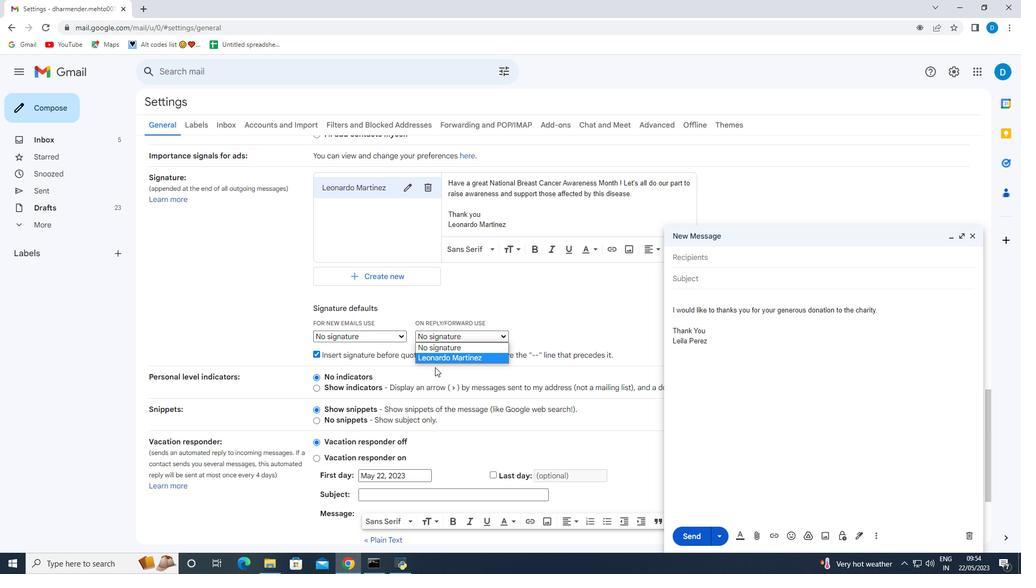 
Action: Mouse pressed left at (435, 359)
Screenshot: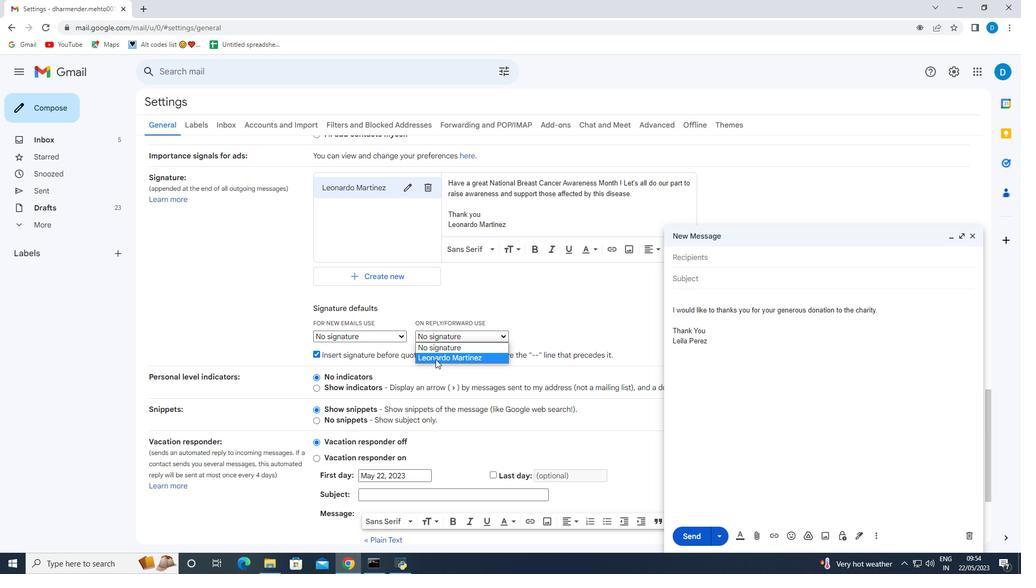 
Action: Mouse moved to (365, 330)
Screenshot: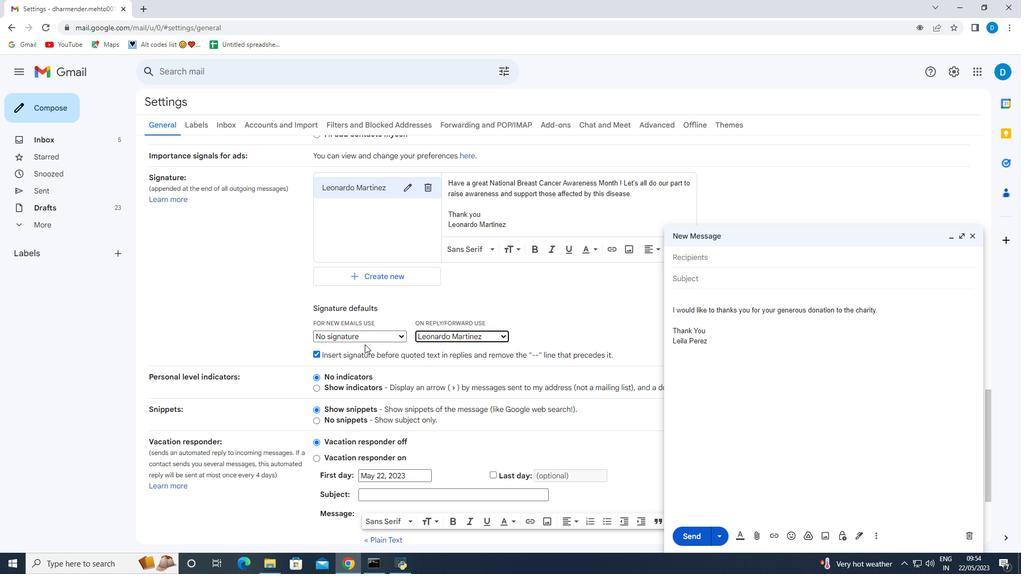 
Action: Mouse pressed left at (363, 337)
Screenshot: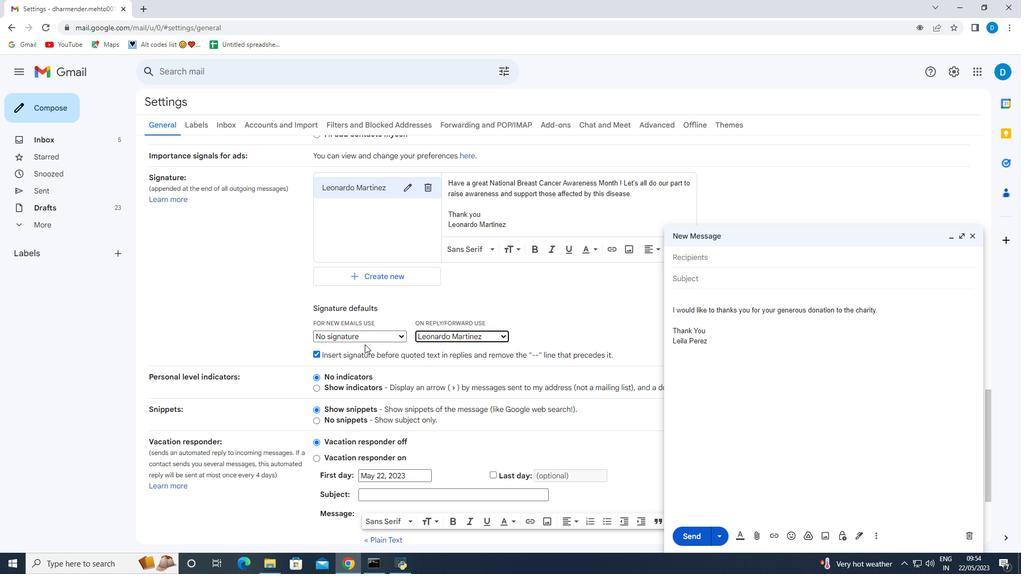 
Action: Mouse moved to (367, 327)
Screenshot: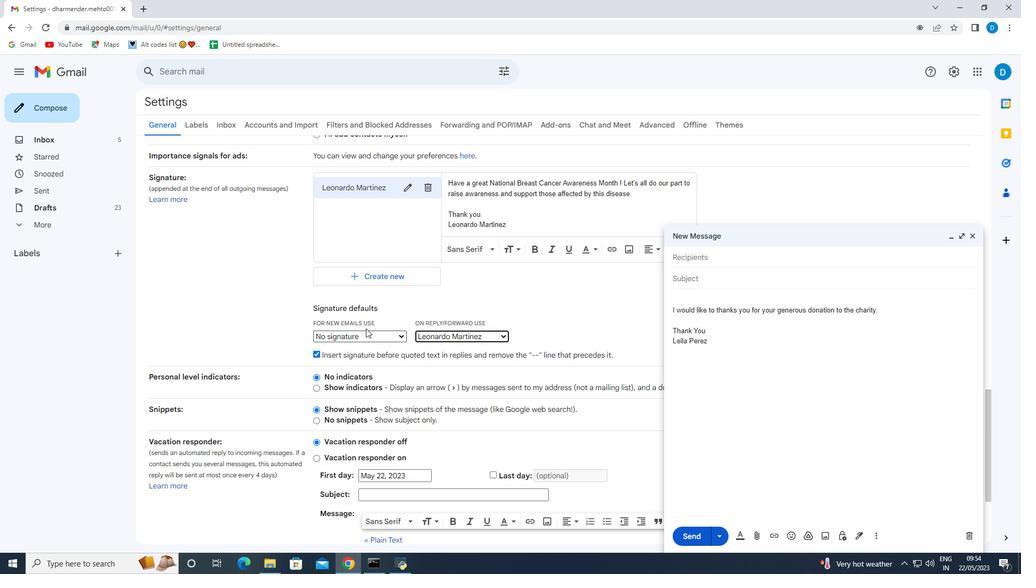 
Action: Mouse pressed left at (367, 327)
Screenshot: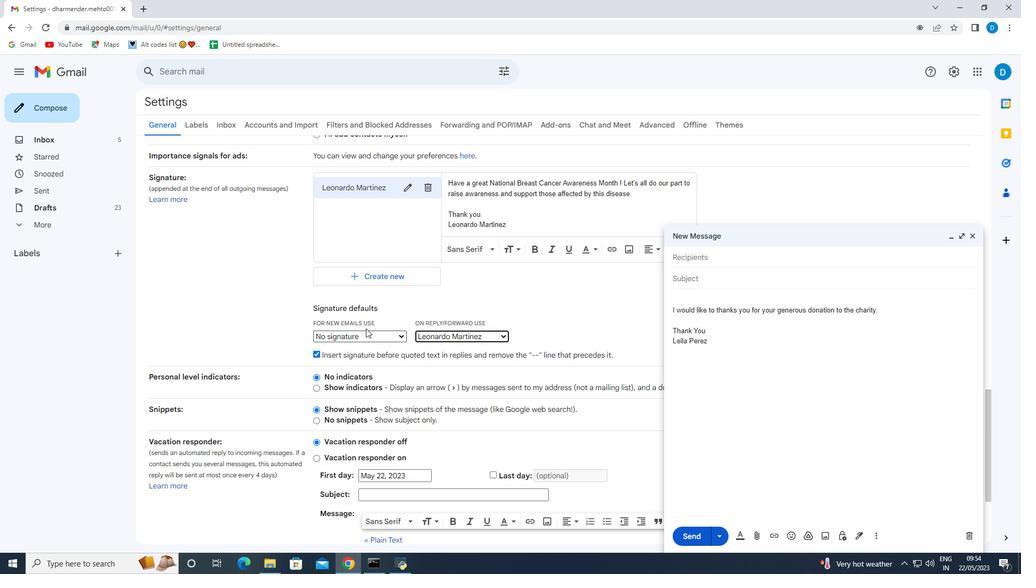 
Action: Mouse moved to (367, 334)
Screenshot: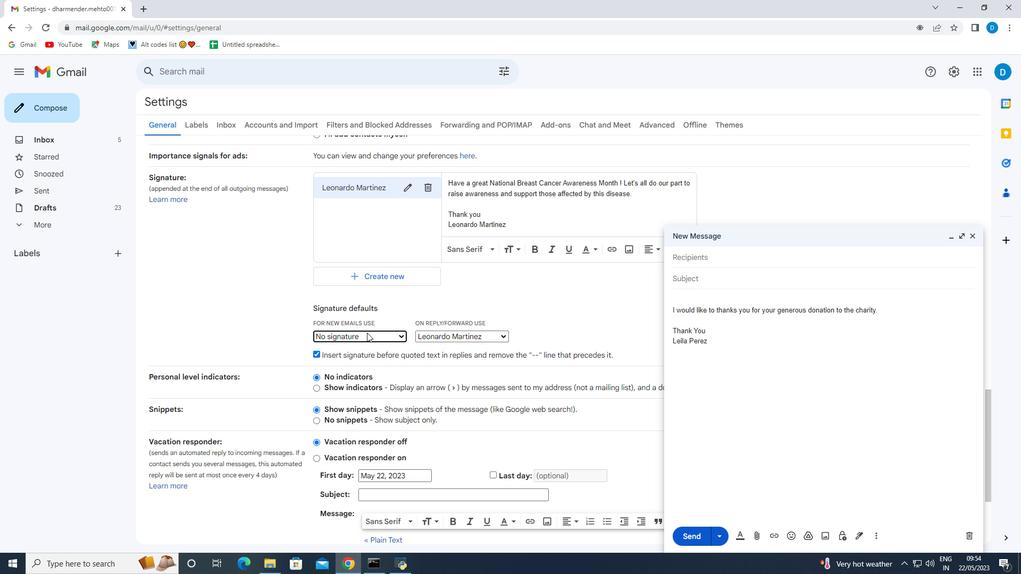 
Action: Mouse pressed left at (367, 334)
Screenshot: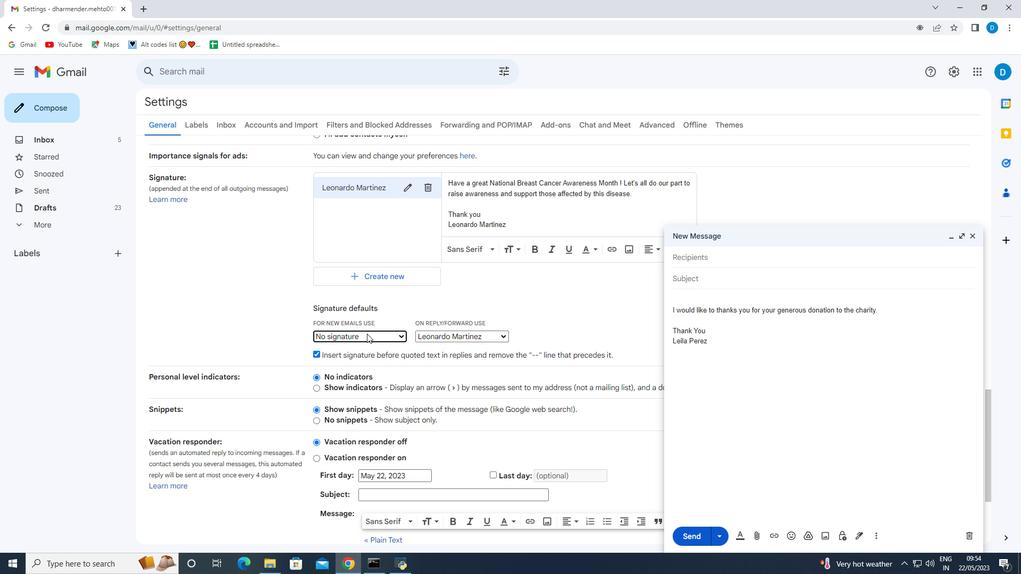 
Action: Mouse moved to (368, 354)
Screenshot: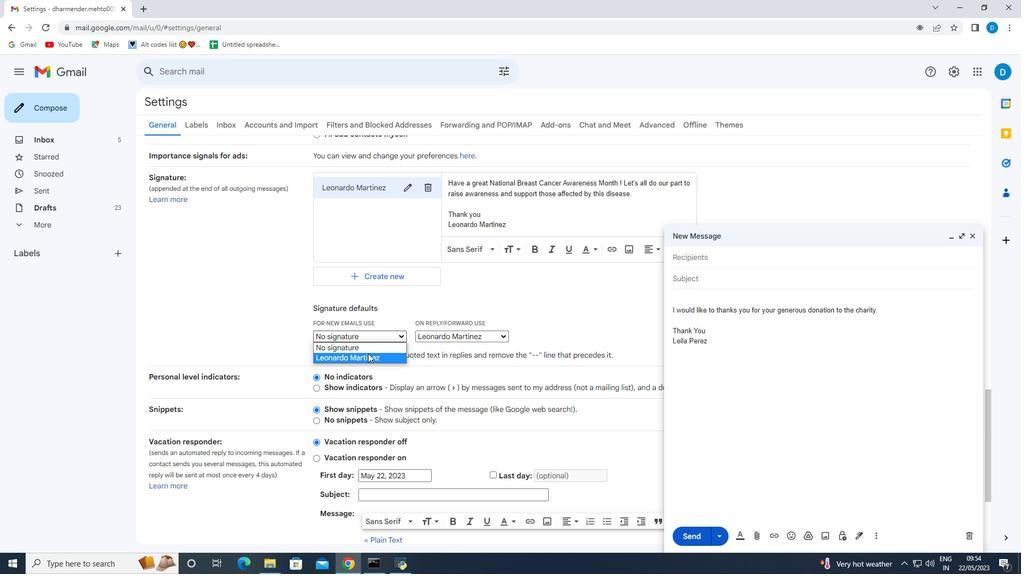 
Action: Mouse pressed left at (368, 354)
Screenshot: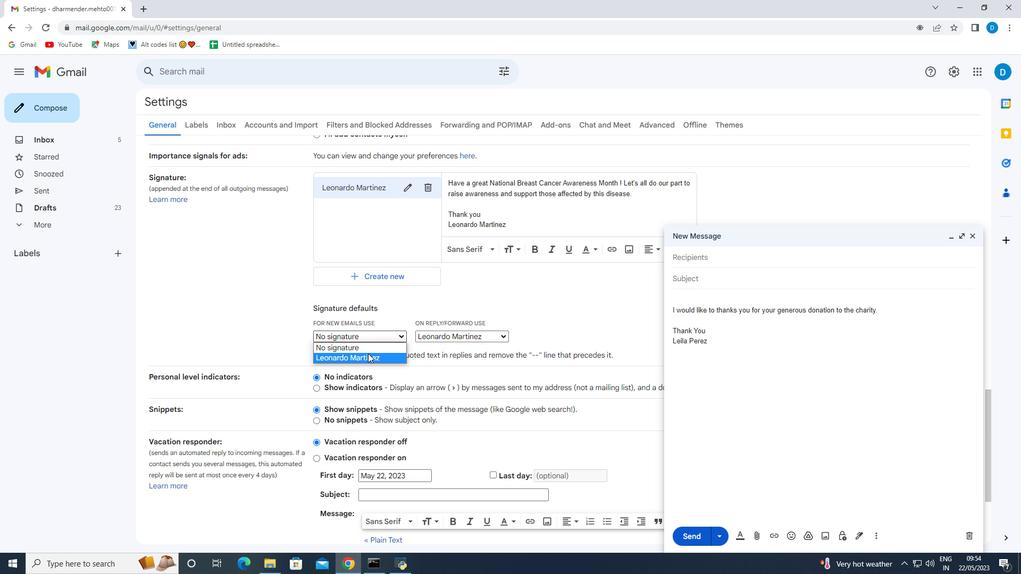 
Action: Mouse moved to (381, 355)
Screenshot: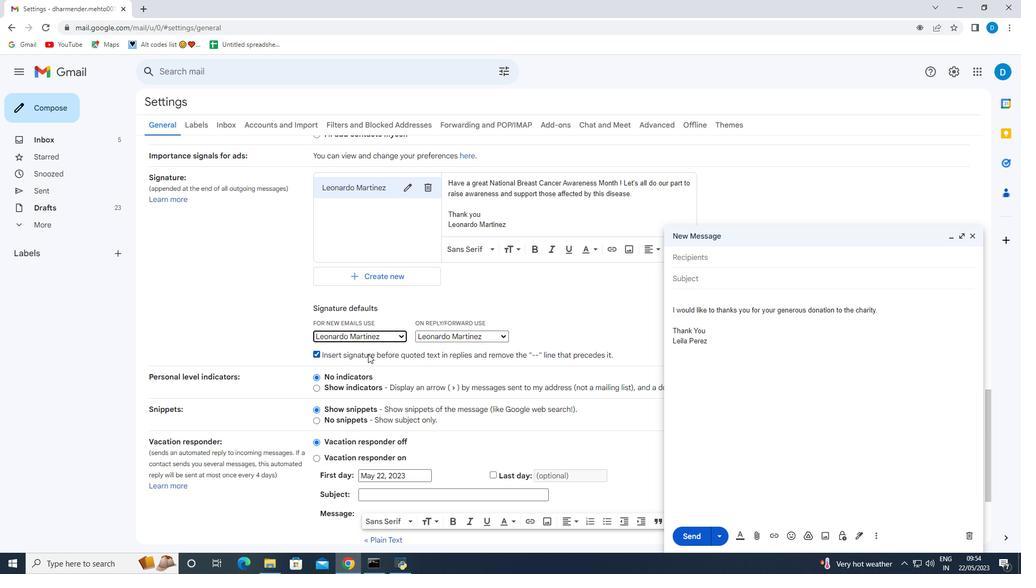 
Action: Mouse scrolled (381, 355) with delta (0, 0)
Screenshot: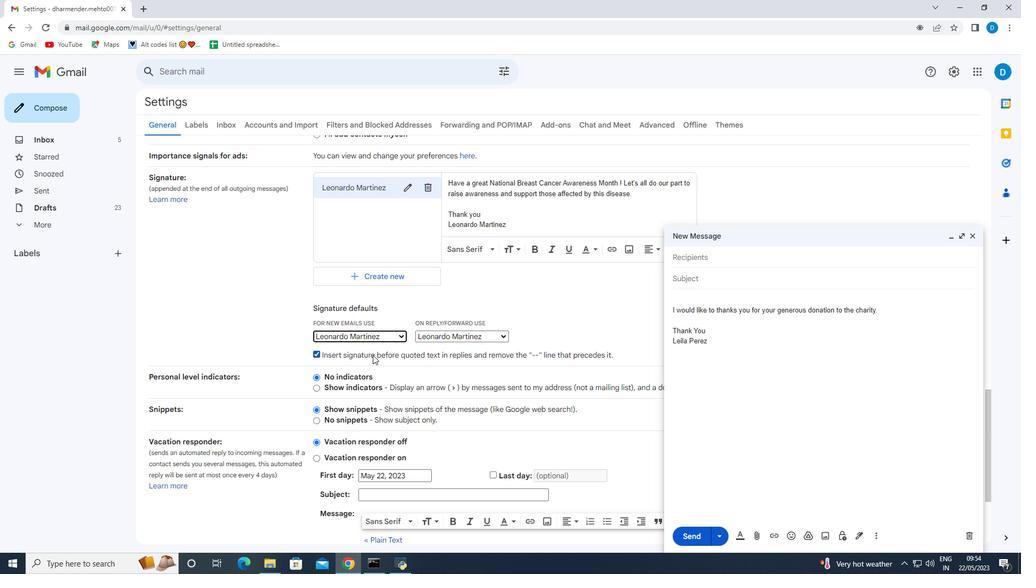 
Action: Mouse moved to (381, 356)
Screenshot: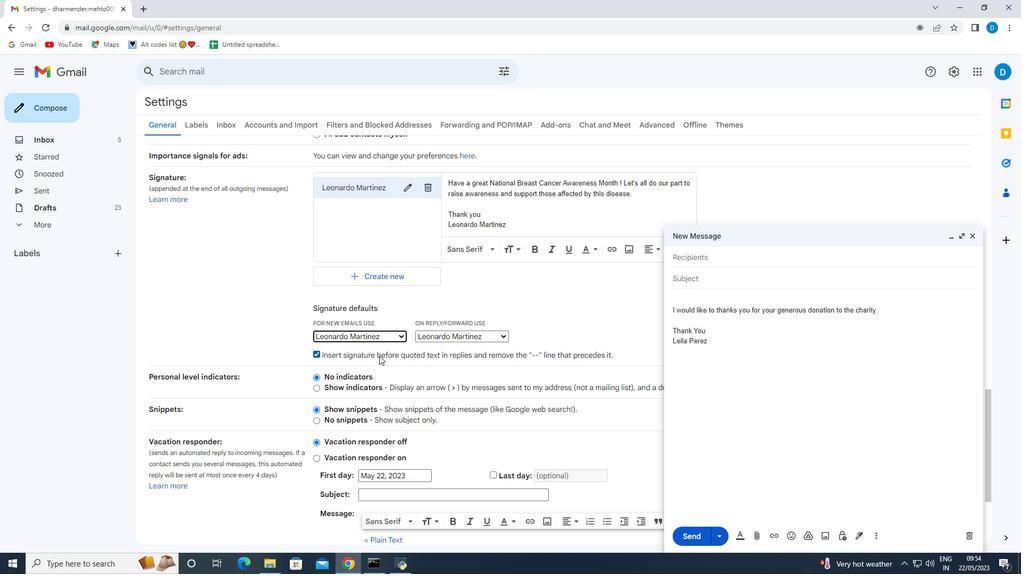 
Action: Mouse scrolled (381, 355) with delta (0, 0)
Screenshot: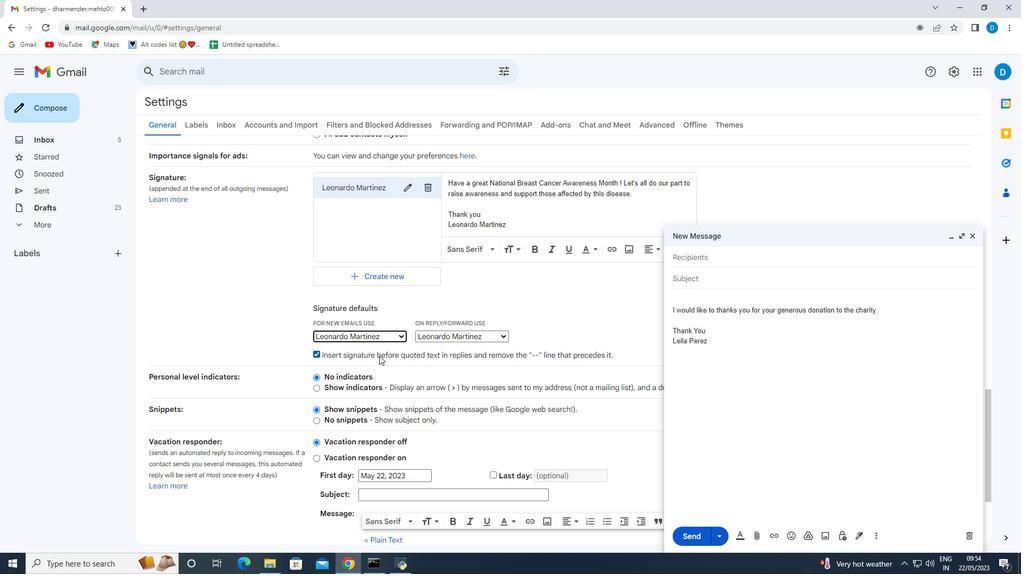 
Action: Mouse moved to (381, 357)
Screenshot: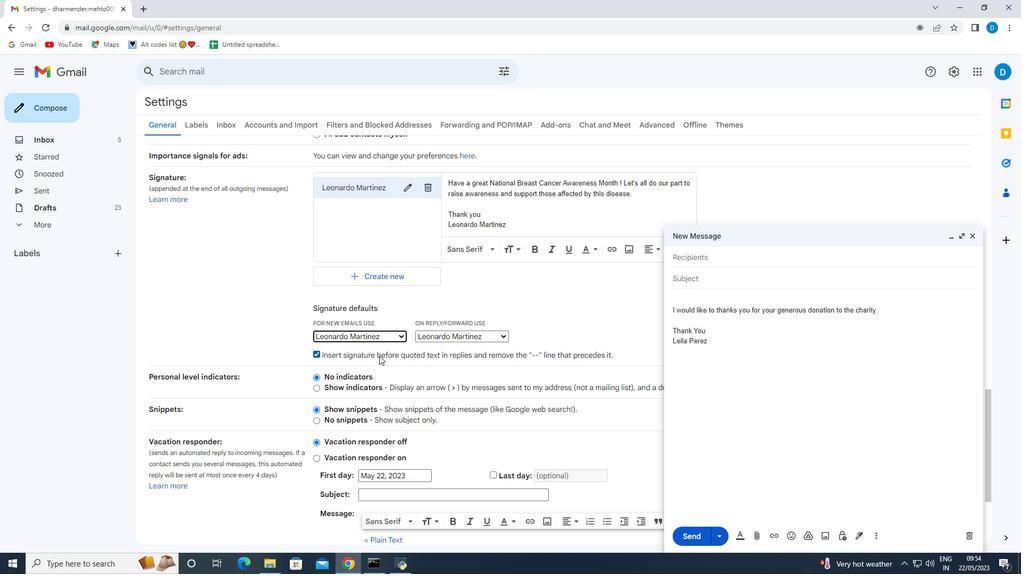 
Action: Mouse scrolled (381, 356) with delta (0, 0)
Screenshot: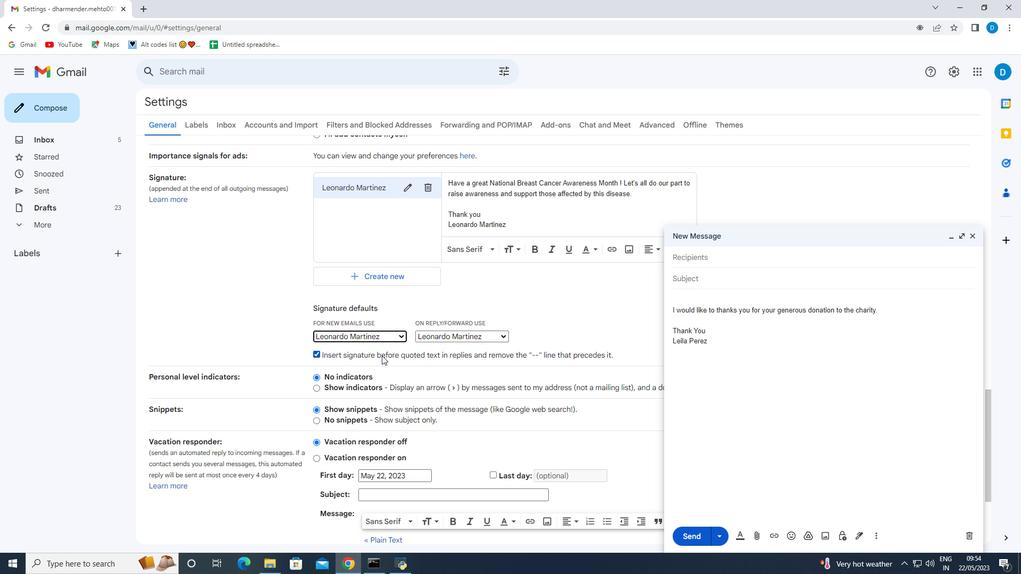 
Action: Mouse scrolled (381, 356) with delta (0, 0)
Screenshot: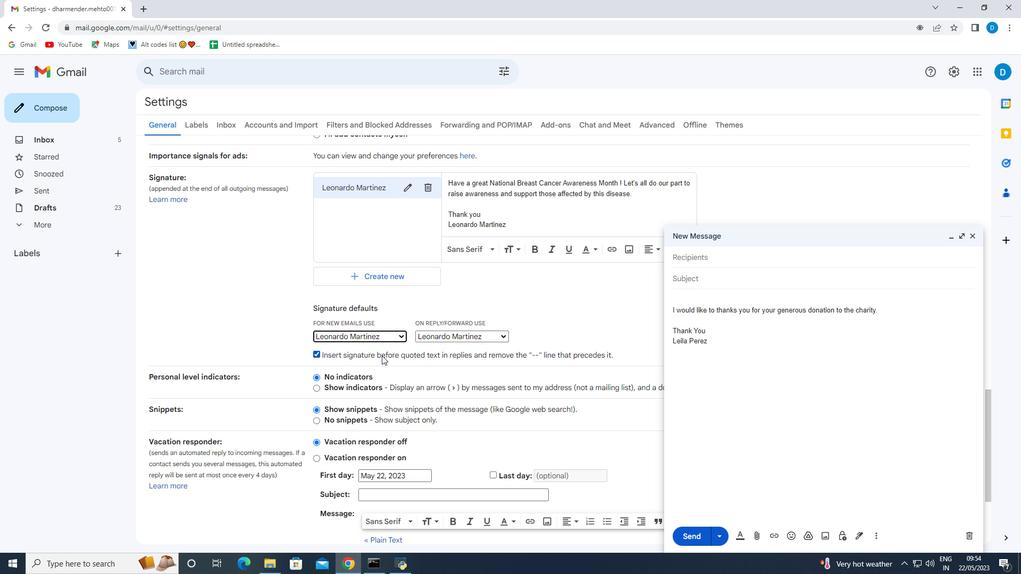 
Action: Mouse moved to (381, 357)
Screenshot: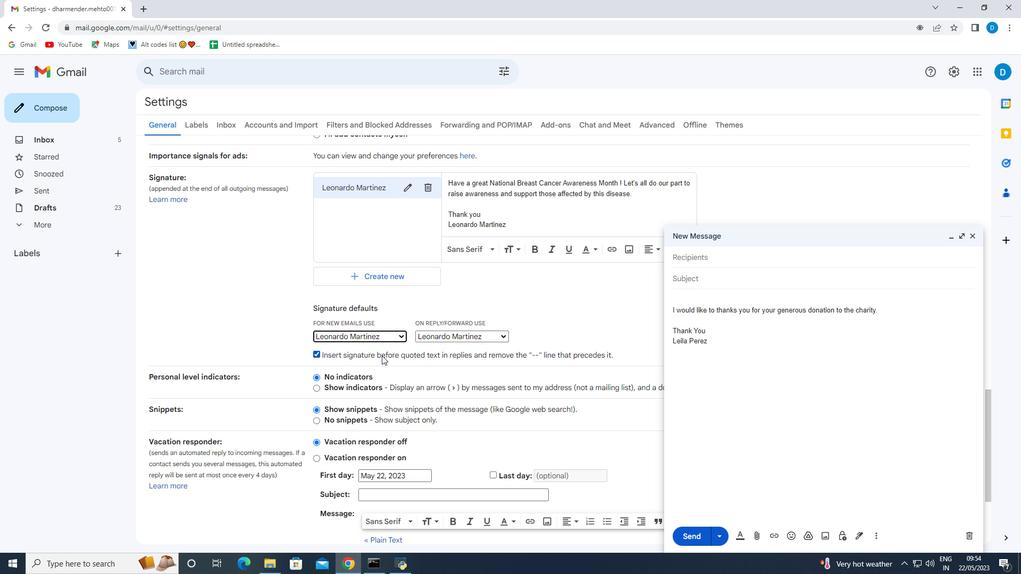 
Action: Mouse scrolled (381, 356) with delta (0, 0)
Screenshot: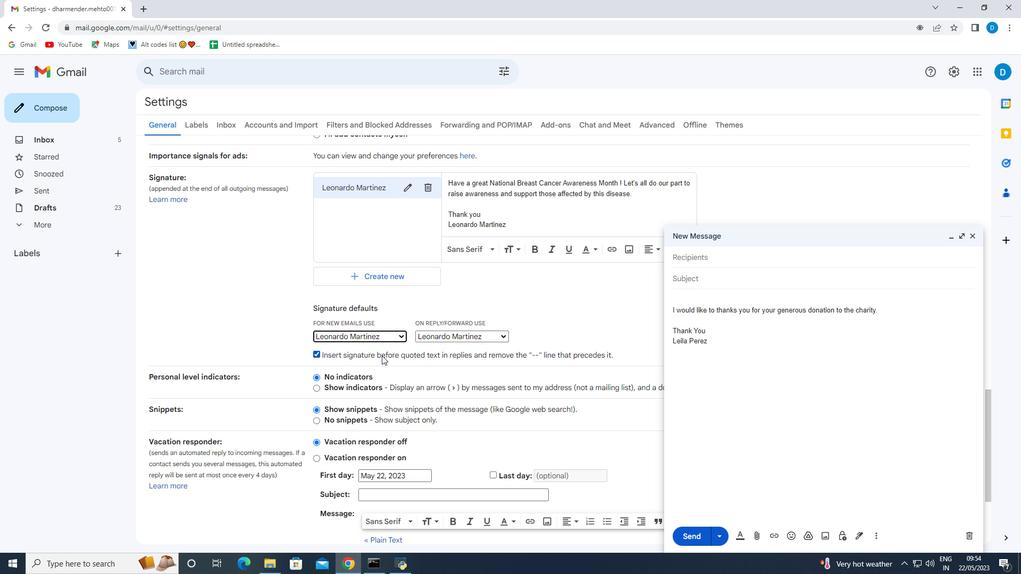 
Action: Mouse moved to (381, 358)
Screenshot: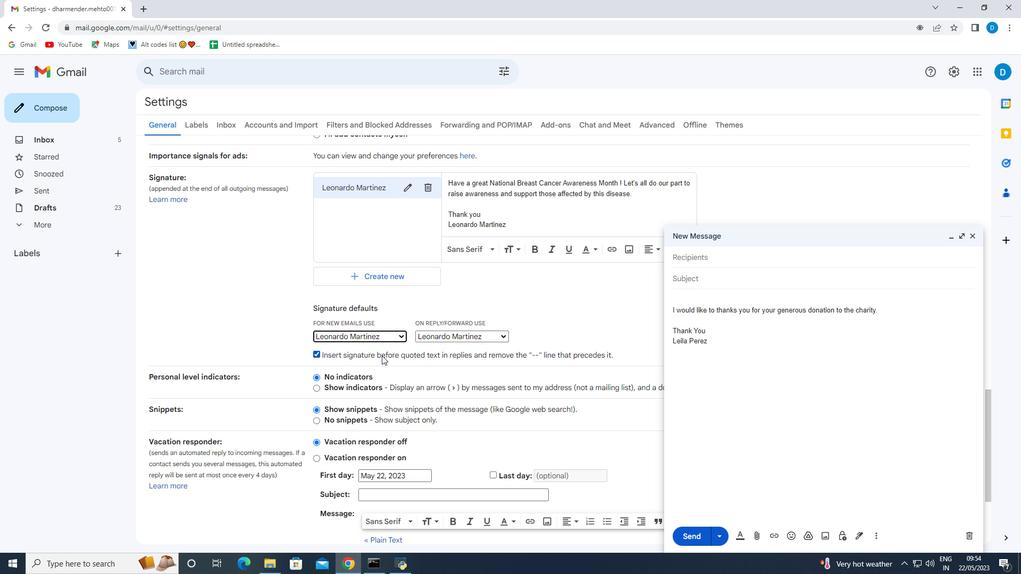 
Action: Mouse scrolled (381, 357) with delta (0, 0)
Screenshot: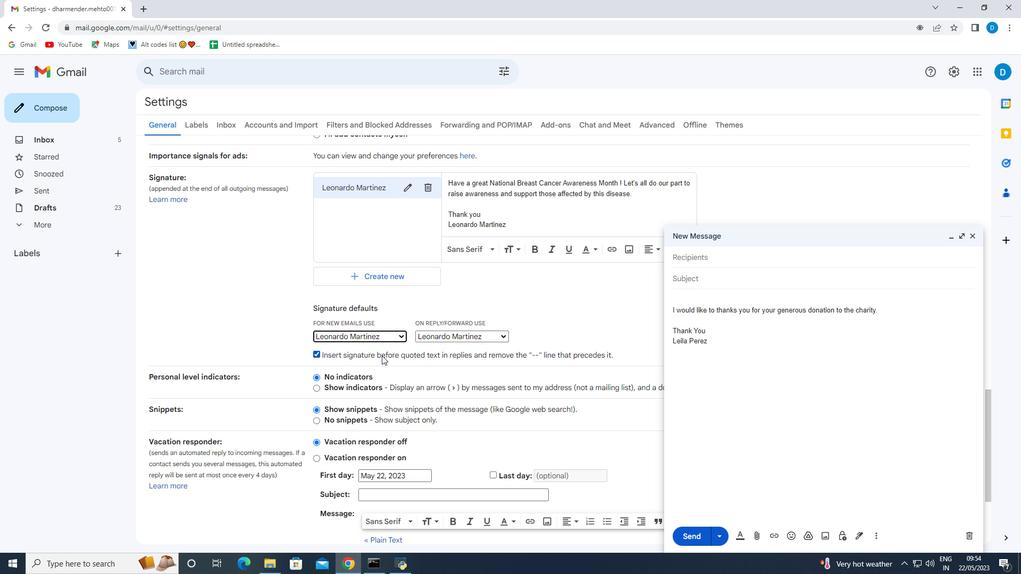 
Action: Mouse moved to (384, 360)
Screenshot: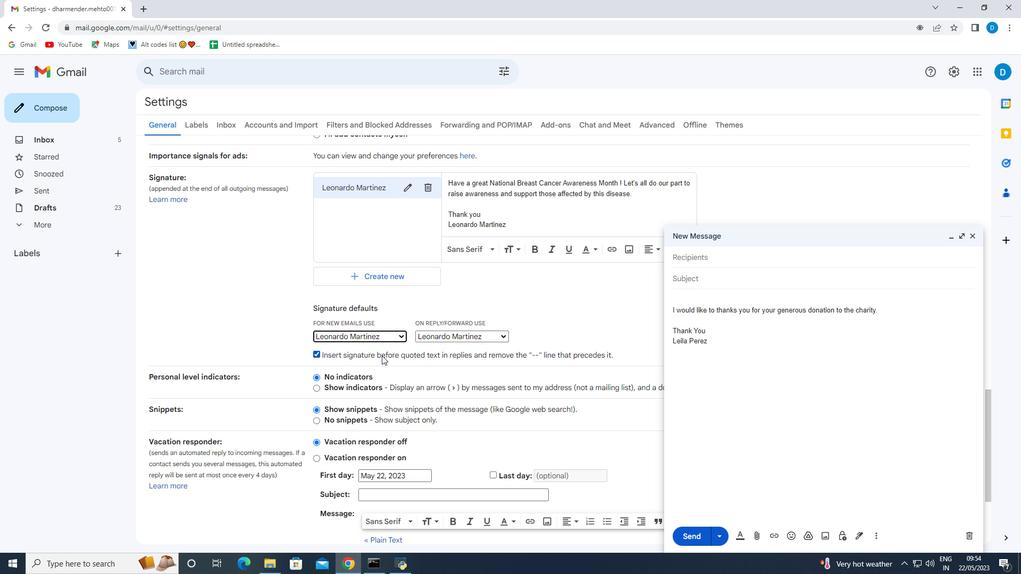
Action: Mouse scrolled (384, 359) with delta (0, 0)
Screenshot: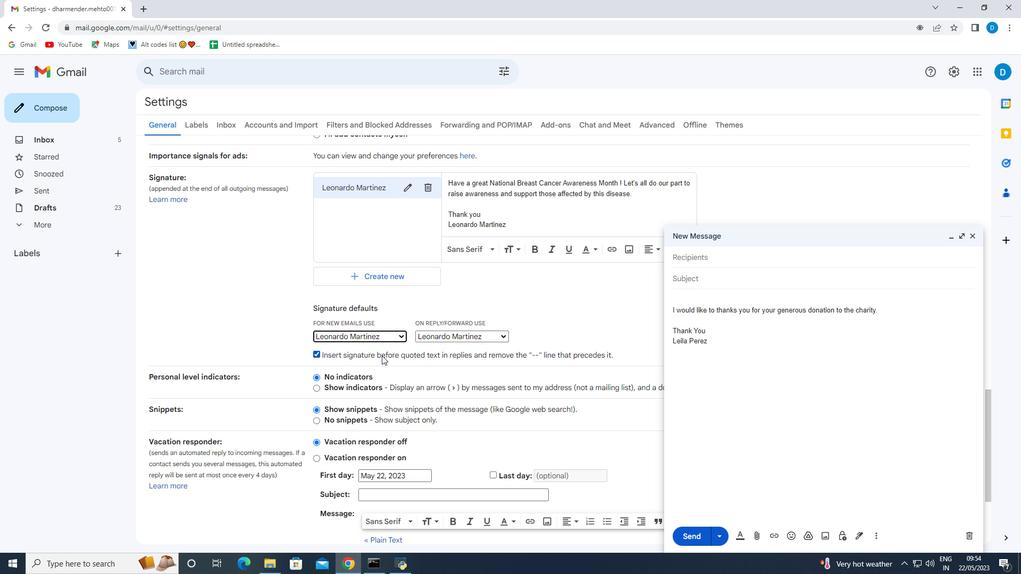 
Action: Mouse moved to (534, 485)
Screenshot: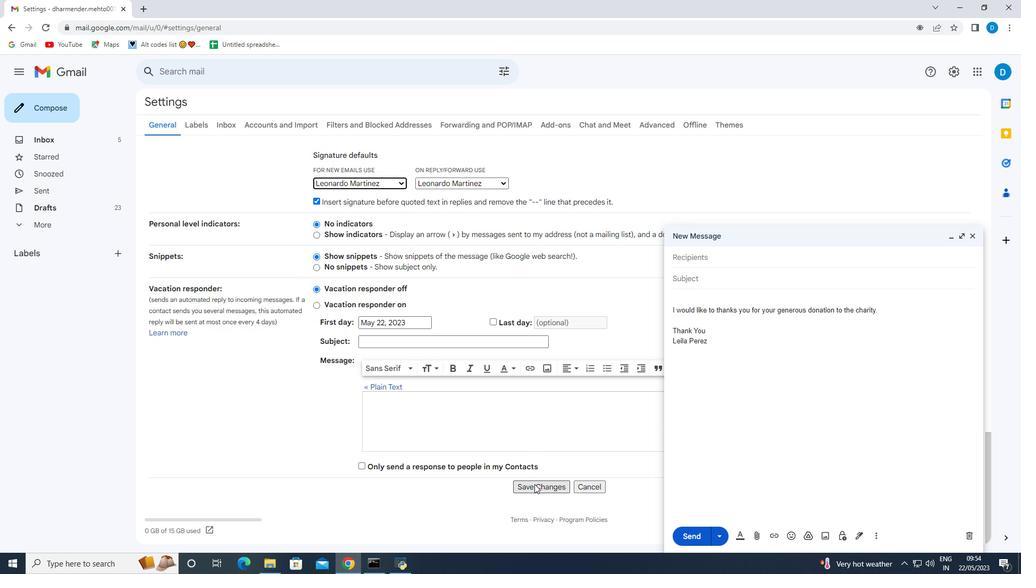 
Action: Mouse pressed left at (534, 485)
Screenshot: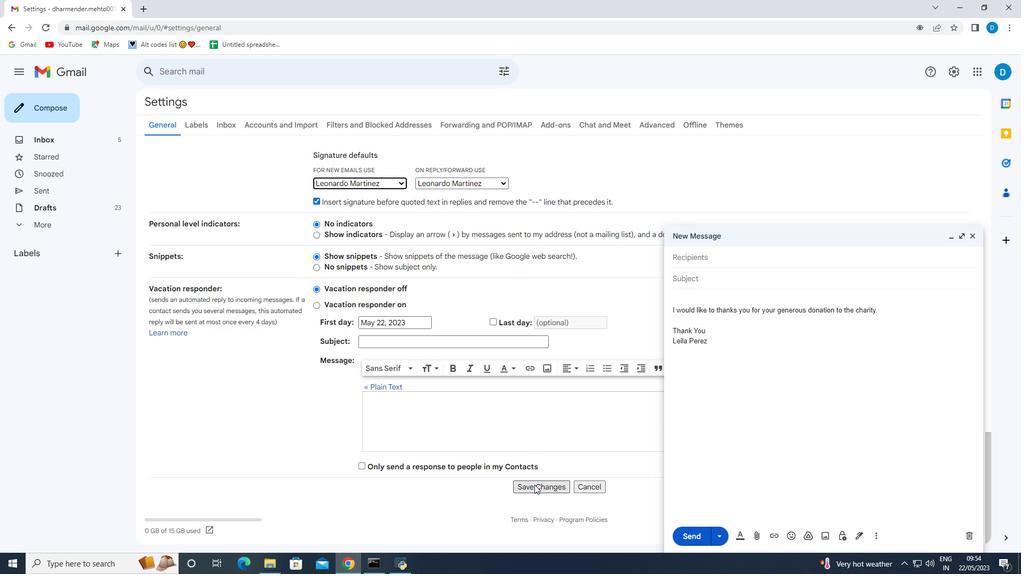 
Action: Mouse moved to (973, 236)
Screenshot: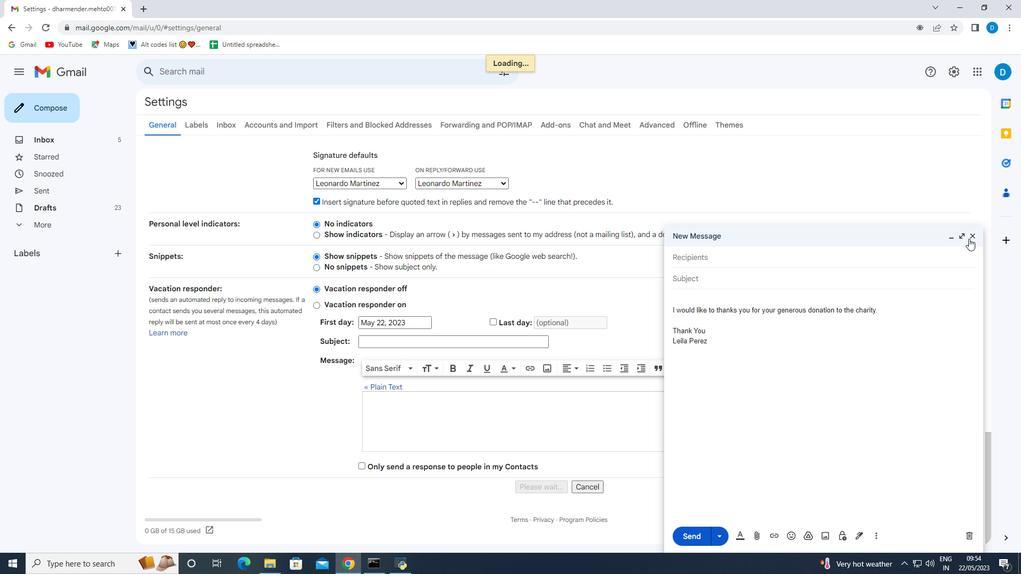 
Action: Mouse pressed left at (973, 236)
Screenshot: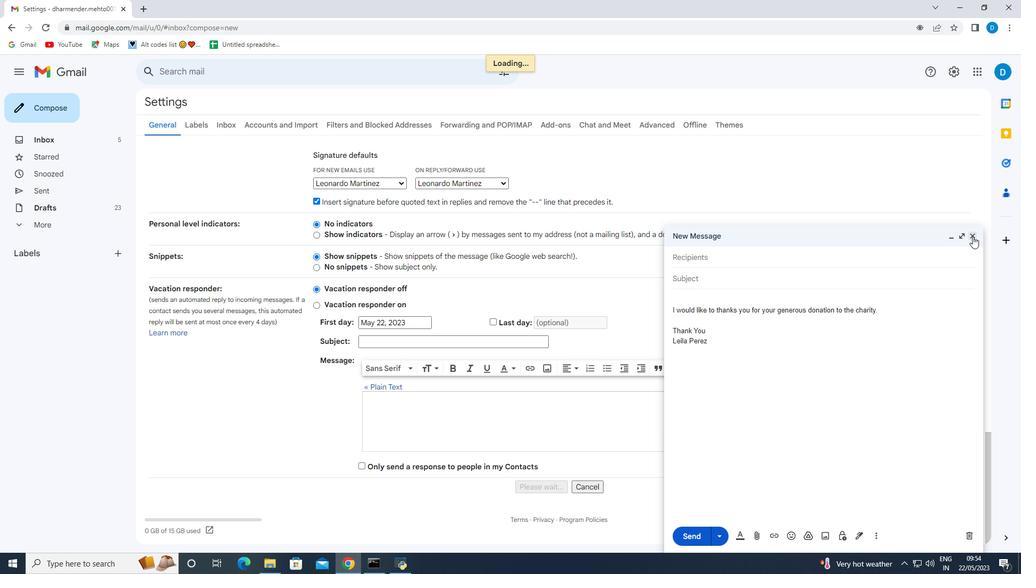 
Action: Mouse moved to (116, 253)
Screenshot: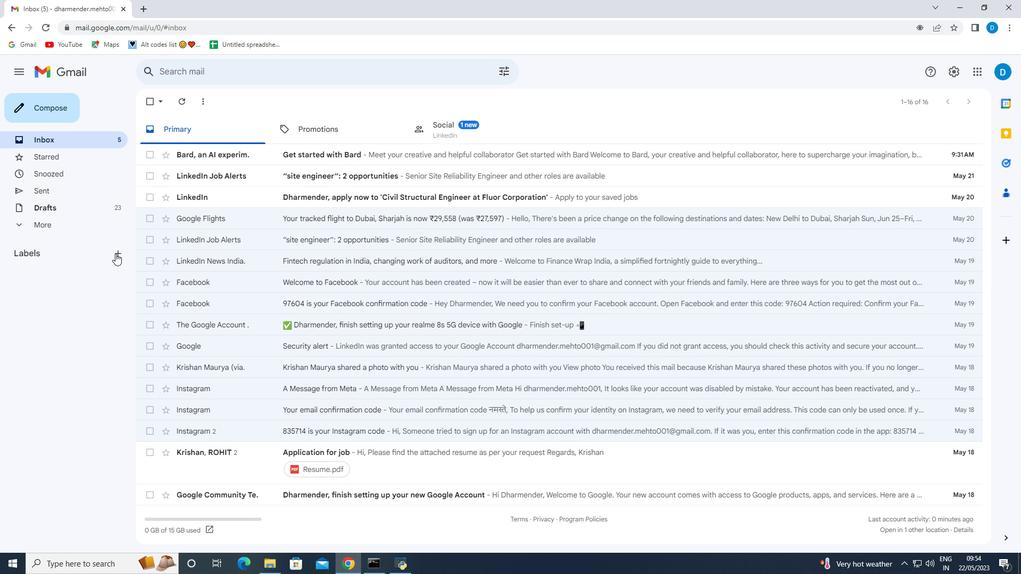 
Action: Mouse pressed left at (116, 253)
Screenshot: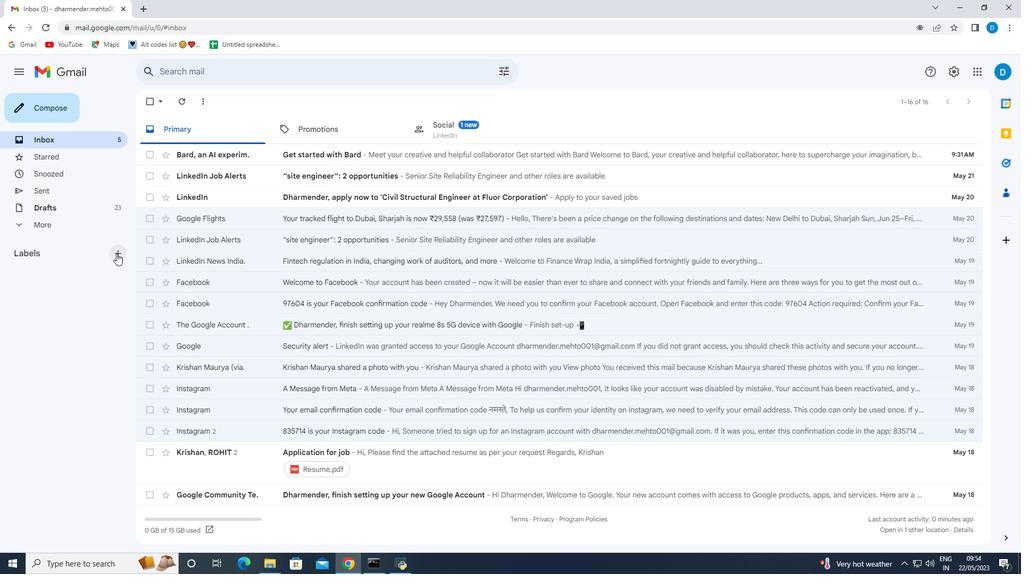 
Action: Mouse moved to (409, 288)
Screenshot: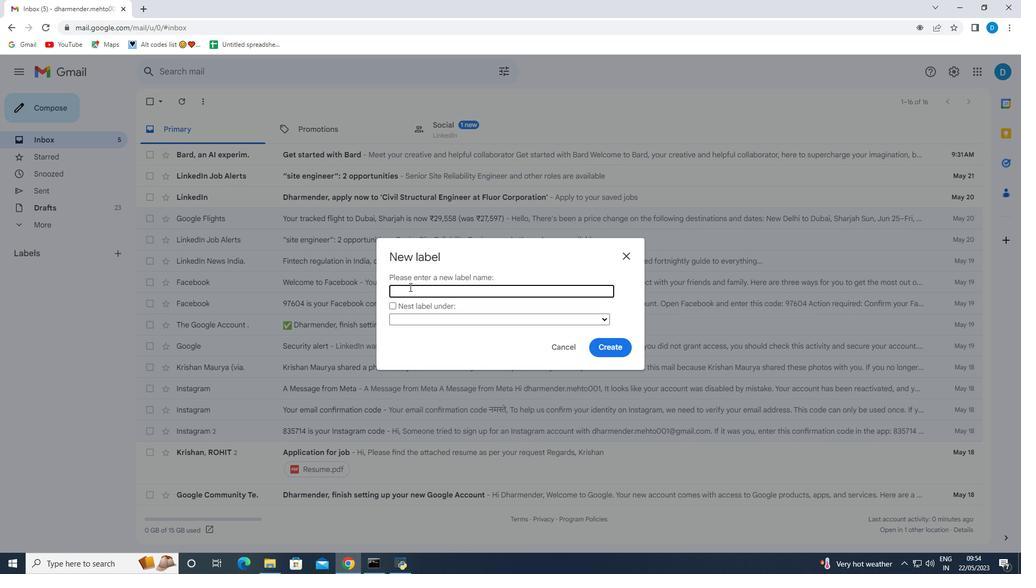 
Action: Mouse pressed left at (409, 288)
Screenshot: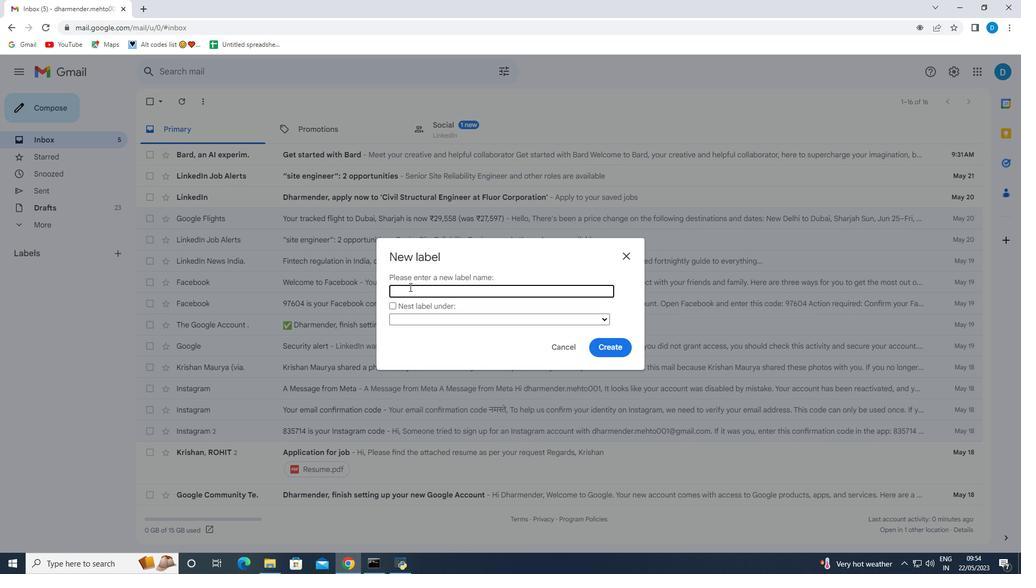 
Action: Mouse moved to (405, 288)
Screenshot: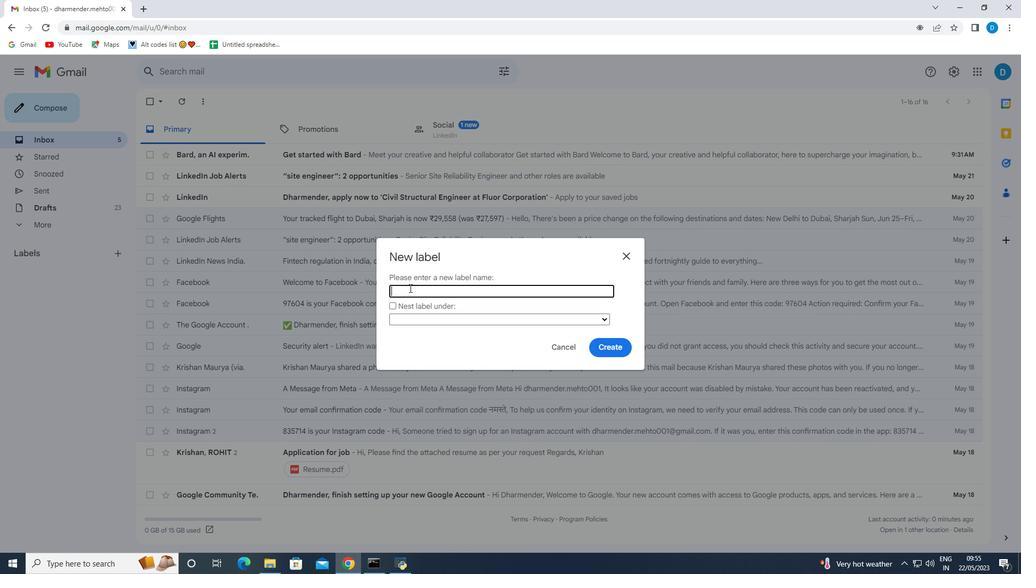 
Action: Key pressed <Key.shift>Purchase<Key.space><Key.shift>Orders
Screenshot: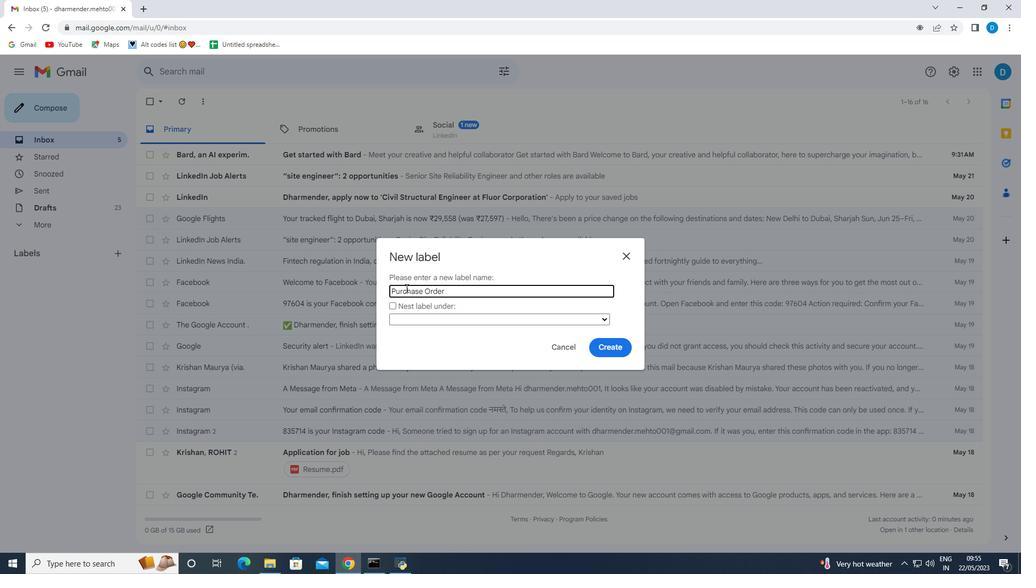
Action: Mouse moved to (613, 350)
Screenshot: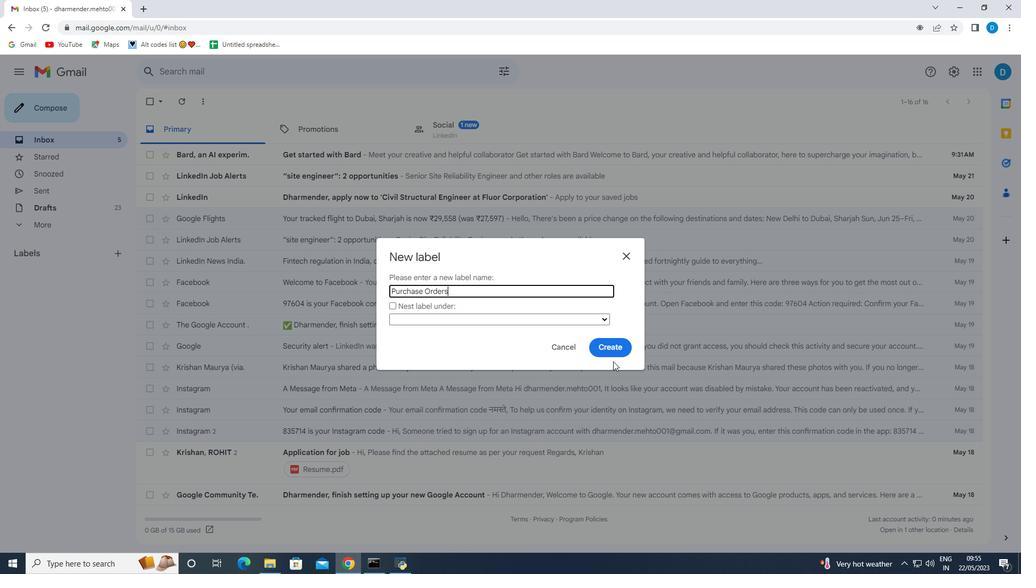 
Action: Mouse pressed left at (613, 350)
Screenshot: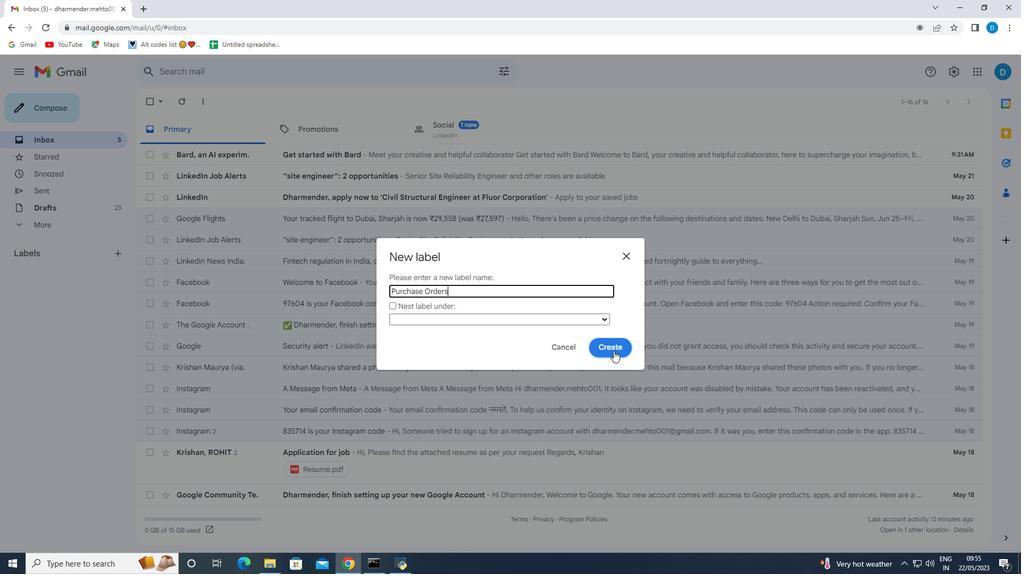 
Action: Mouse moved to (116, 271)
Screenshot: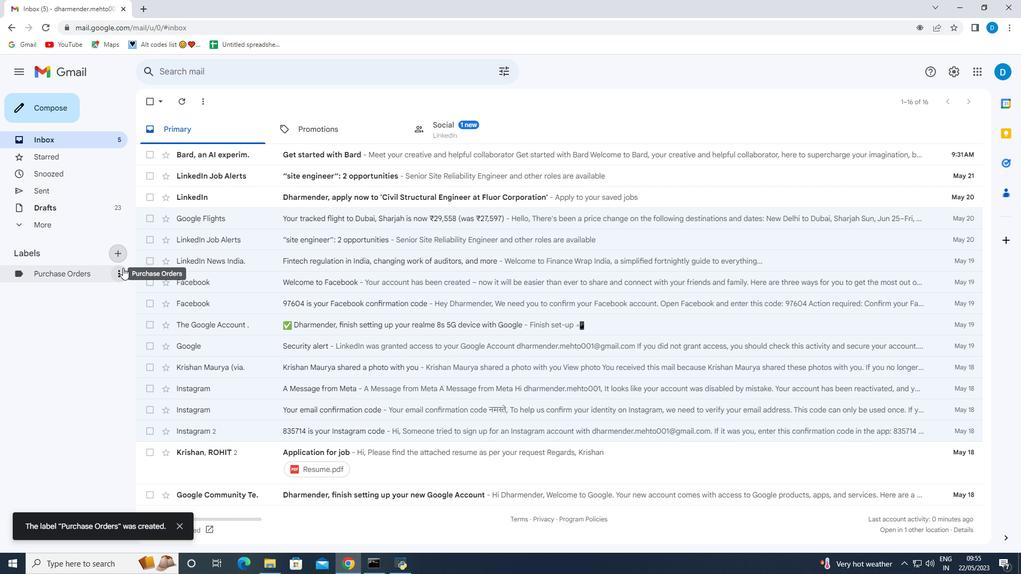 
Action: Mouse pressed left at (116, 271)
Screenshot: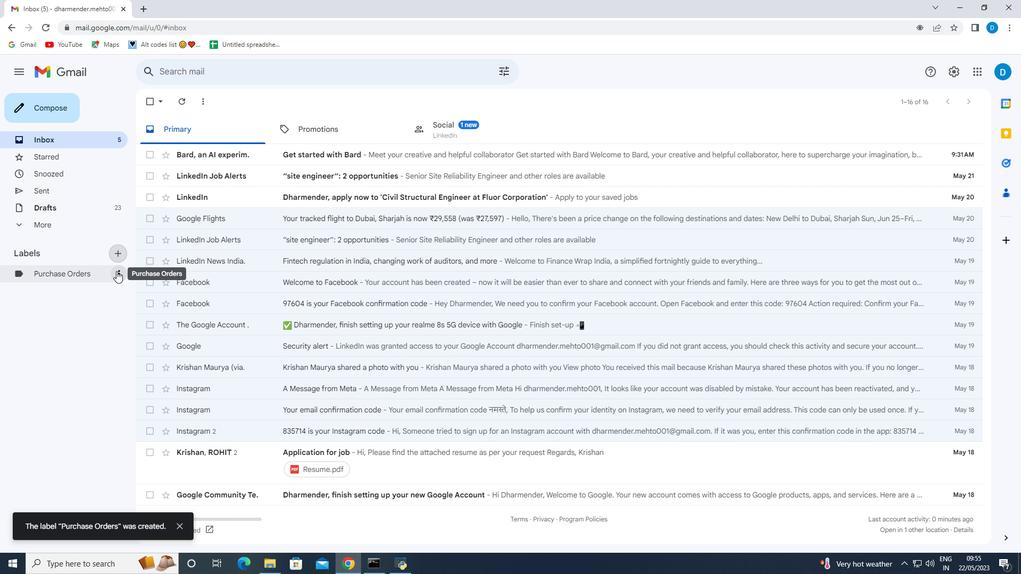 
Action: Mouse moved to (178, 292)
Screenshot: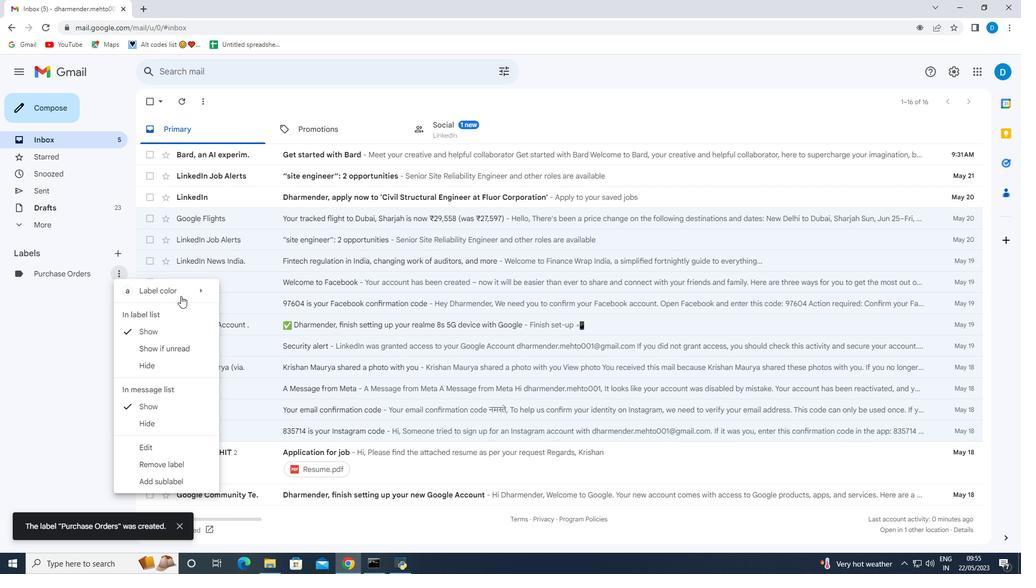 
Action: Mouse pressed left at (178, 292)
Screenshot: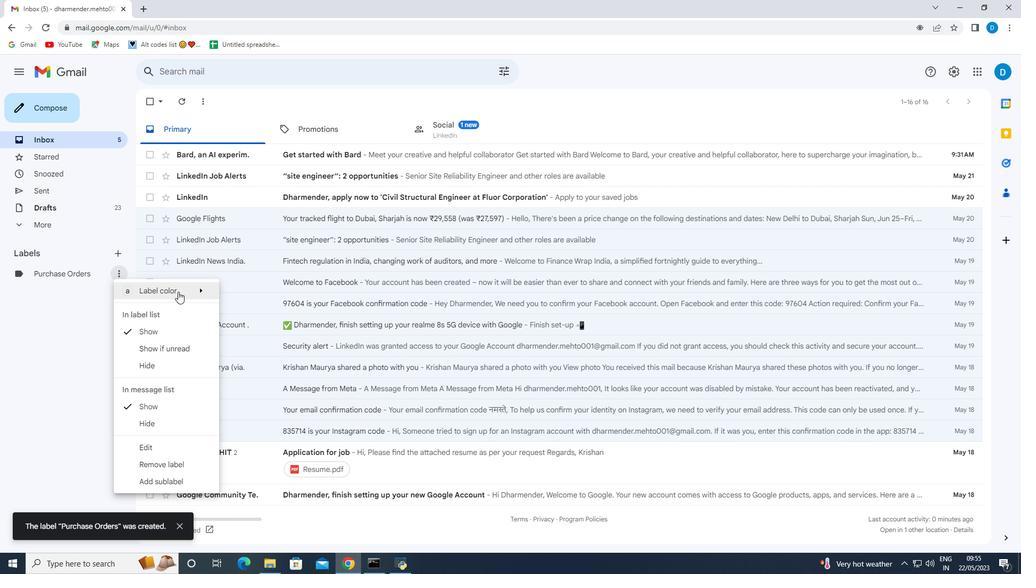 
Action: Mouse moved to (314, 346)
Screenshot: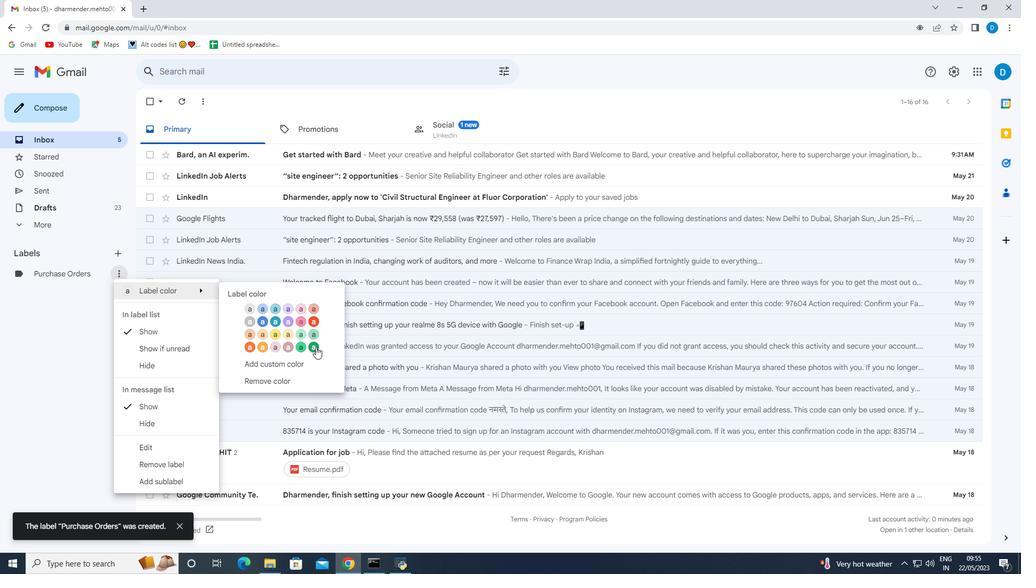 
Action: Mouse pressed left at (314, 346)
Screenshot: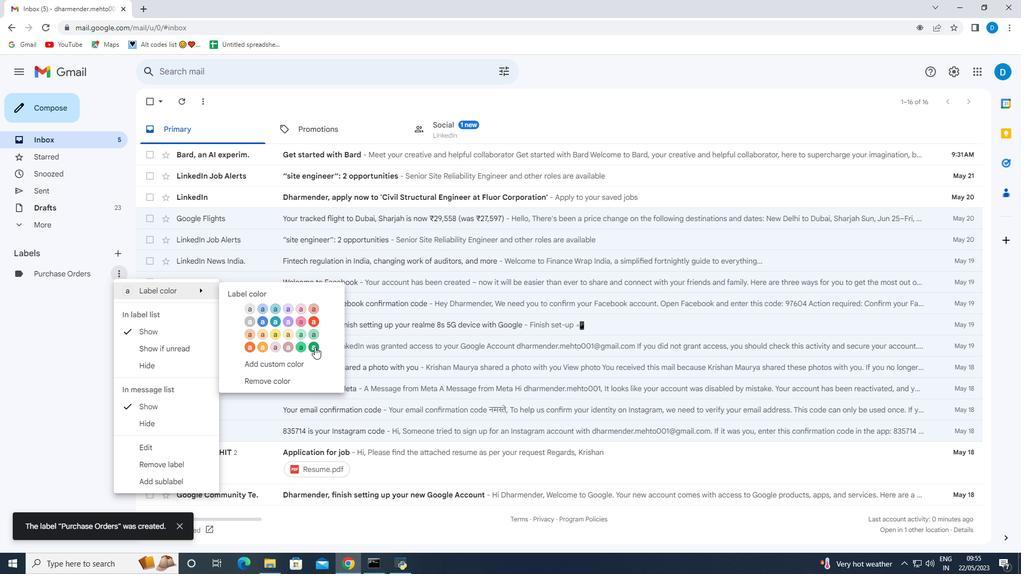 
Action: Mouse moved to (114, 276)
Screenshot: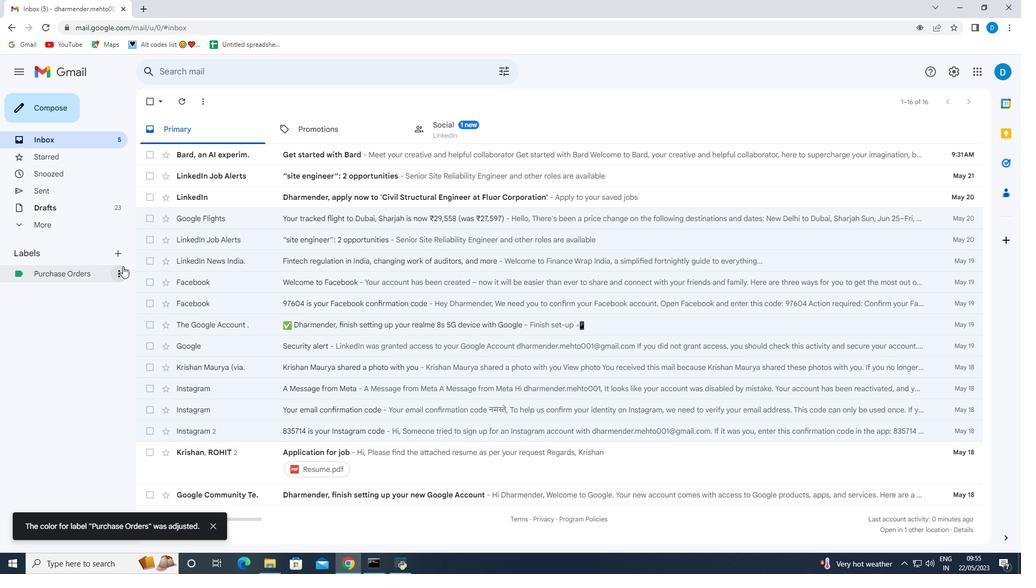 
Action: Mouse pressed left at (114, 276)
Screenshot: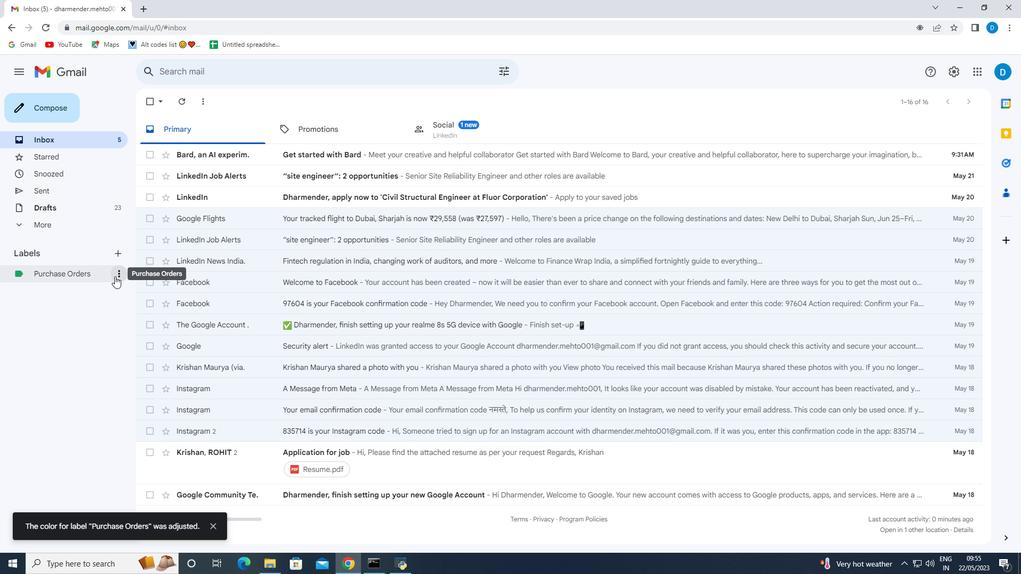 
Action: Mouse moved to (152, 293)
Screenshot: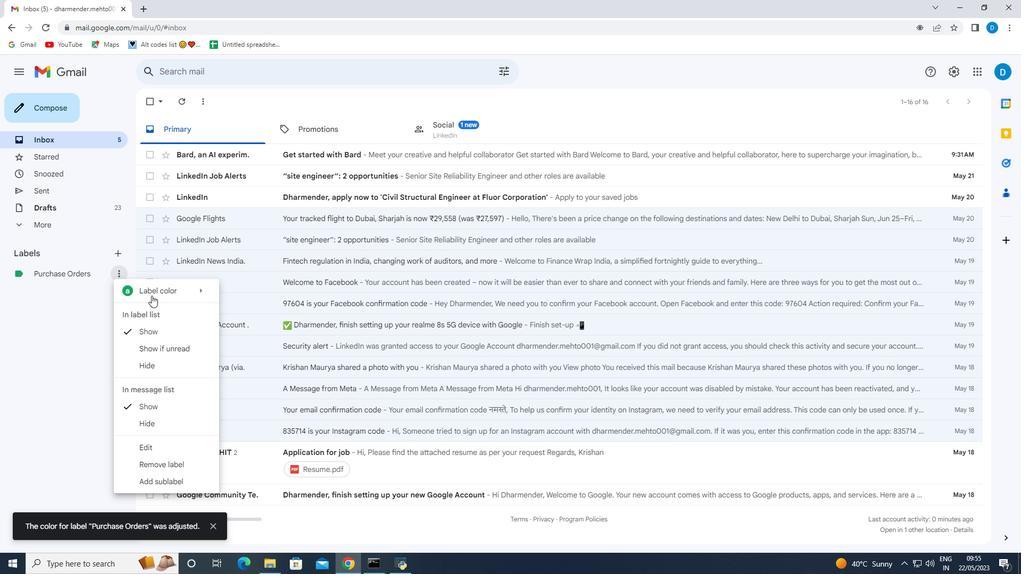 
Action: Mouse pressed left at (152, 293)
Screenshot: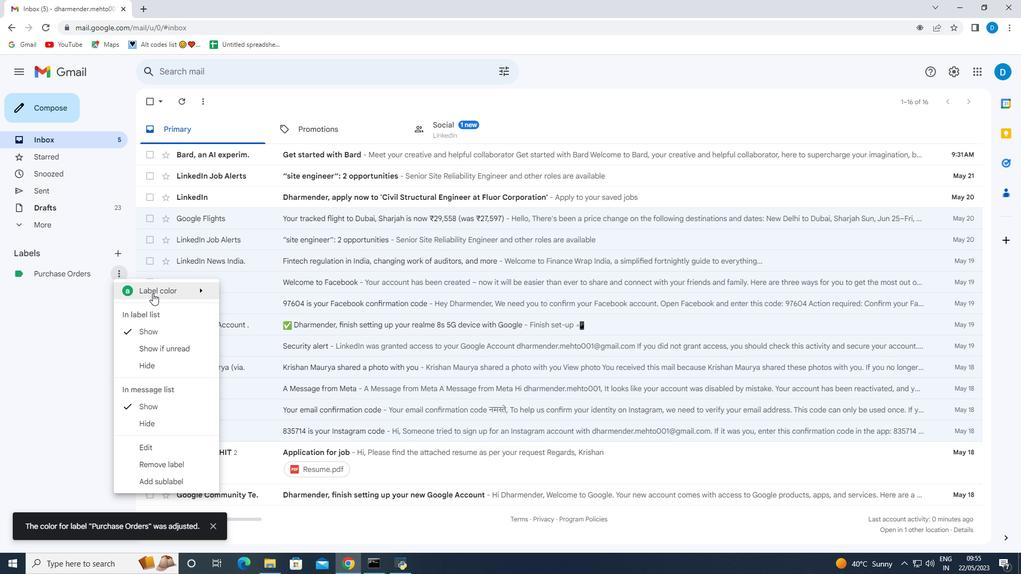 
Action: Mouse moved to (302, 321)
Screenshot: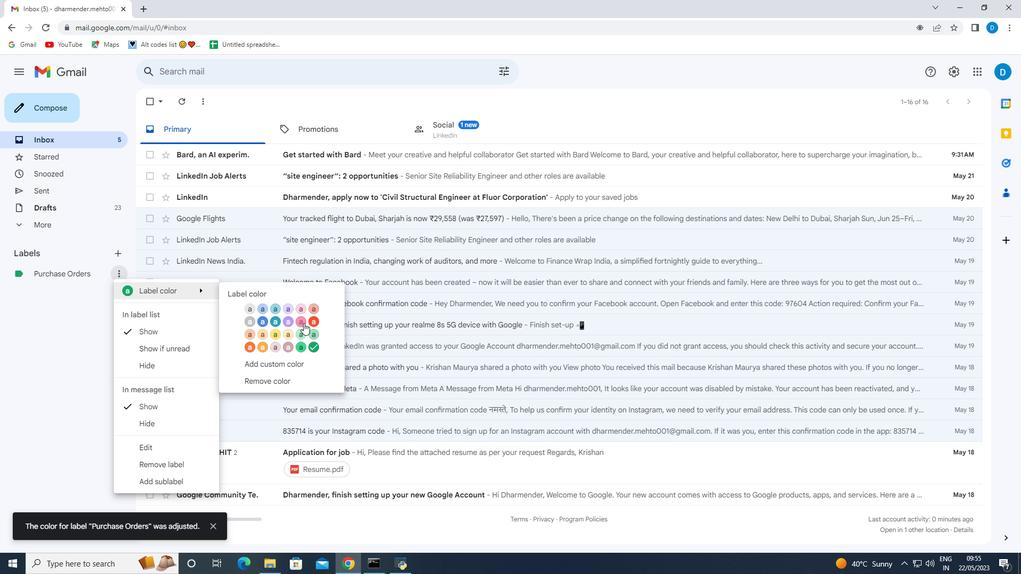 
Action: Mouse pressed left at (302, 321)
Screenshot: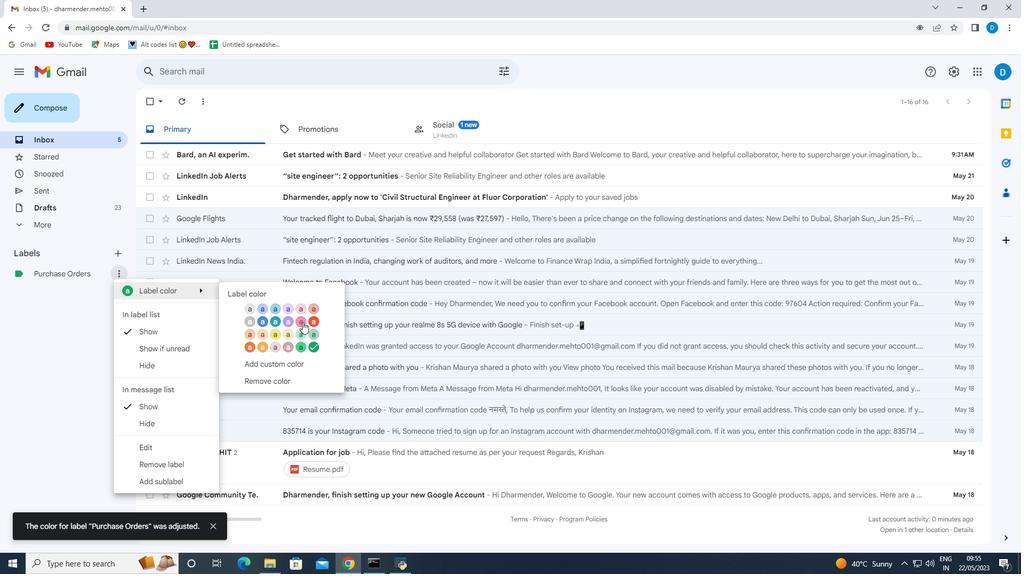 
Action: Mouse moved to (76, 353)
Screenshot: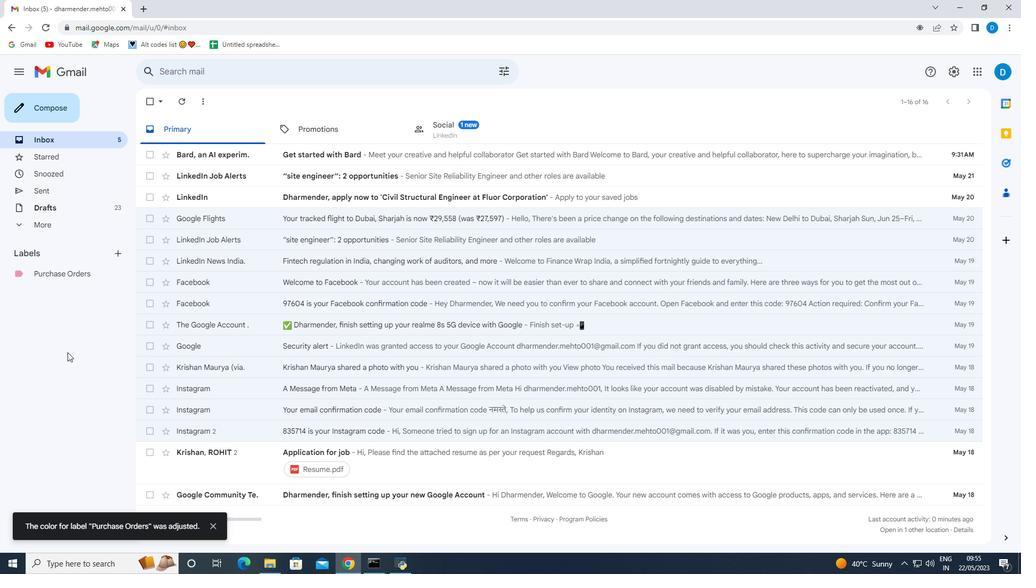 
Action: Mouse pressed left at (76, 353)
Screenshot: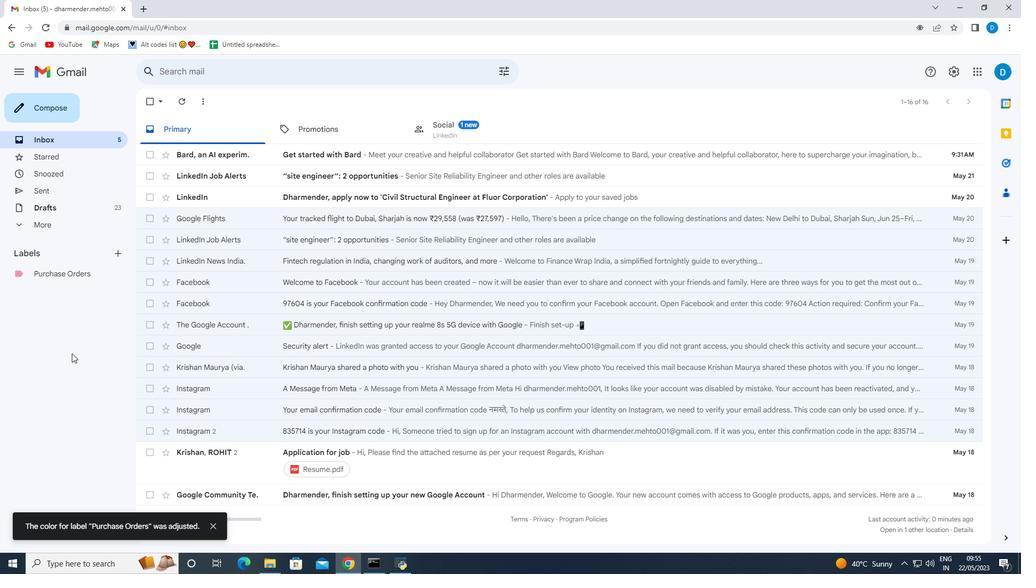 
Action: Mouse moved to (48, 102)
Screenshot: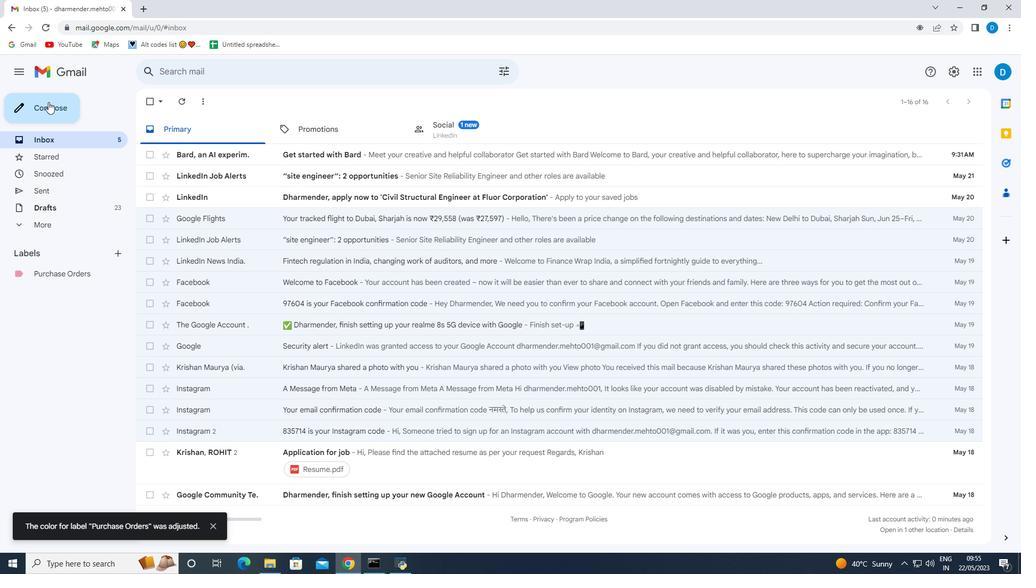
Action: Mouse pressed left at (48, 102)
Screenshot: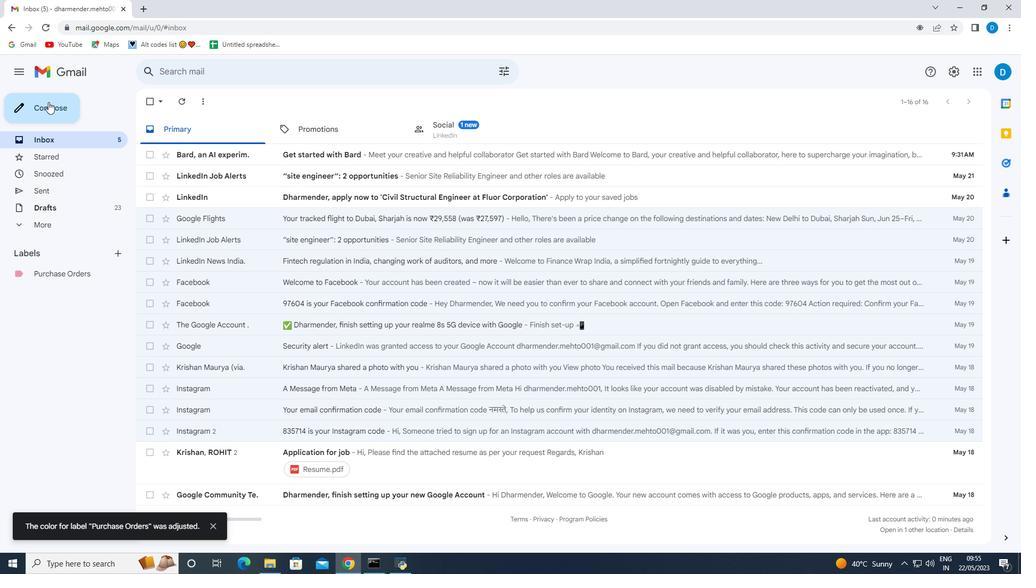
Action: Mouse moved to (693, 253)
Screenshot: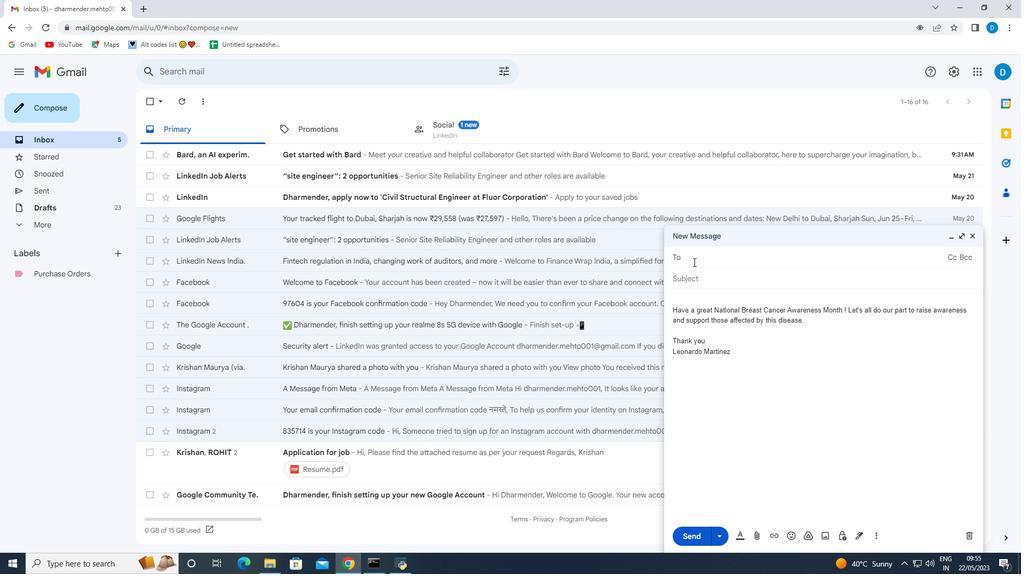 
Action: Mouse pressed left at (693, 253)
Screenshot: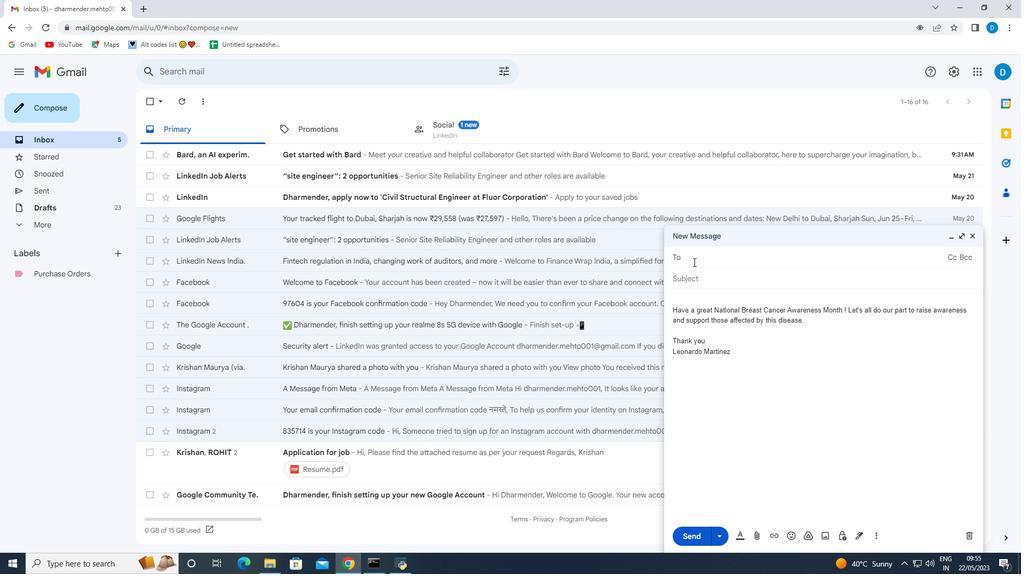 
Action: Mouse moved to (693, 253)
Screenshot: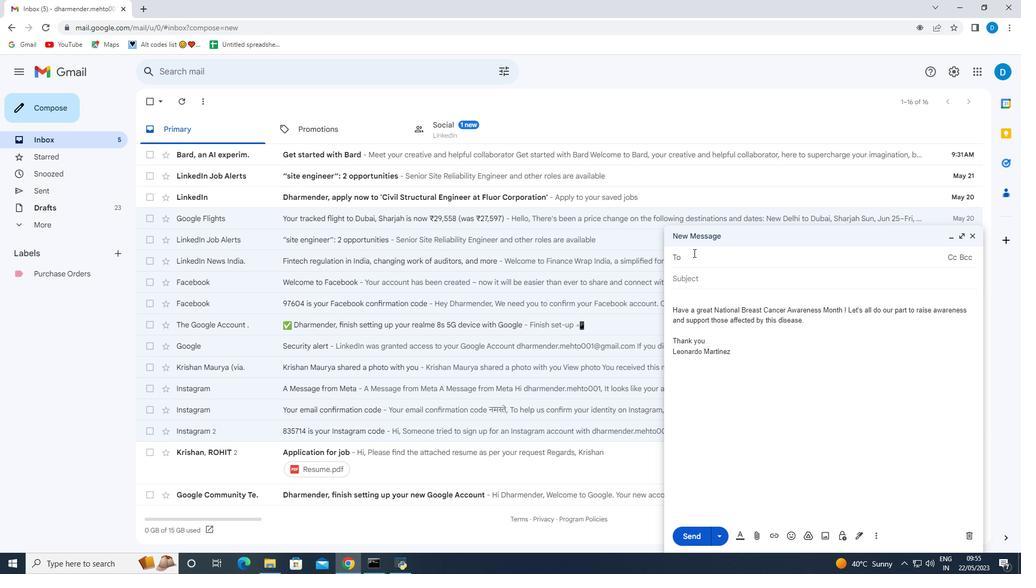 
Action: Key pressed softage.9<Key.shift><Key.shift><Key.shift><Key.shift><Key.shift><Key.shift><Key.shift><Key.shift><Key.shift><Key.shift>@softage.net
Screenshot: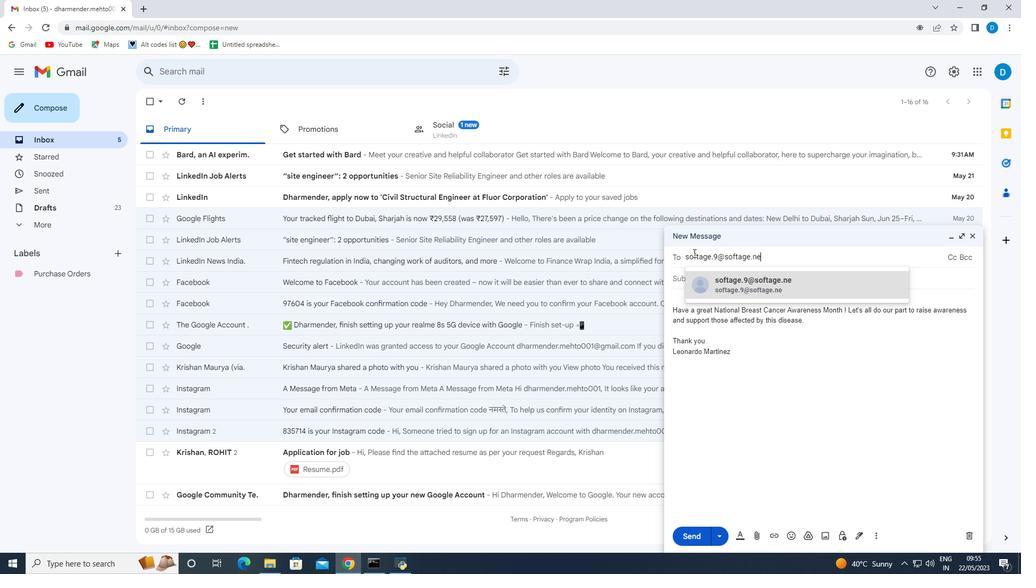 
Action: Mouse moved to (784, 294)
Screenshot: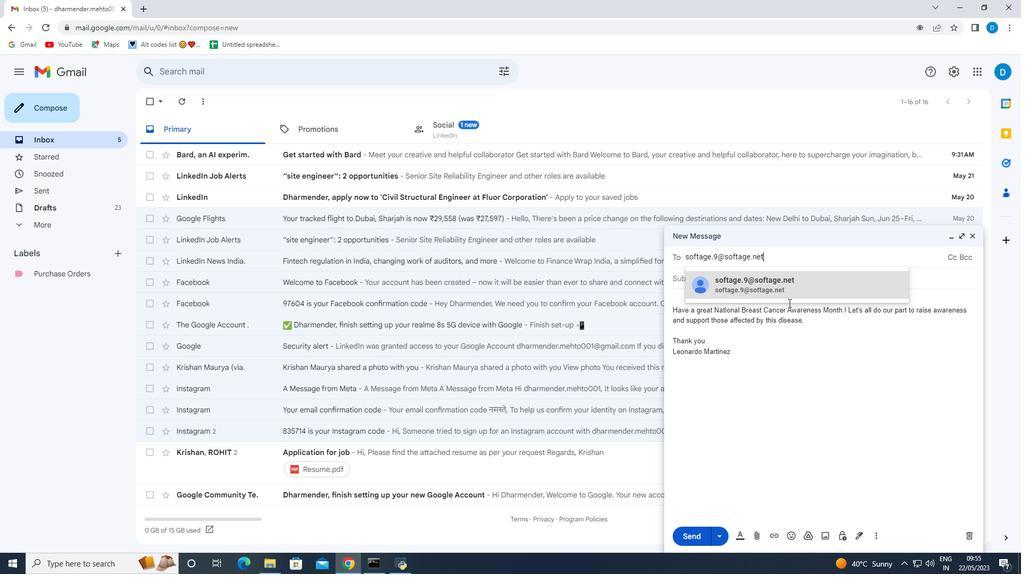 
Action: Mouse pressed left at (784, 294)
Screenshot: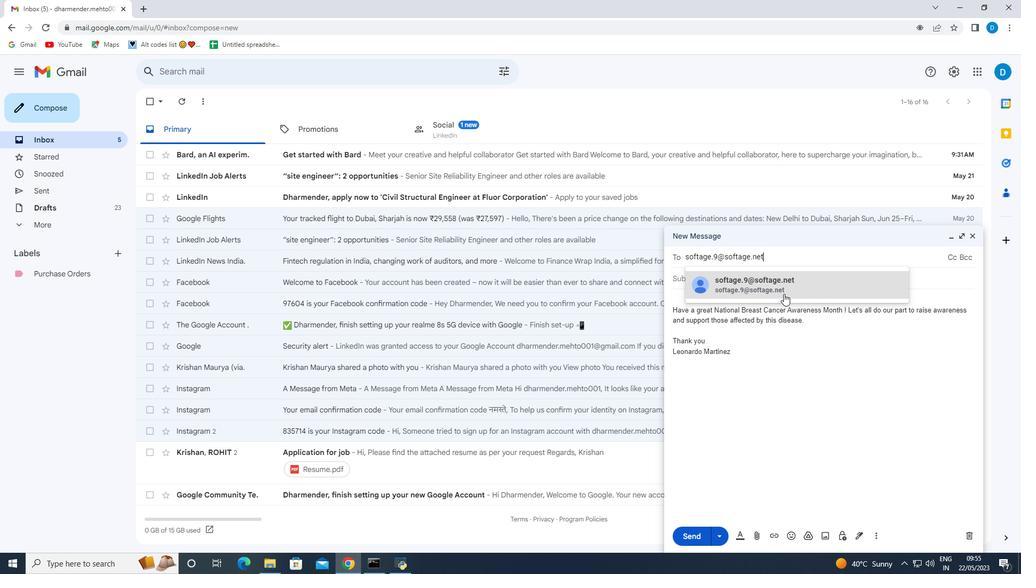 
Action: Mouse moved to (751, 381)
Screenshot: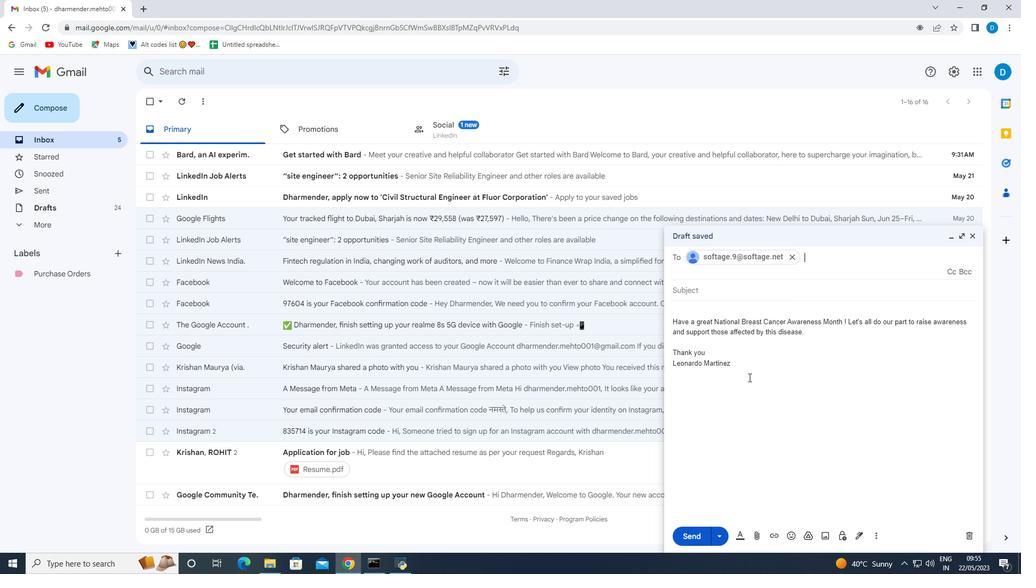 
Action: Mouse scrolled (751, 380) with delta (0, 0)
Screenshot: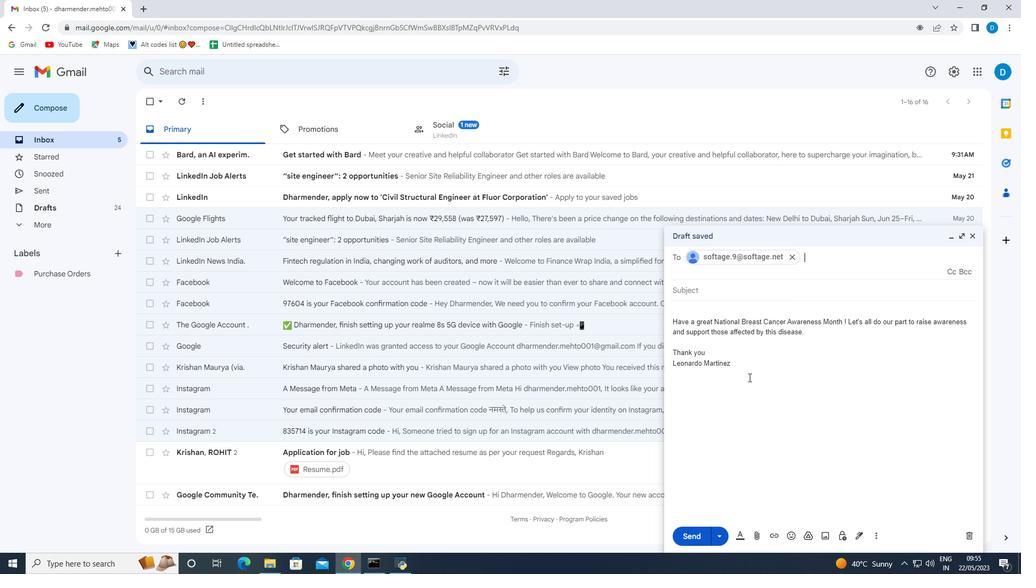 
Action: Mouse moved to (754, 394)
Screenshot: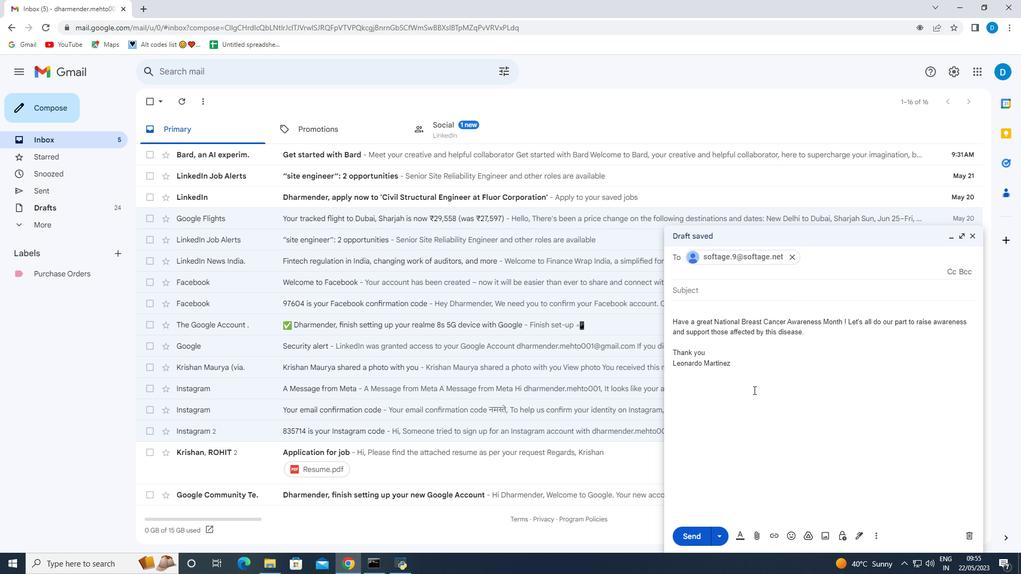
Action: Mouse scrolled (754, 394) with delta (0, 0)
Screenshot: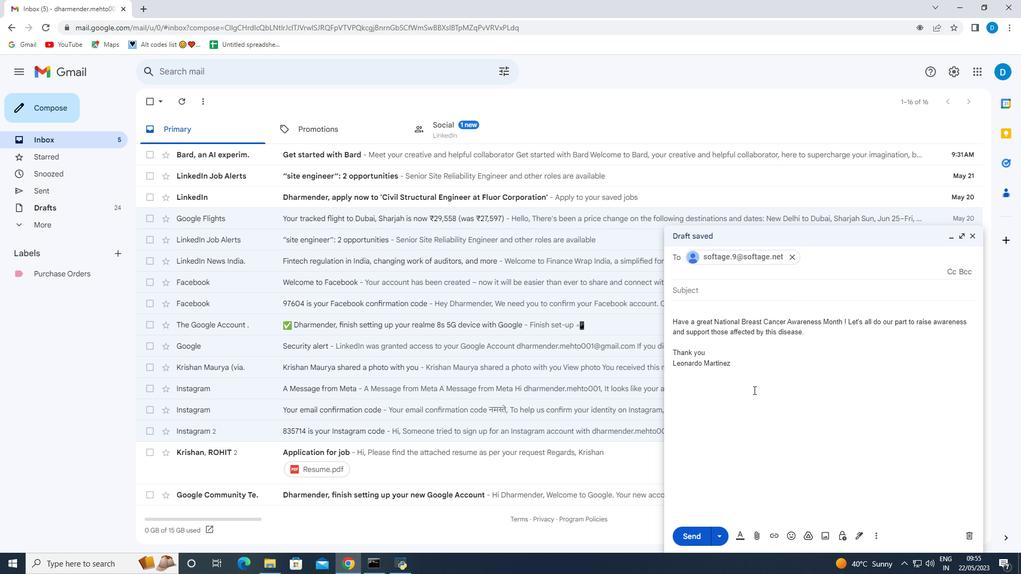 
Action: Mouse moved to (877, 534)
Screenshot: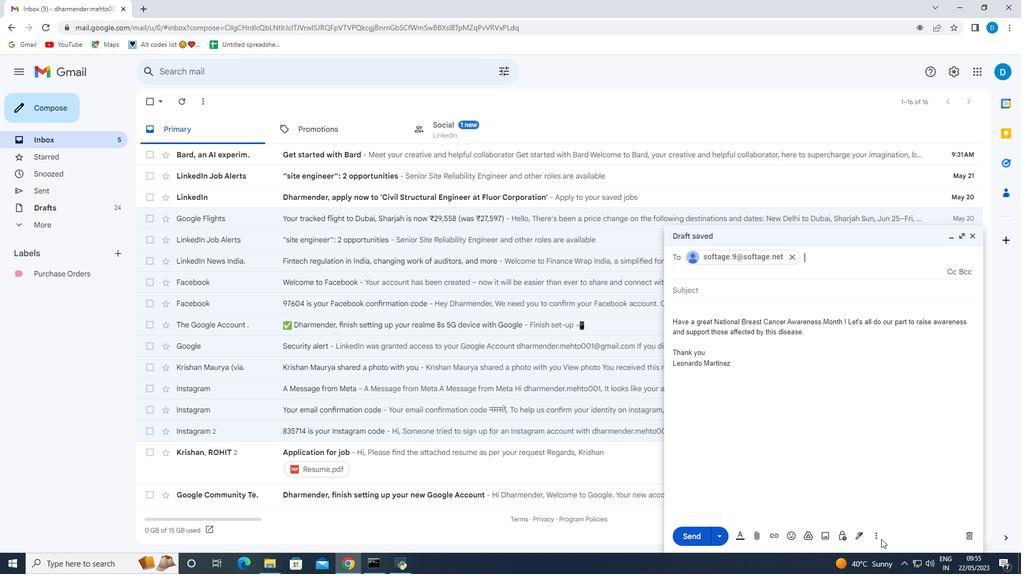 
Action: Mouse pressed left at (877, 534)
Screenshot: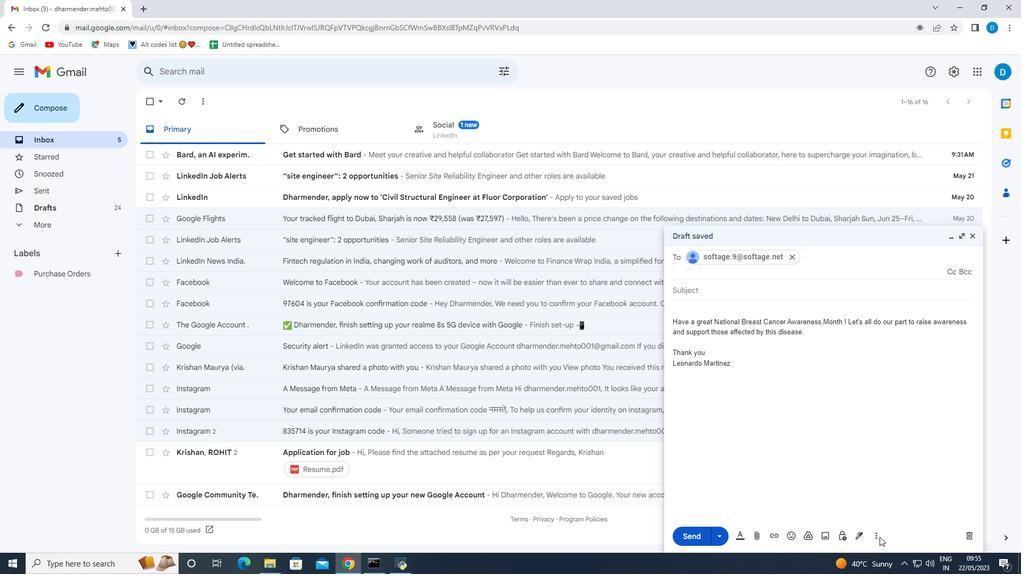 
Action: Mouse moved to (906, 435)
Screenshot: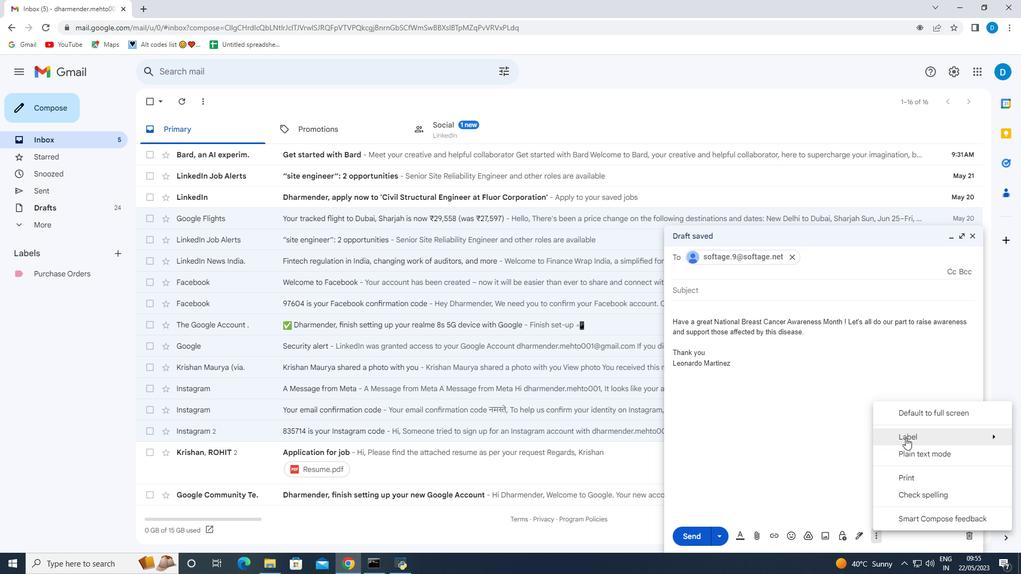 
Action: Mouse pressed left at (906, 435)
Screenshot: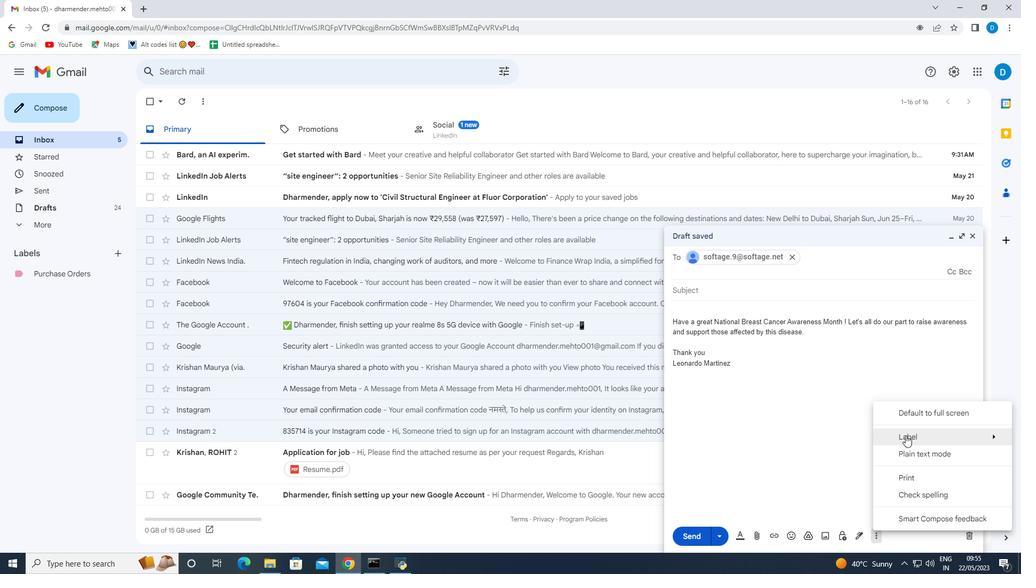 
Action: Mouse moved to (796, 298)
Screenshot: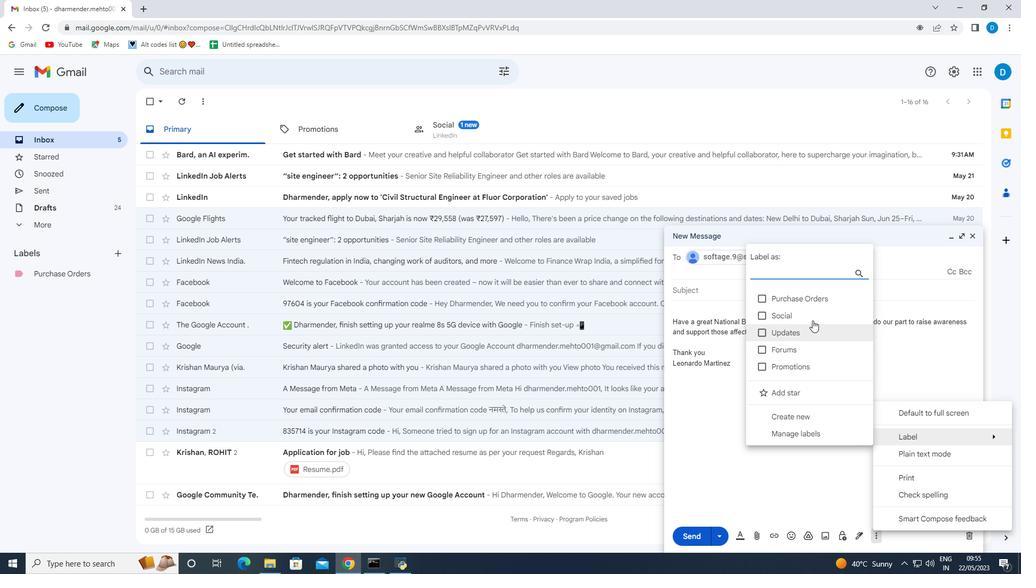 
Action: Mouse pressed left at (796, 298)
Screenshot: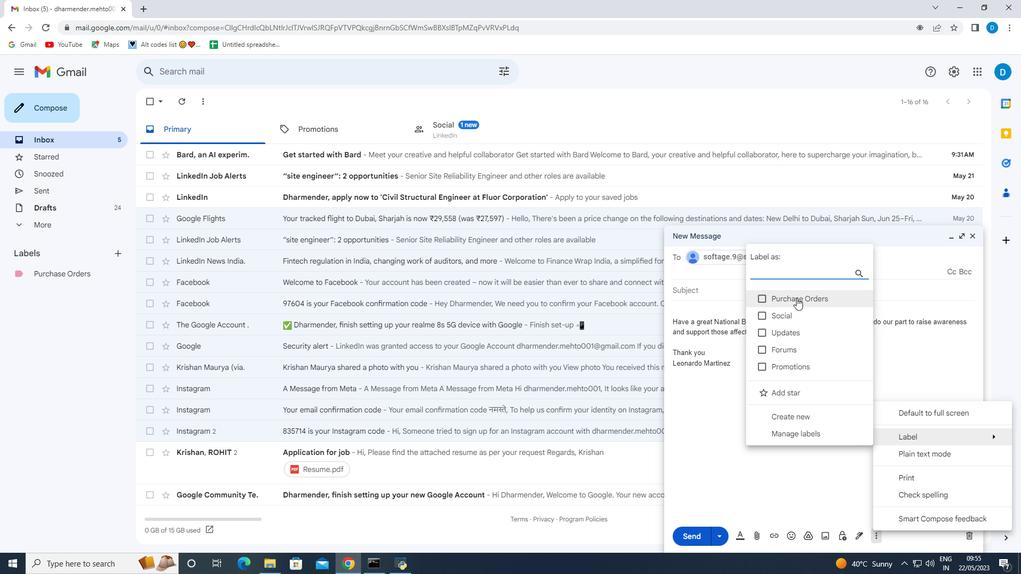 
Action: Mouse moved to (771, 336)
Screenshot: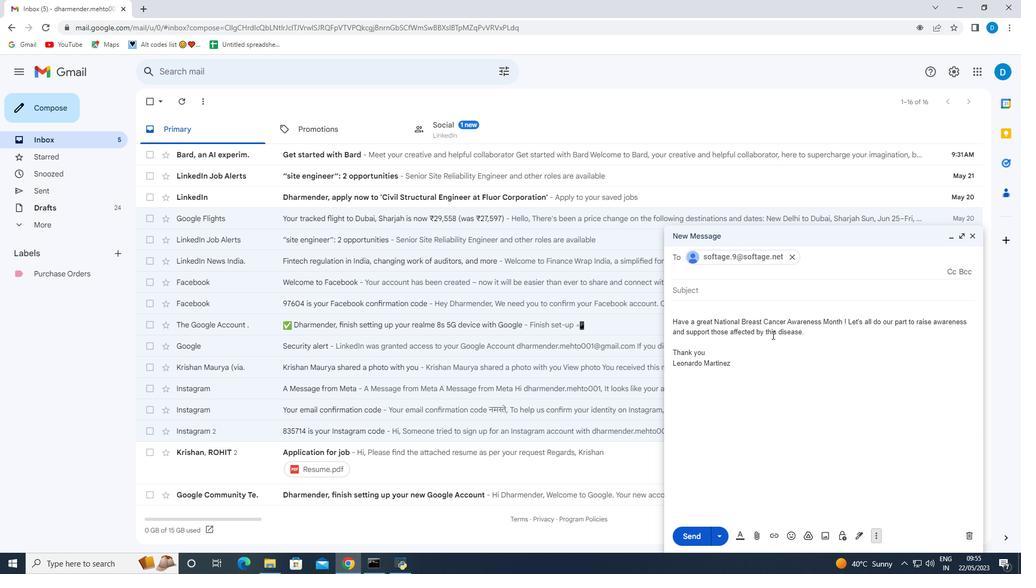 
